Task: Look for space in Yamaguchi, Japan from 1st July, 2023 to 8th July, 2023 for 2 adults, 1 child in price range Rs.15000 to Rs.20000. Place can be entire place with 1  bedroom having 1 bed and 1 bathroom. Property type can be house, flat, guest house, hotel. Booking option can be shelf check-in. Required host language is English.
Action: Mouse moved to (566, 103)
Screenshot: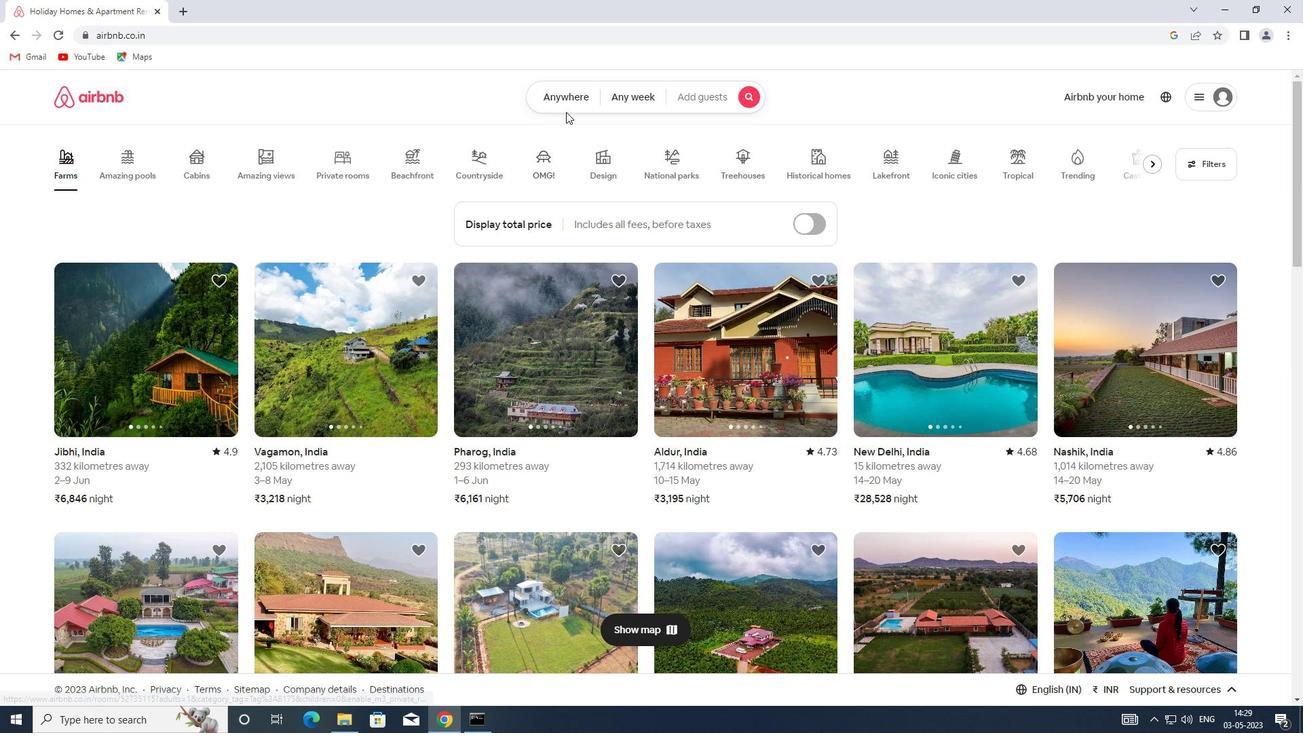 
Action: Mouse pressed left at (566, 103)
Screenshot: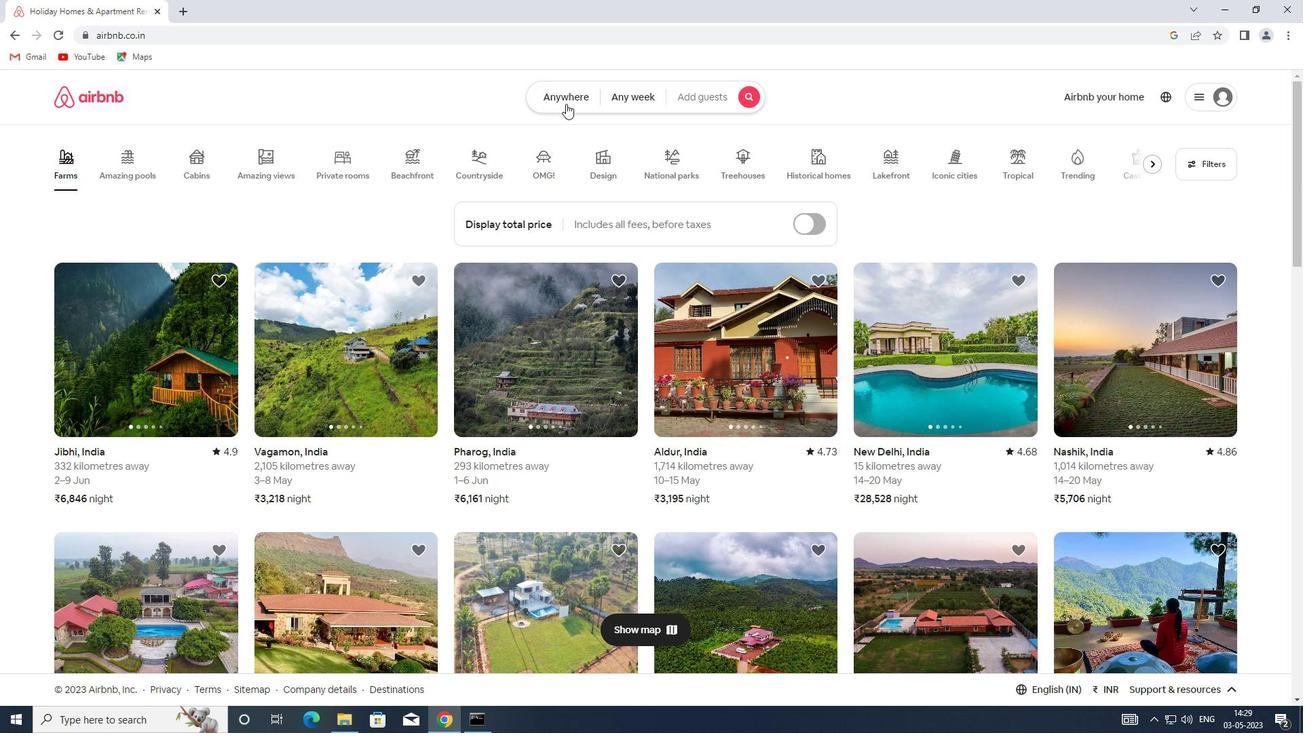 
Action: Mouse moved to (424, 150)
Screenshot: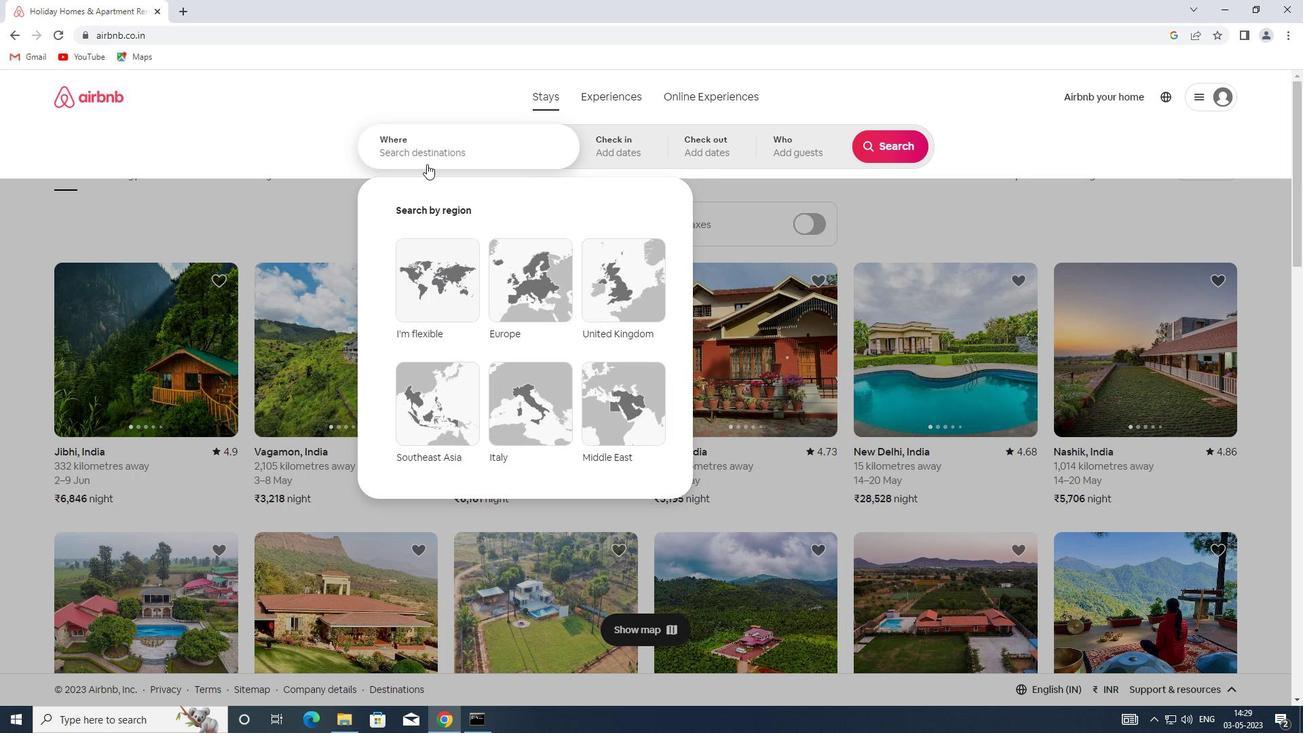 
Action: Mouse pressed left at (424, 150)
Screenshot: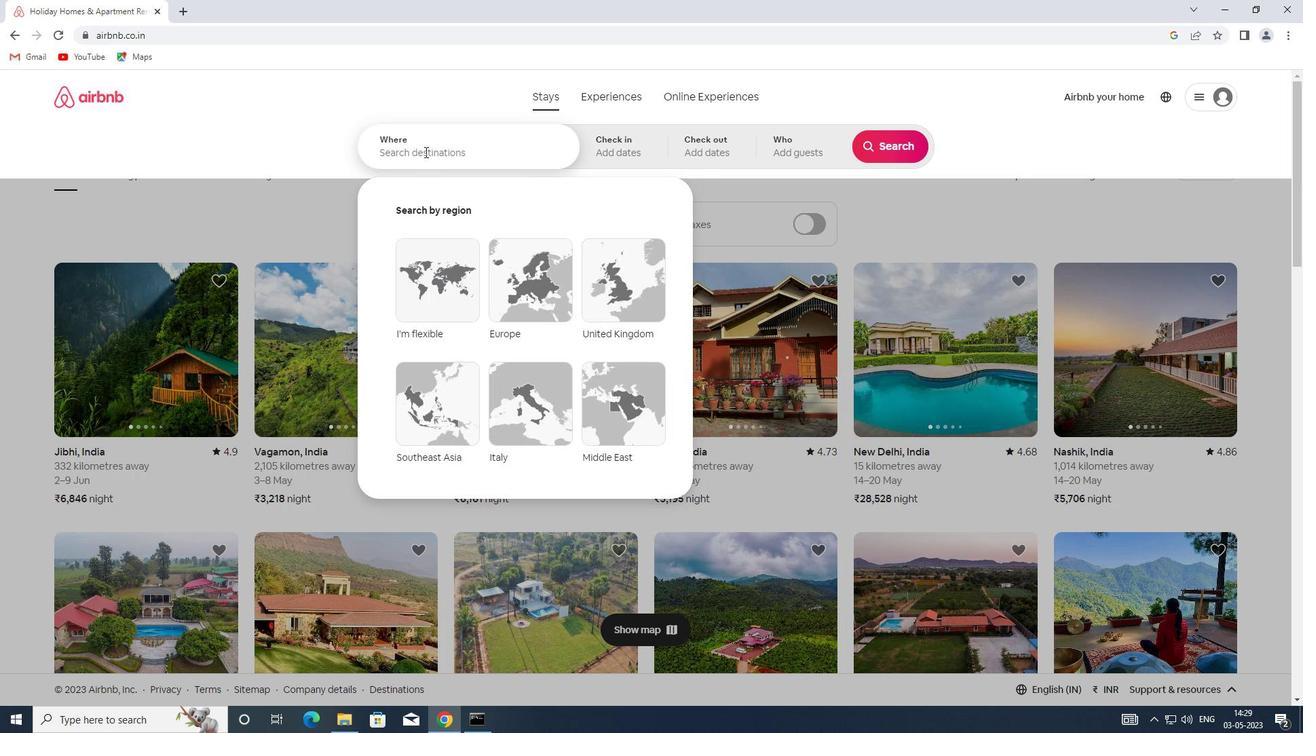 
Action: Key pressed <Key.shift>YAMAGUCHI,<Key.shift><Key.shift><Key.shift><Key.shift><Key.shift><Key.shift><Key.shift><Key.shift><Key.shift><Key.shift><Key.shift><Key.shift><Key.shift>JAPAN
Screenshot: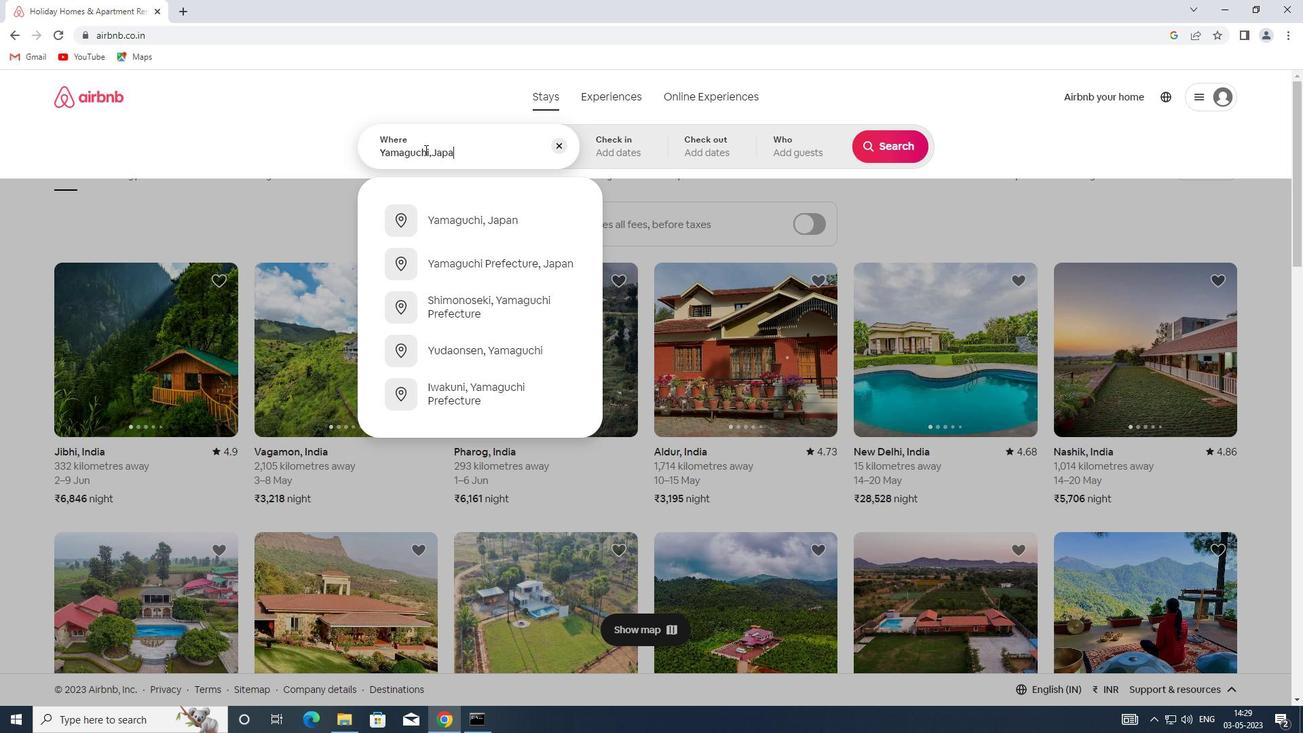 
Action: Mouse moved to (448, 221)
Screenshot: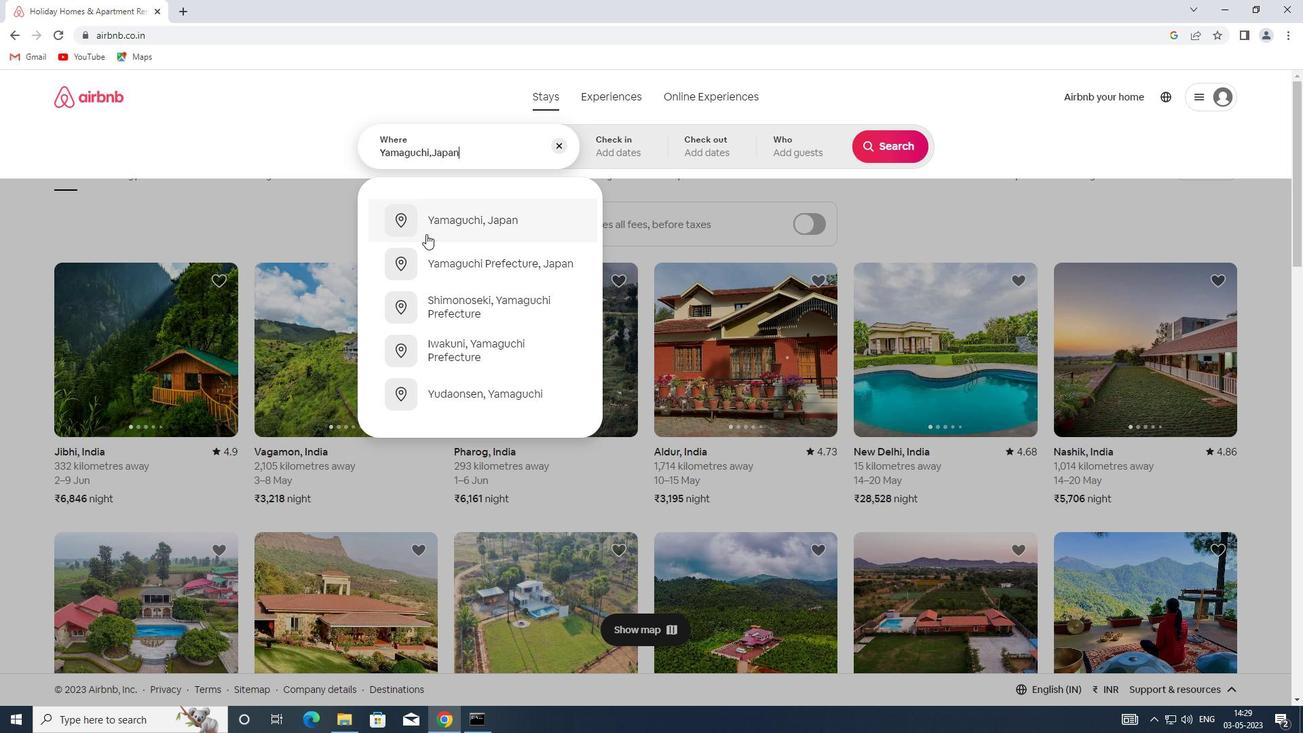 
Action: Mouse pressed left at (448, 221)
Screenshot: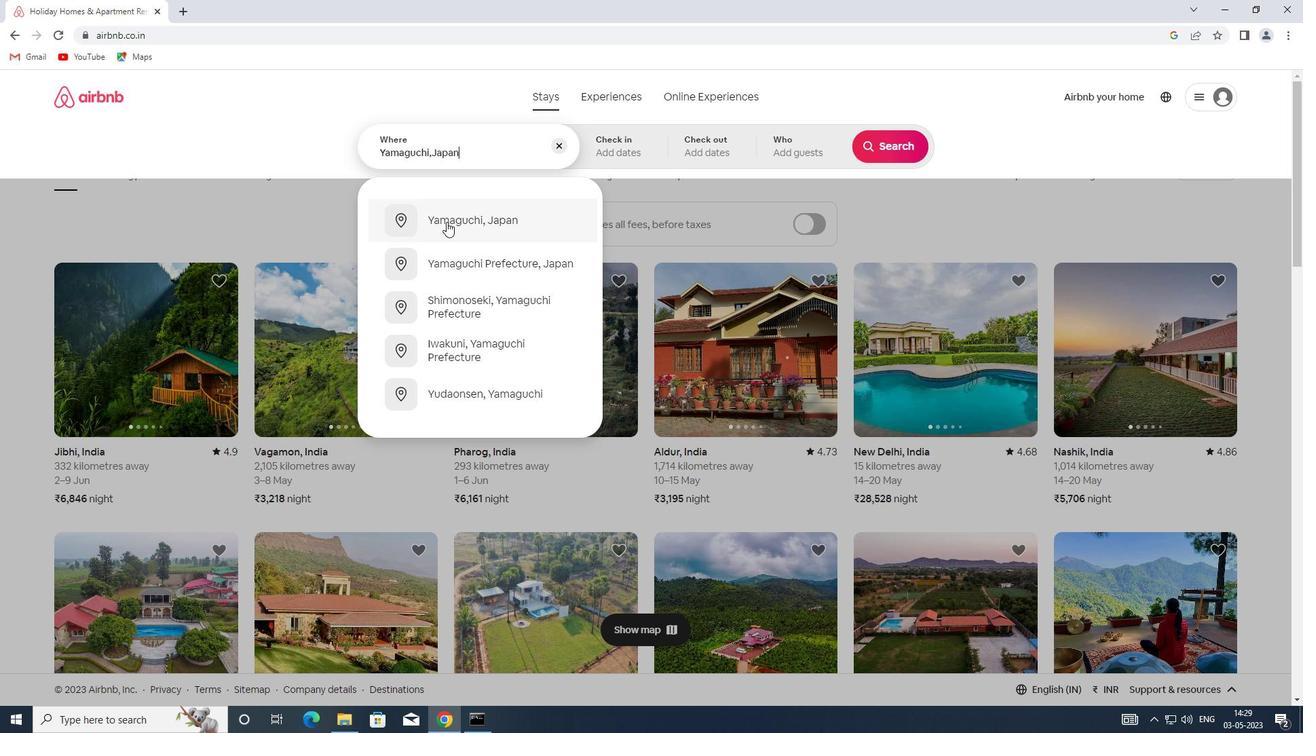 
Action: Mouse moved to (879, 257)
Screenshot: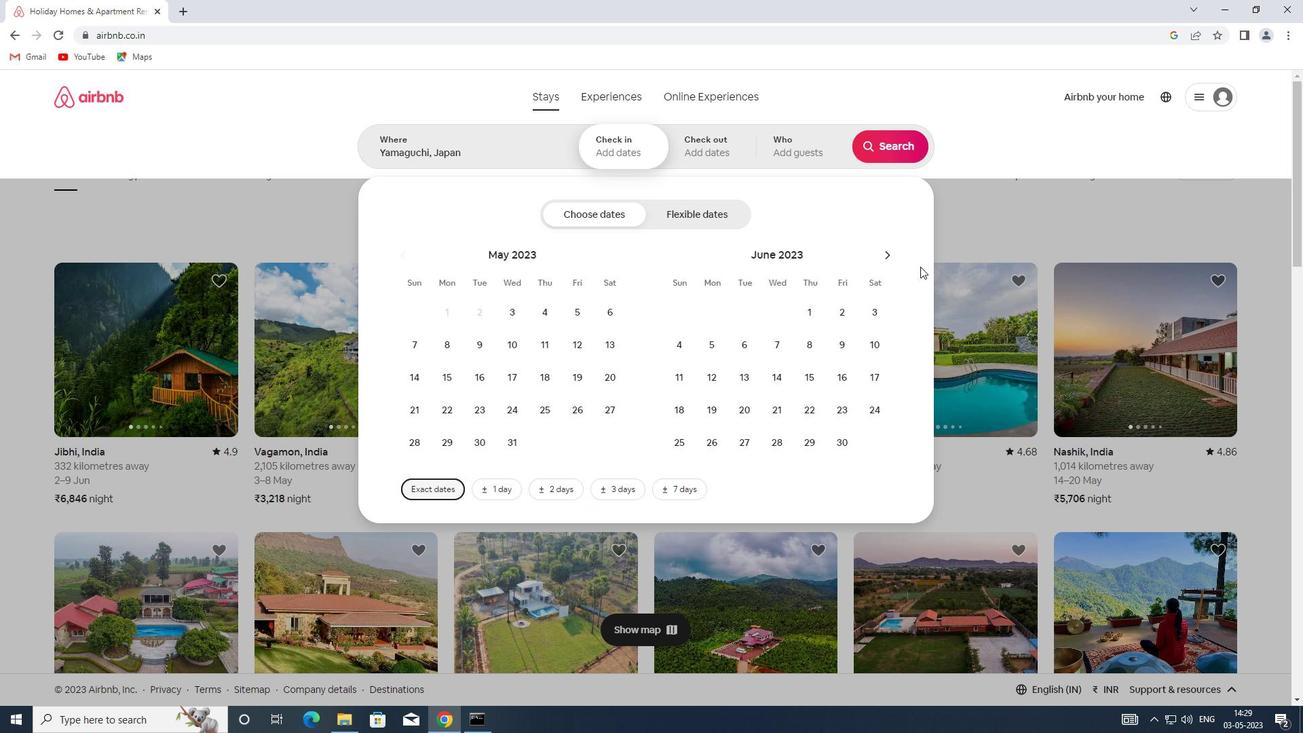 
Action: Mouse pressed left at (879, 257)
Screenshot: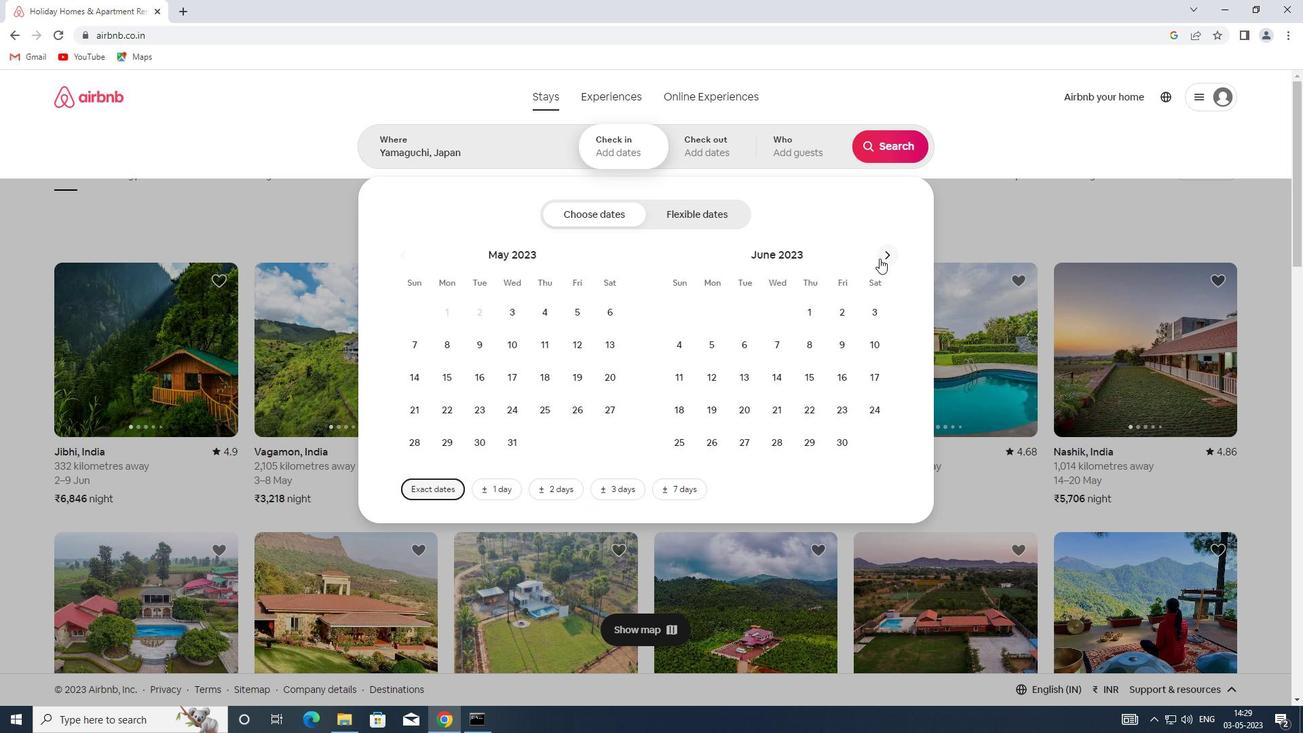 
Action: Mouse moved to (878, 310)
Screenshot: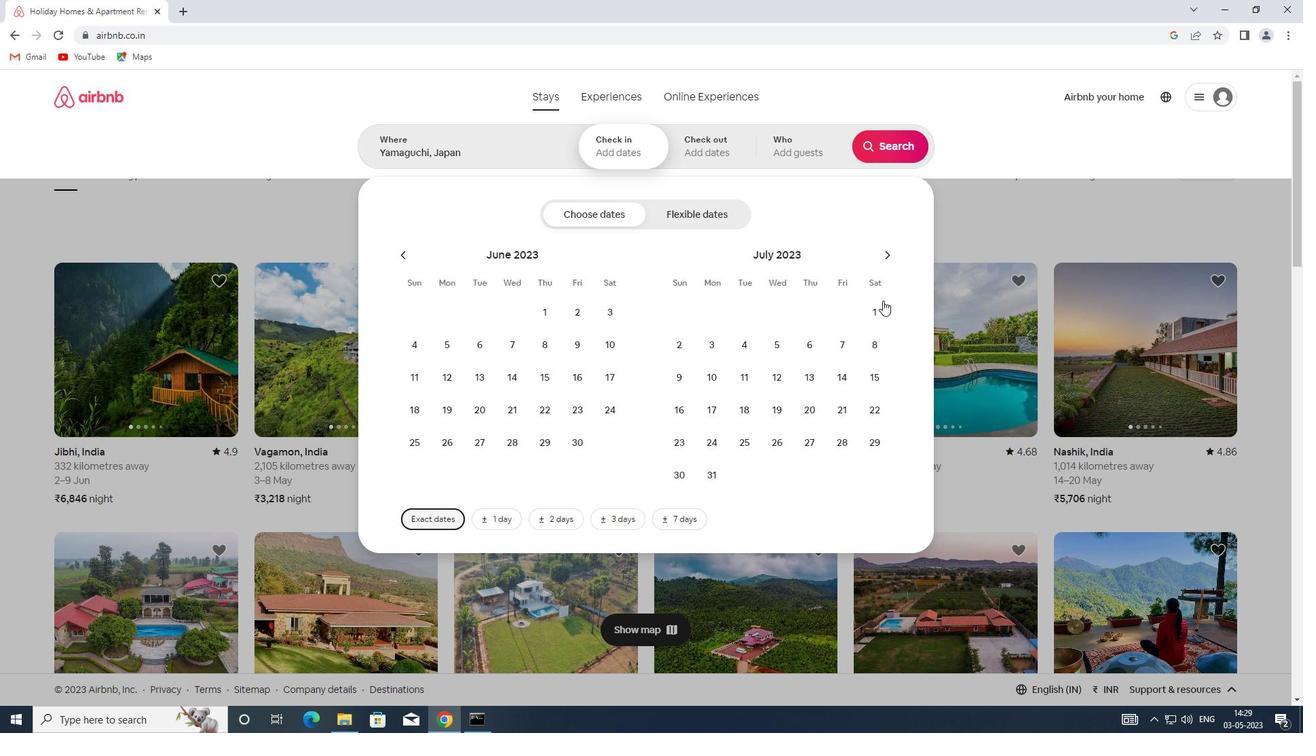 
Action: Mouse pressed left at (878, 310)
Screenshot: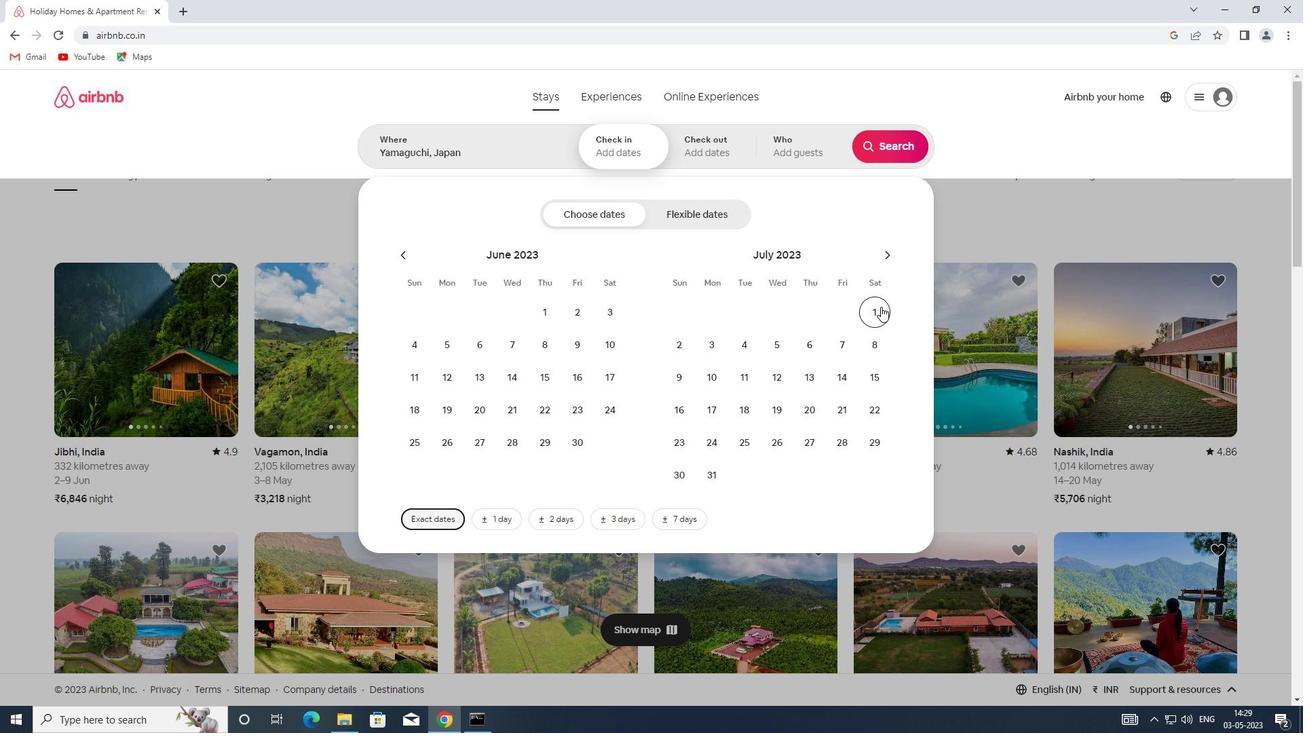 
Action: Mouse moved to (875, 344)
Screenshot: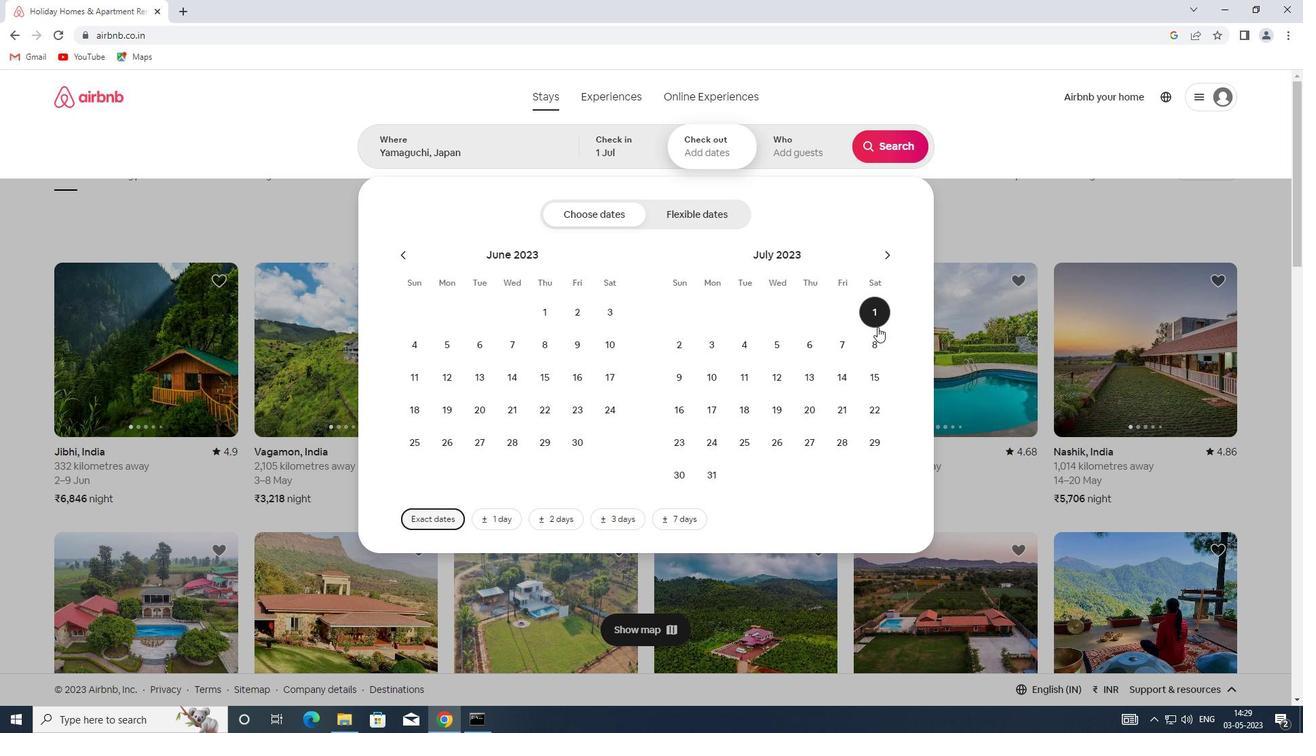 
Action: Mouse pressed left at (875, 344)
Screenshot: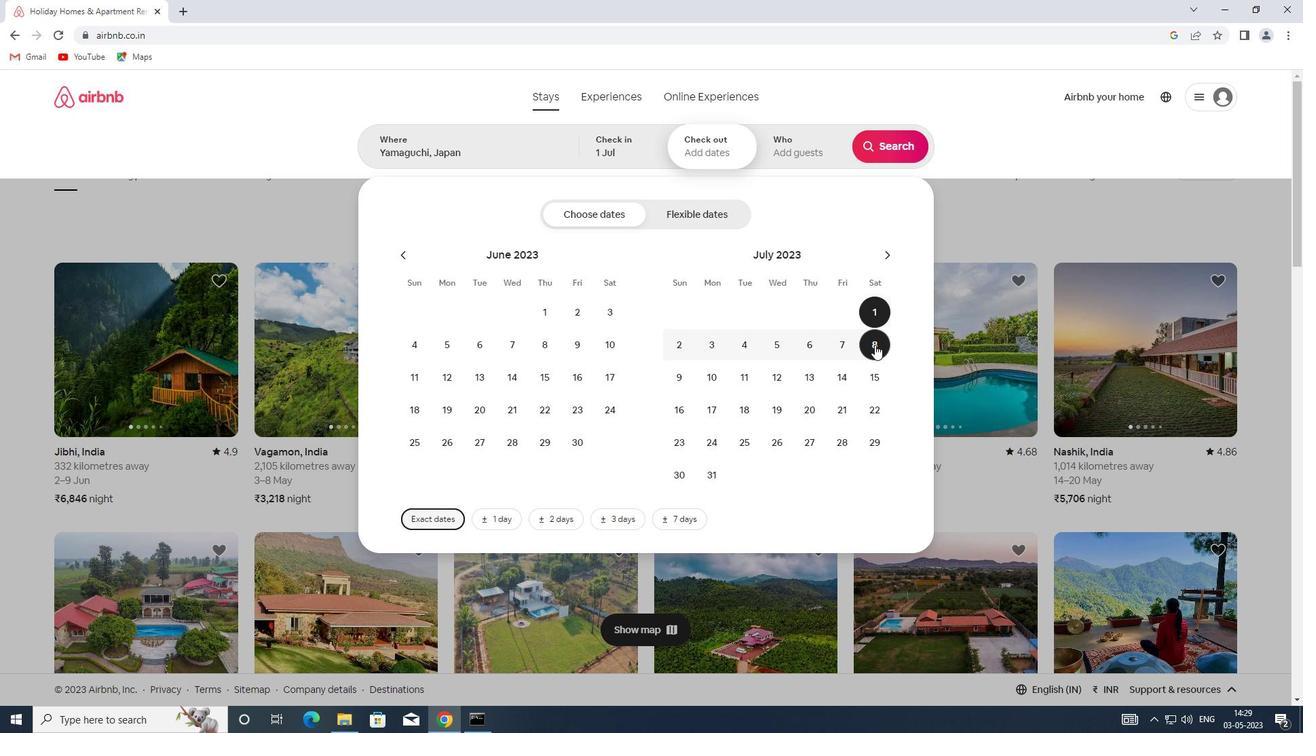 
Action: Mouse moved to (796, 147)
Screenshot: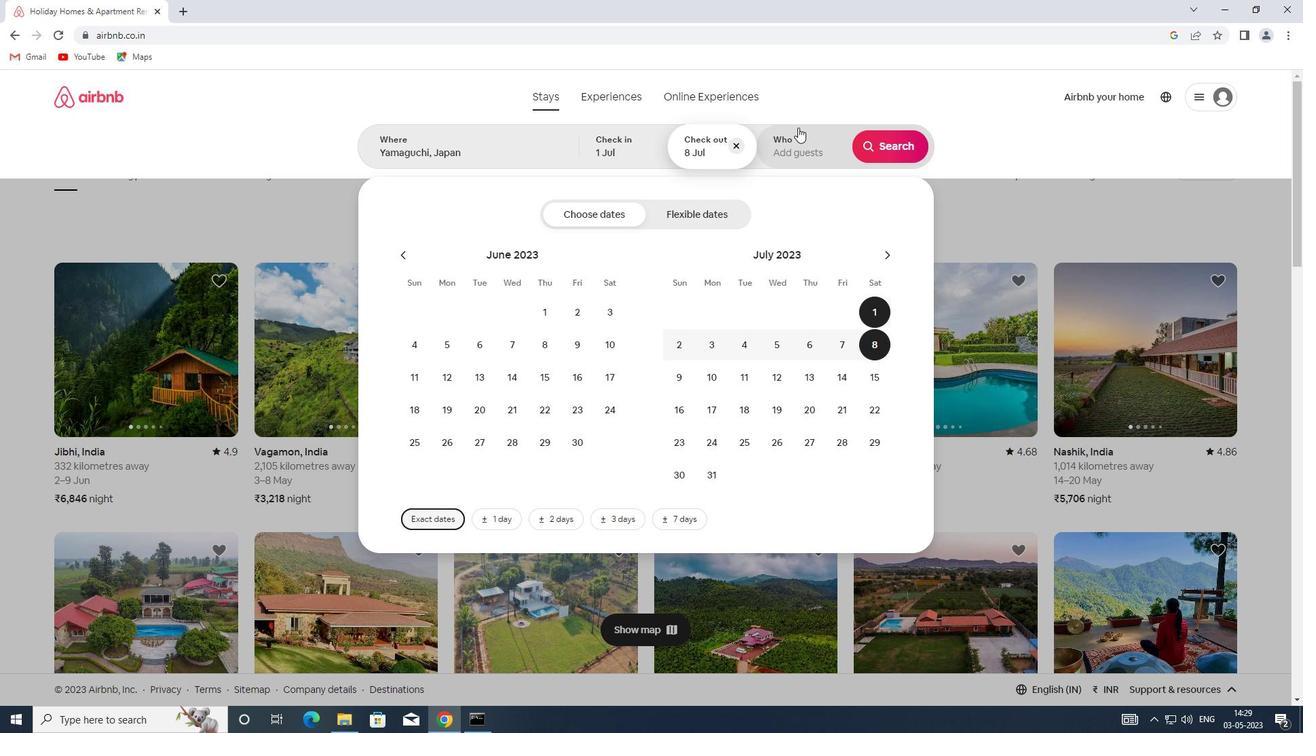 
Action: Mouse pressed left at (796, 147)
Screenshot: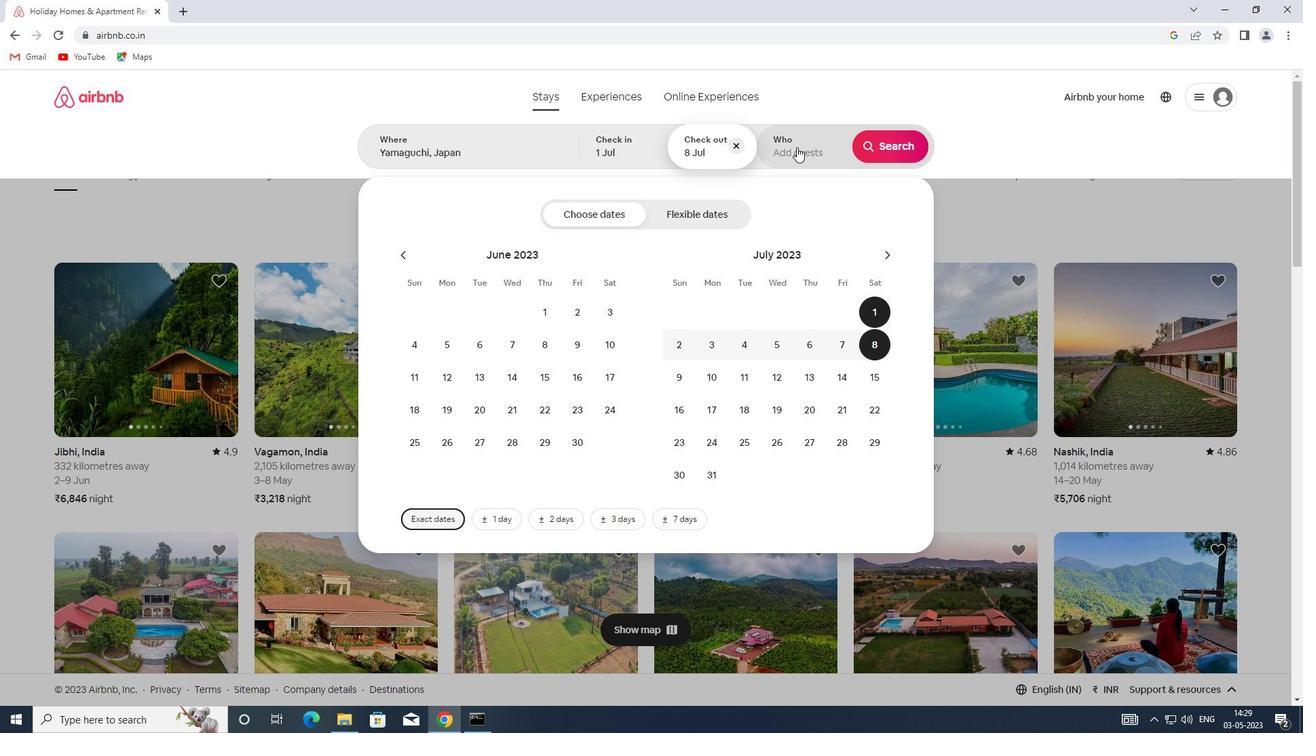 
Action: Mouse moved to (893, 217)
Screenshot: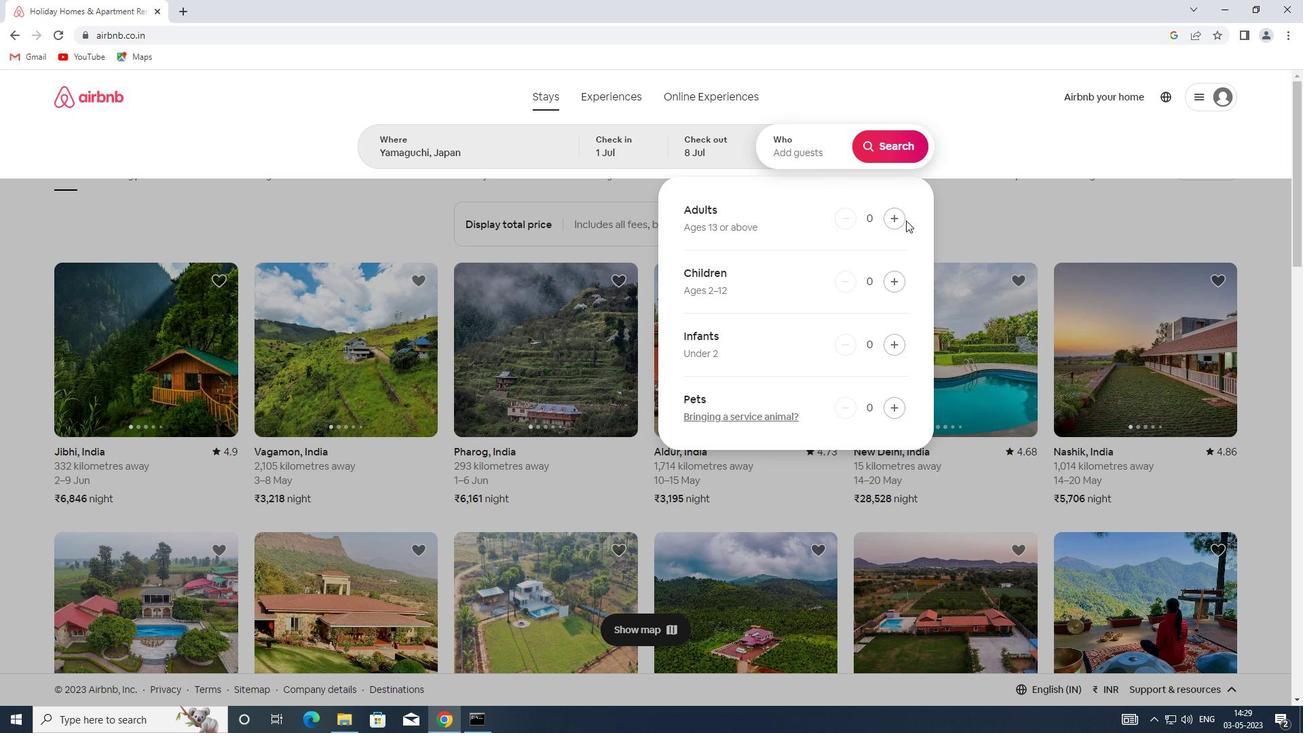
Action: Mouse pressed left at (893, 217)
Screenshot: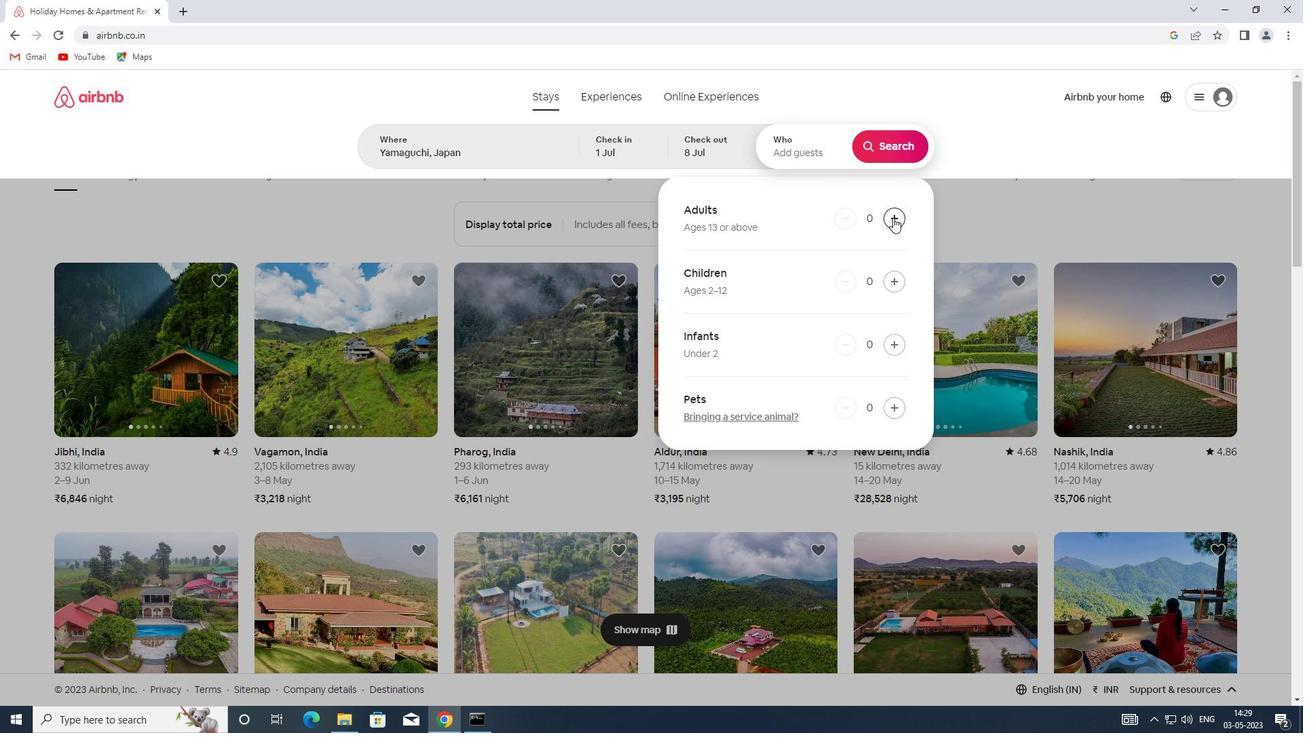 
Action: Mouse pressed left at (893, 217)
Screenshot: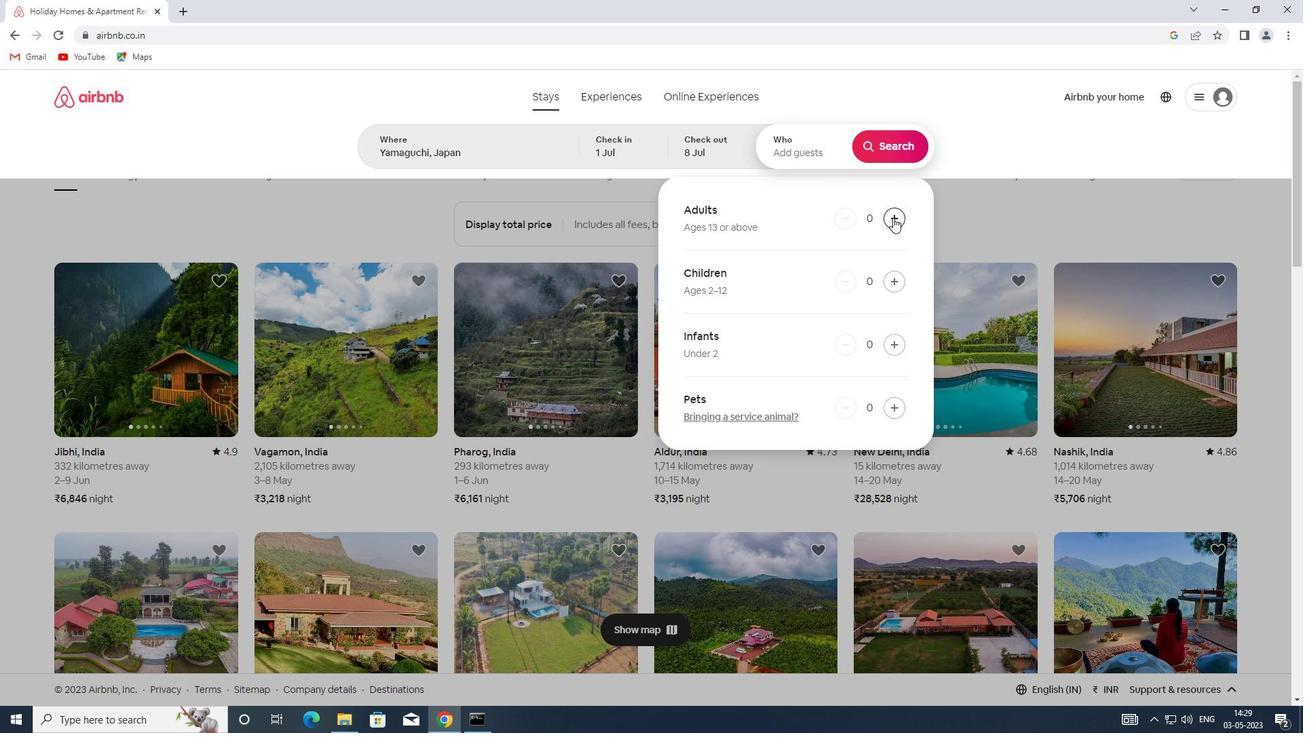
Action: Mouse moved to (887, 279)
Screenshot: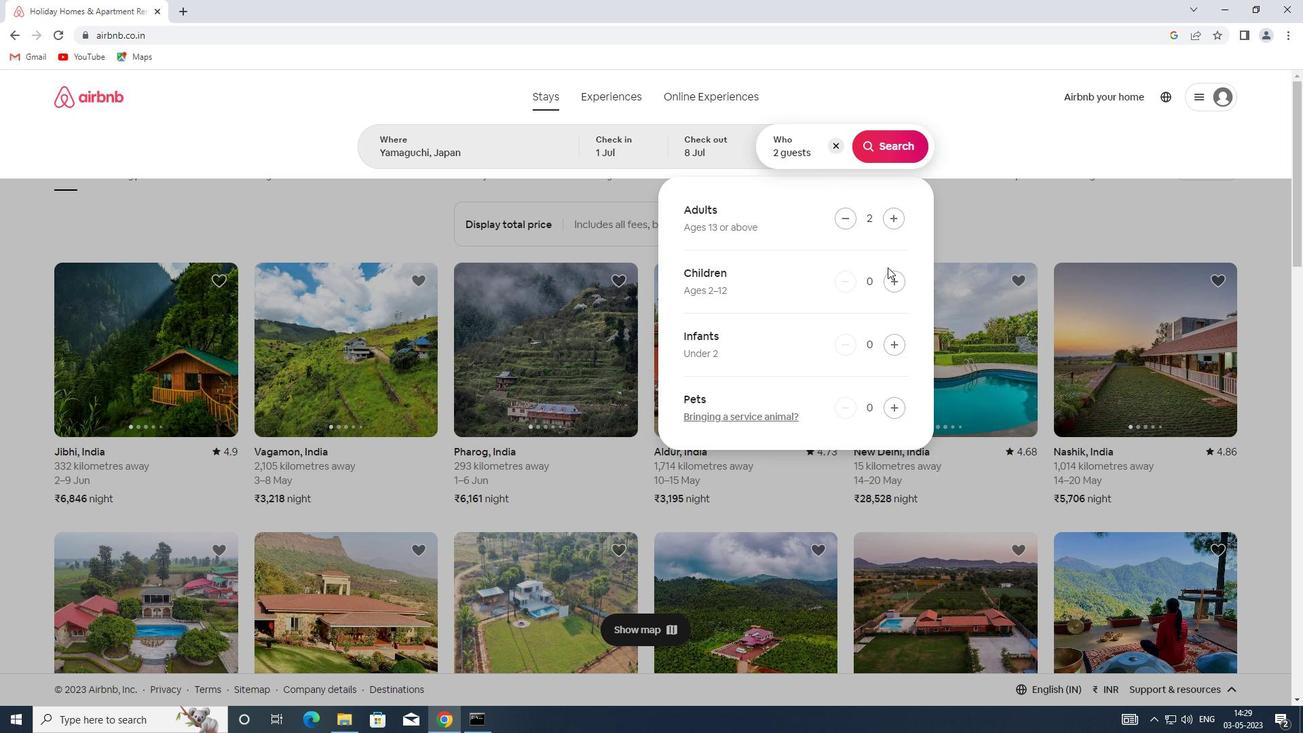 
Action: Mouse pressed left at (887, 279)
Screenshot: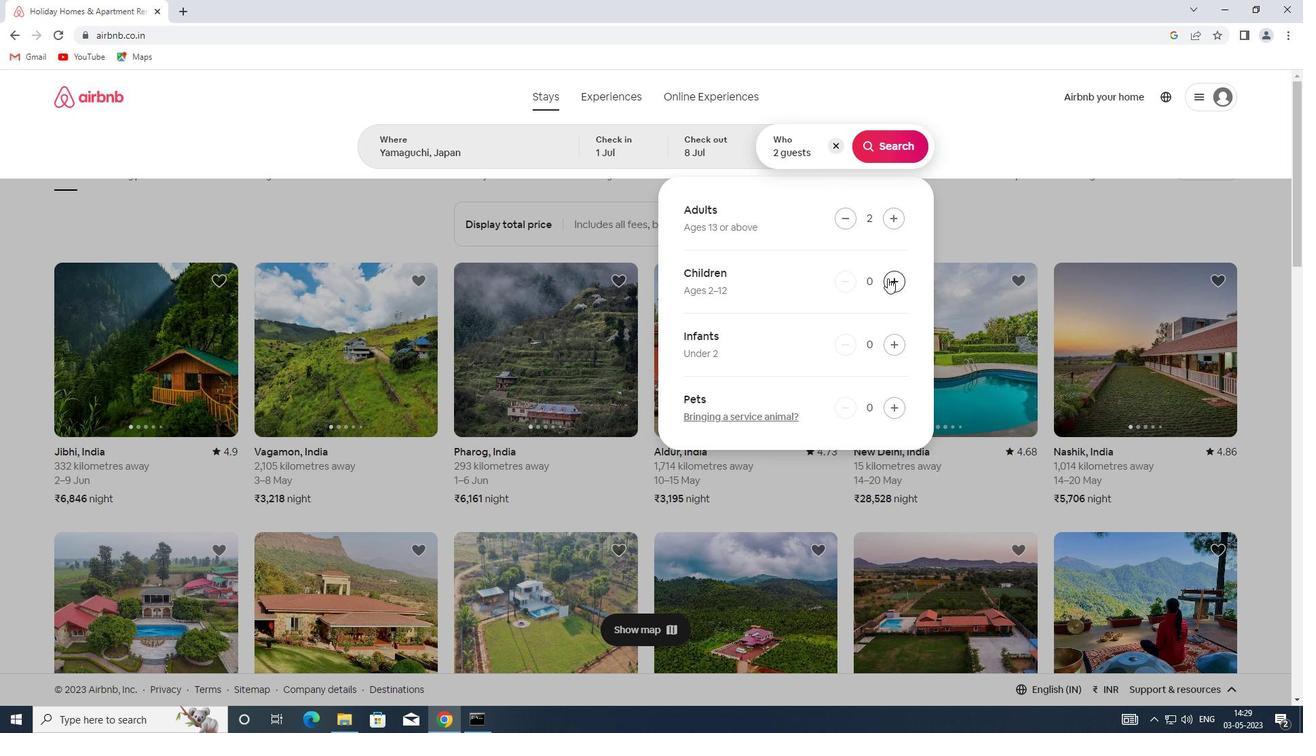 
Action: Mouse moved to (894, 139)
Screenshot: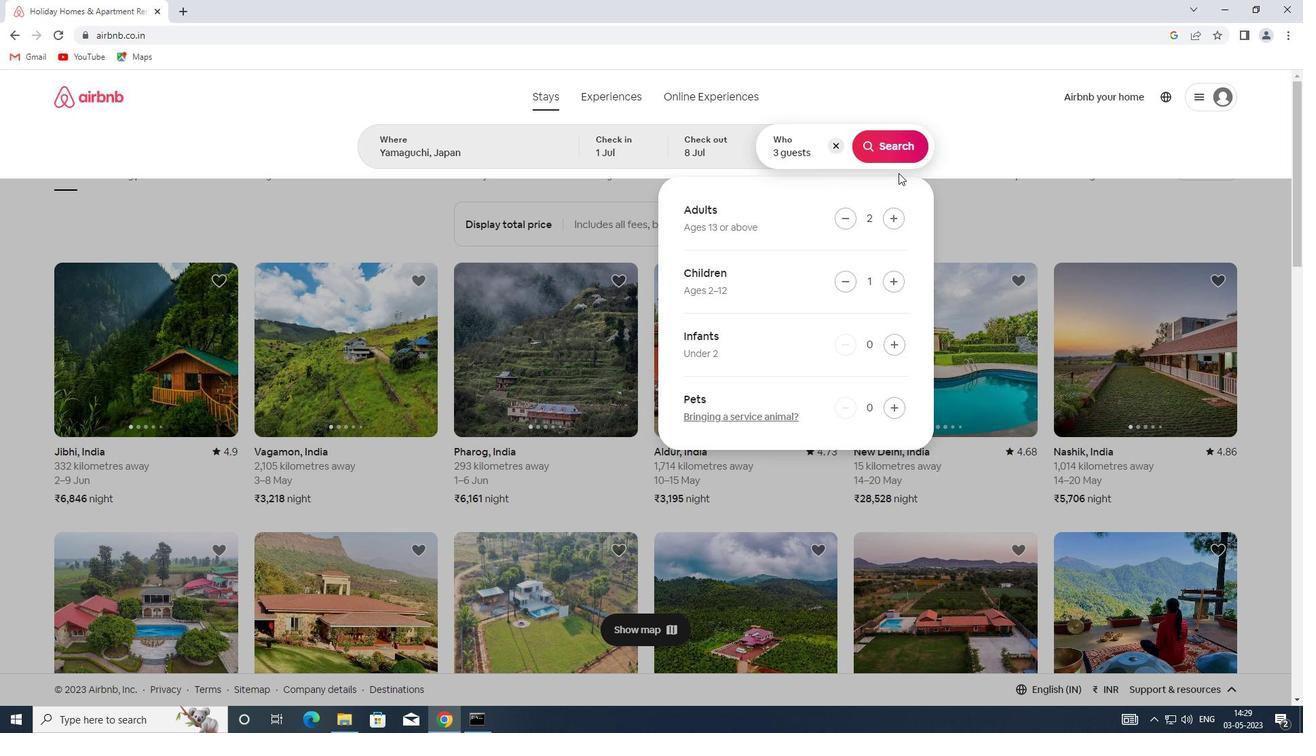 
Action: Mouse pressed left at (894, 139)
Screenshot: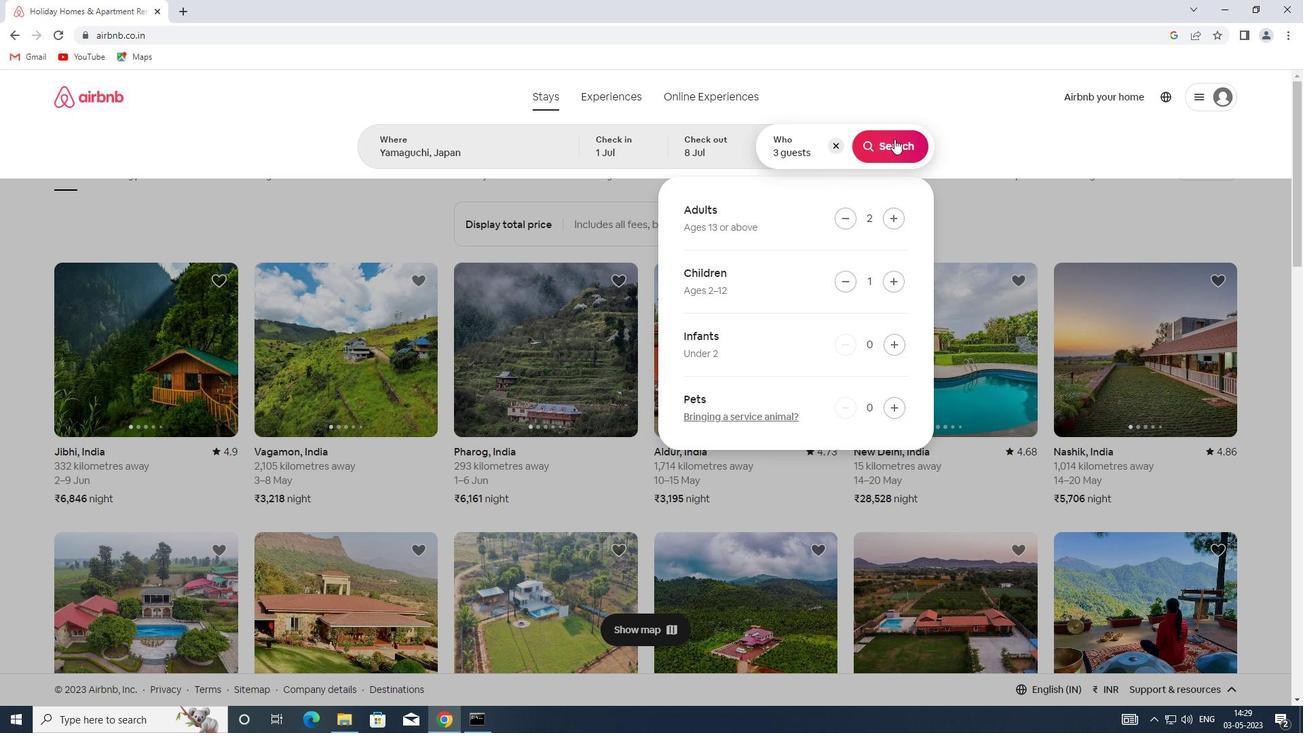 
Action: Mouse moved to (1223, 152)
Screenshot: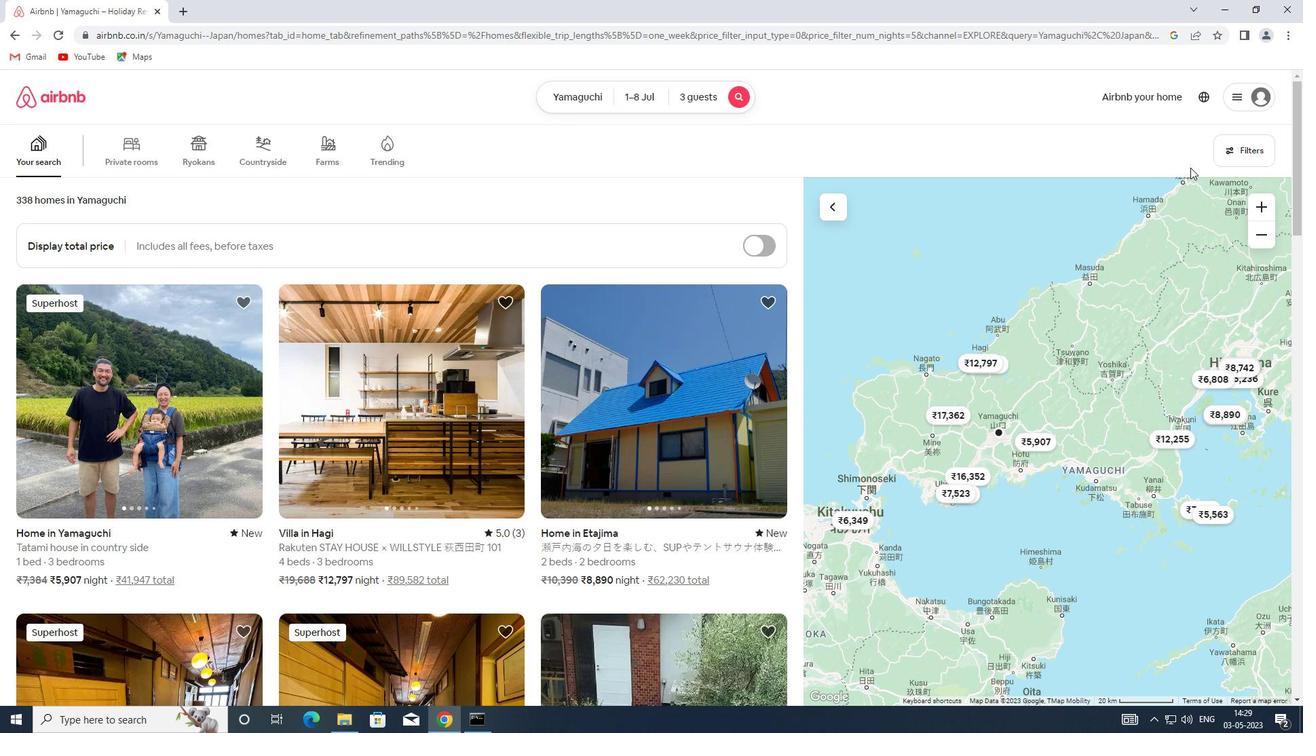 
Action: Mouse pressed left at (1223, 152)
Screenshot: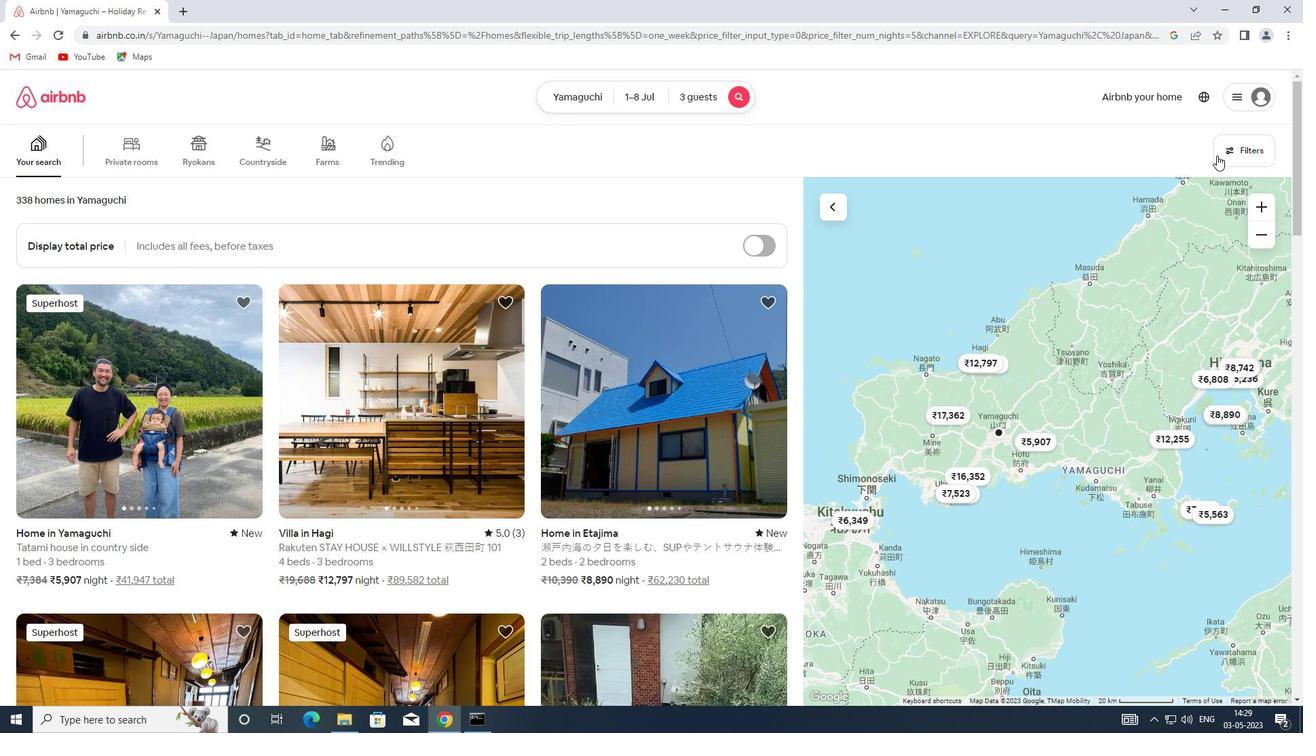 
Action: Mouse moved to (493, 331)
Screenshot: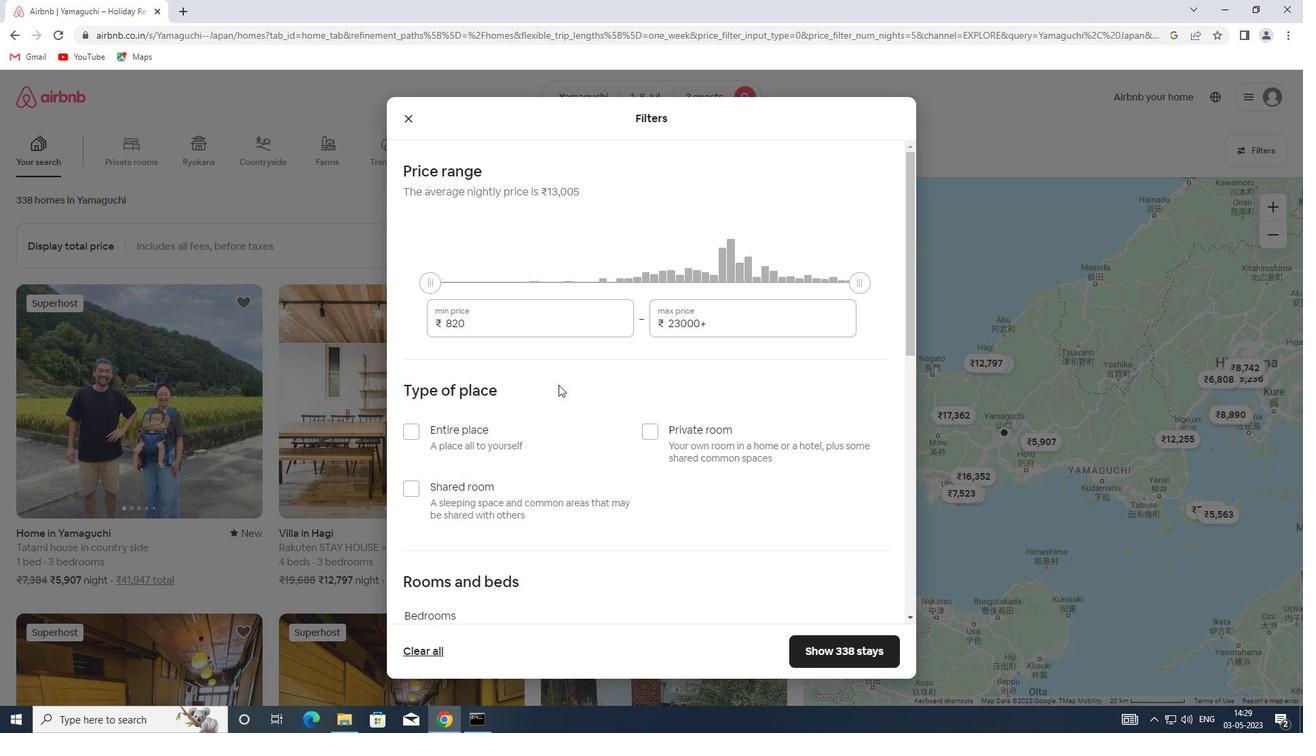 
Action: Mouse pressed left at (493, 331)
Screenshot: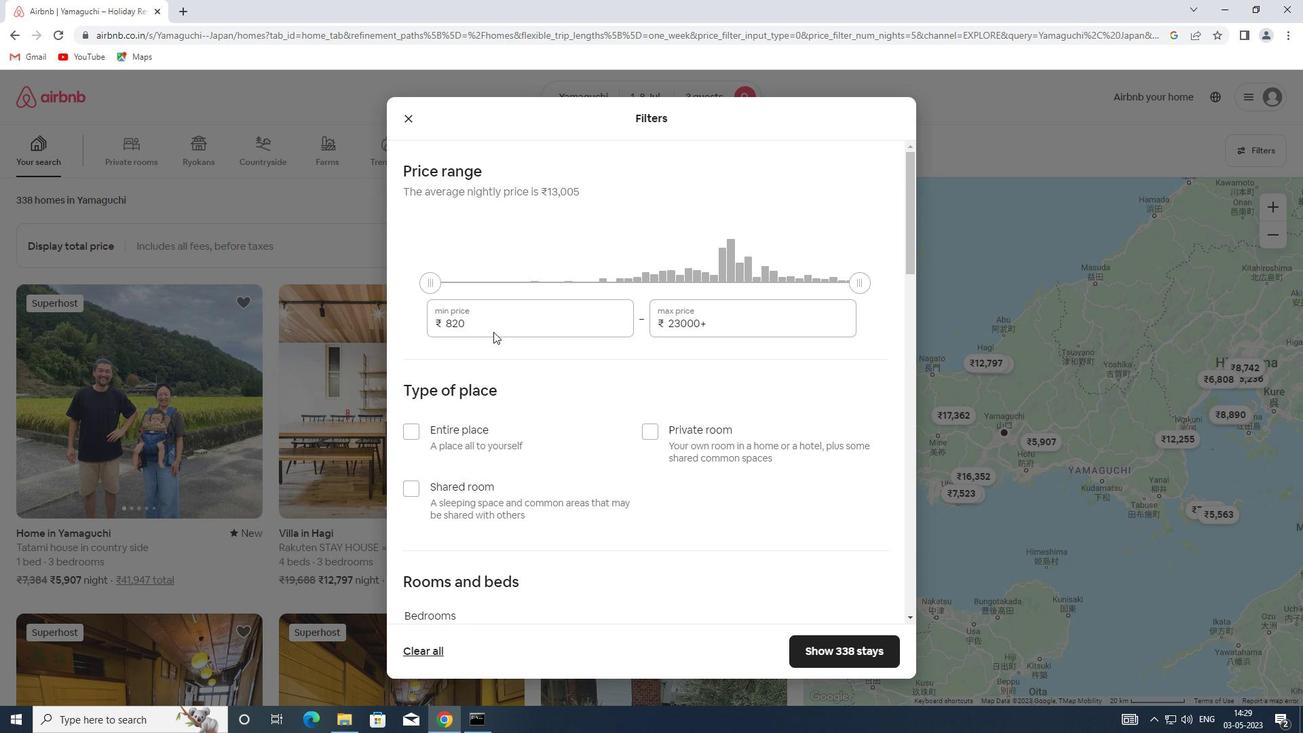 
Action: Mouse moved to (481, 327)
Screenshot: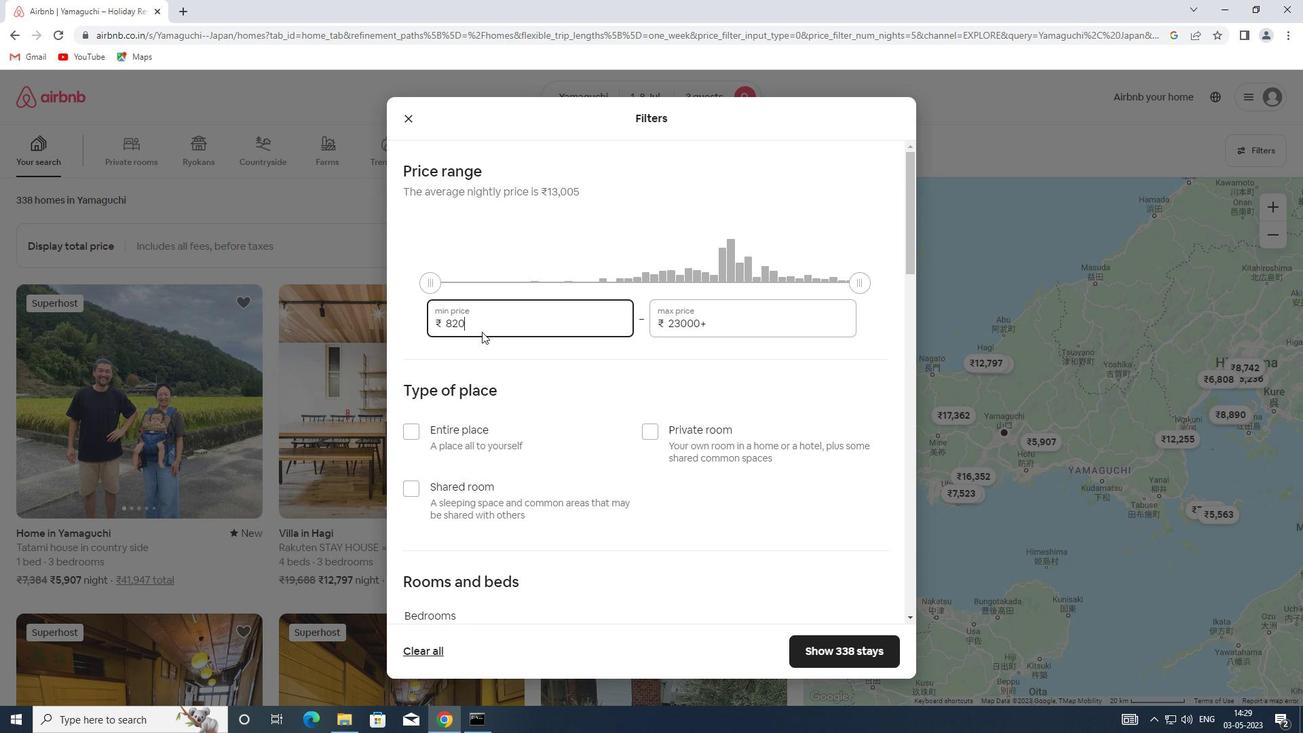 
Action: Mouse pressed left at (481, 327)
Screenshot: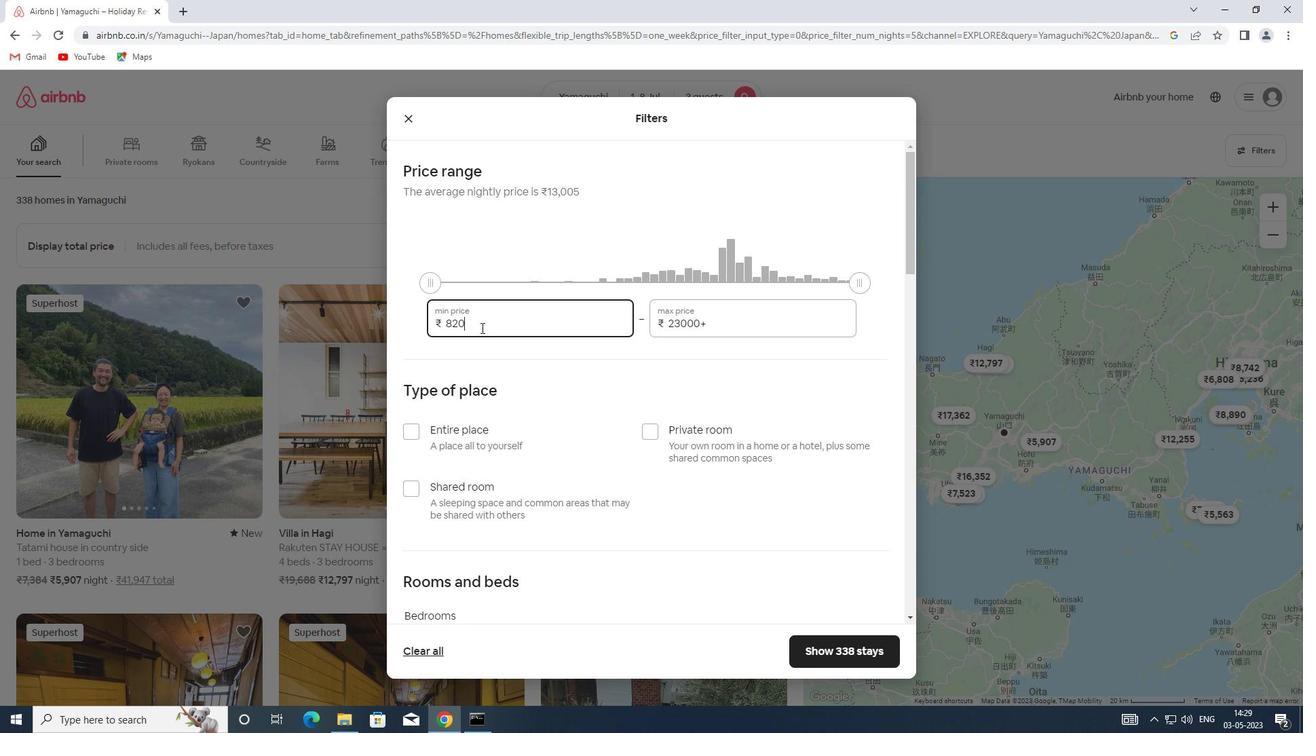 
Action: Mouse moved to (415, 325)
Screenshot: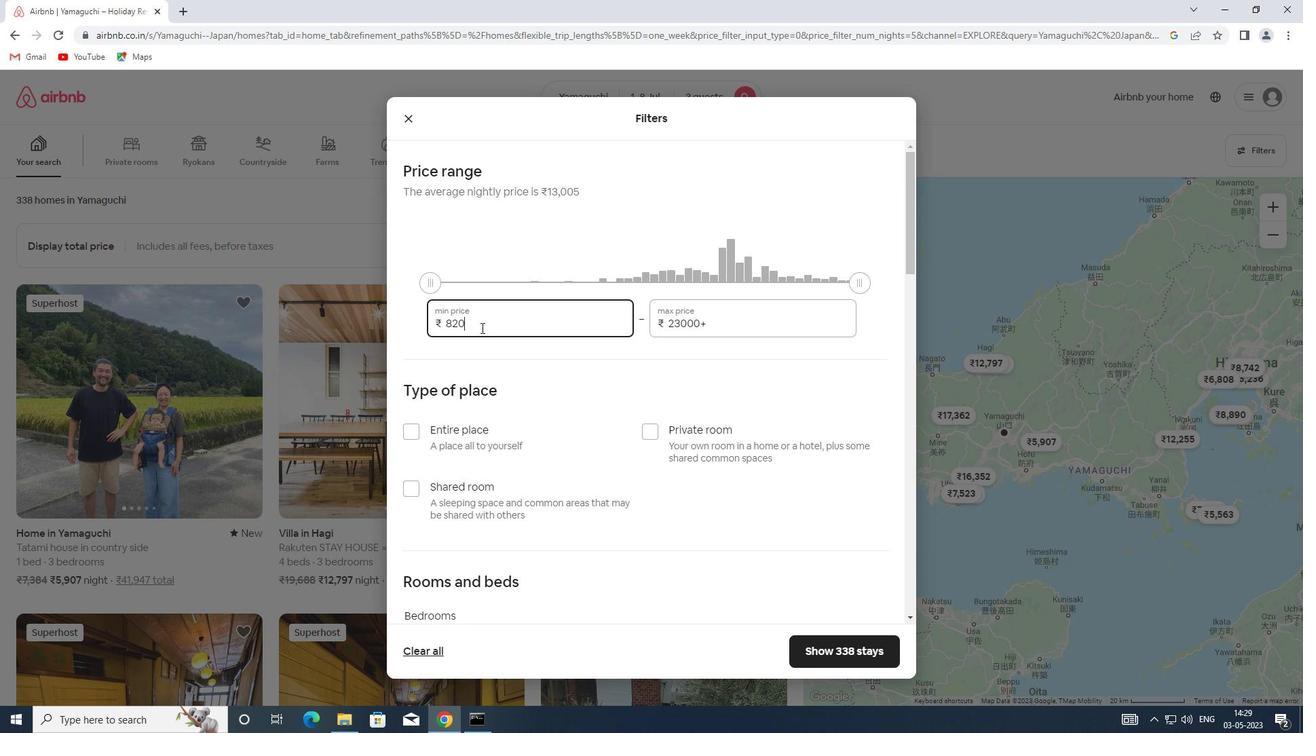 
Action: Key pressed 15000
Screenshot: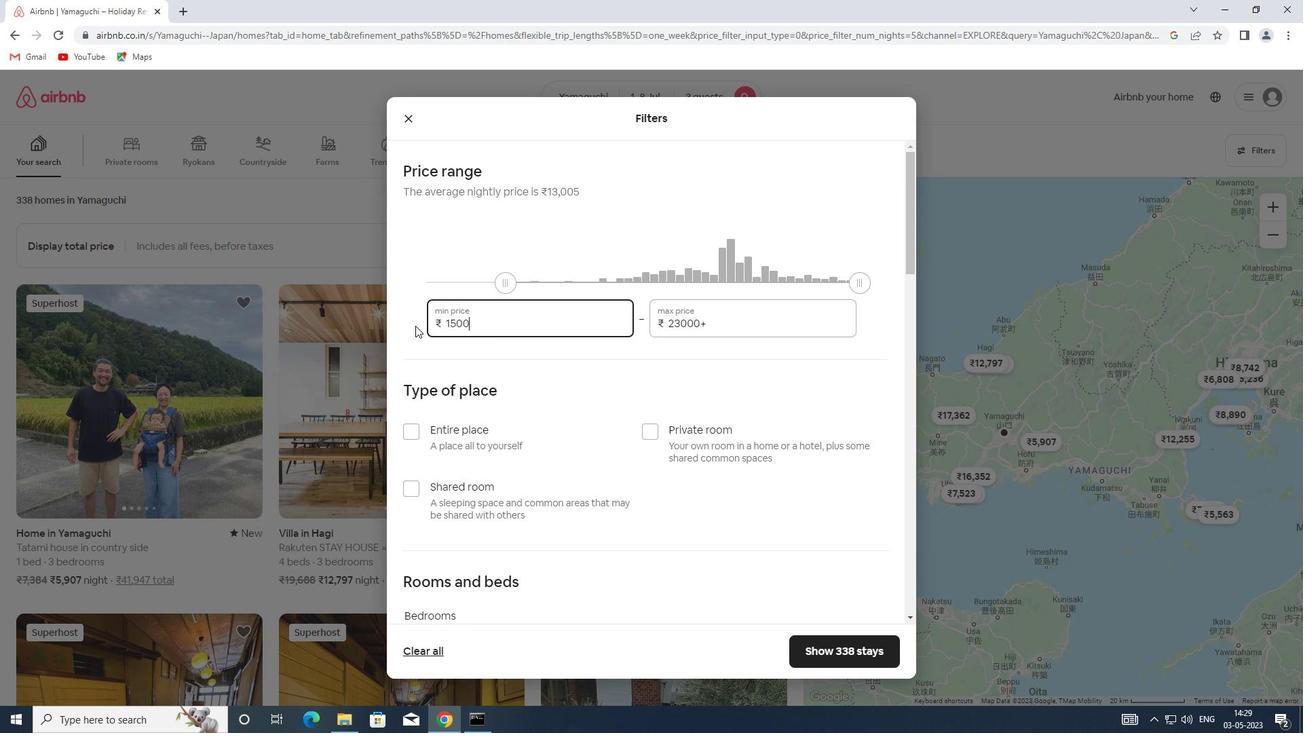 
Action: Mouse moved to (708, 321)
Screenshot: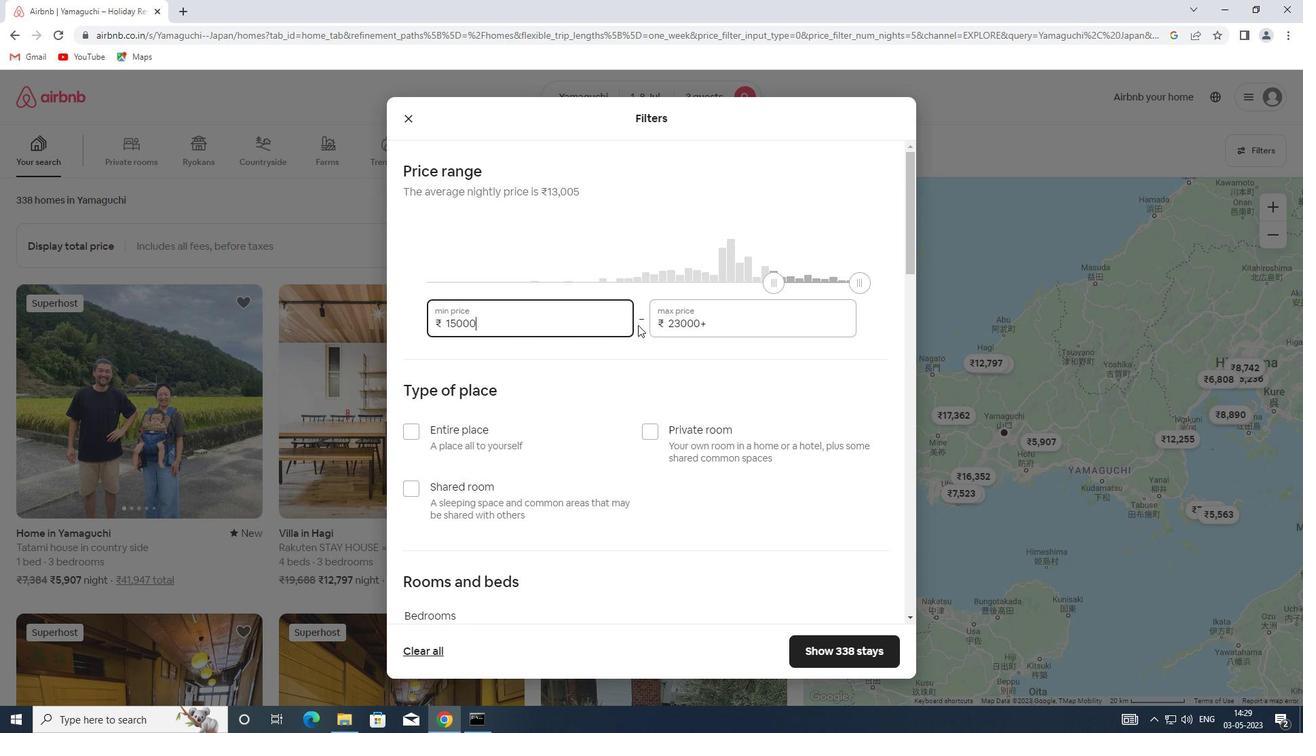 
Action: Mouse pressed left at (708, 321)
Screenshot: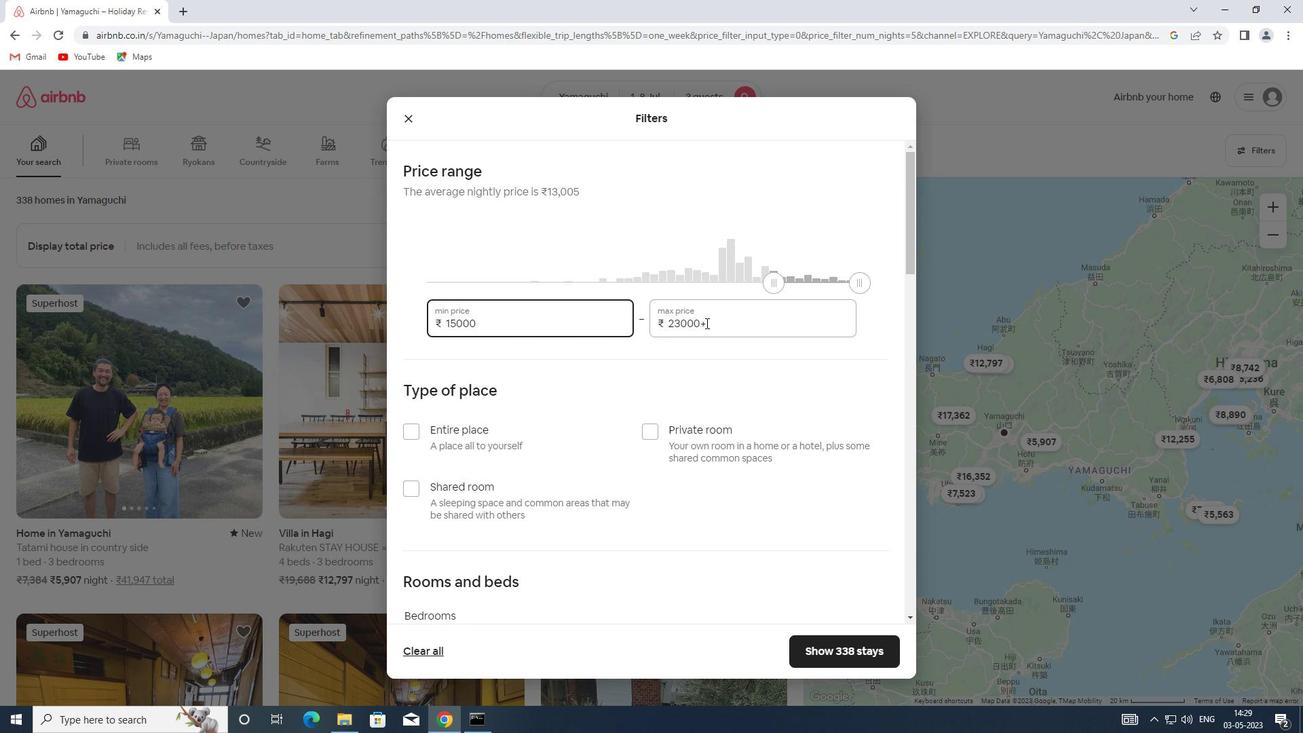 
Action: Mouse moved to (664, 321)
Screenshot: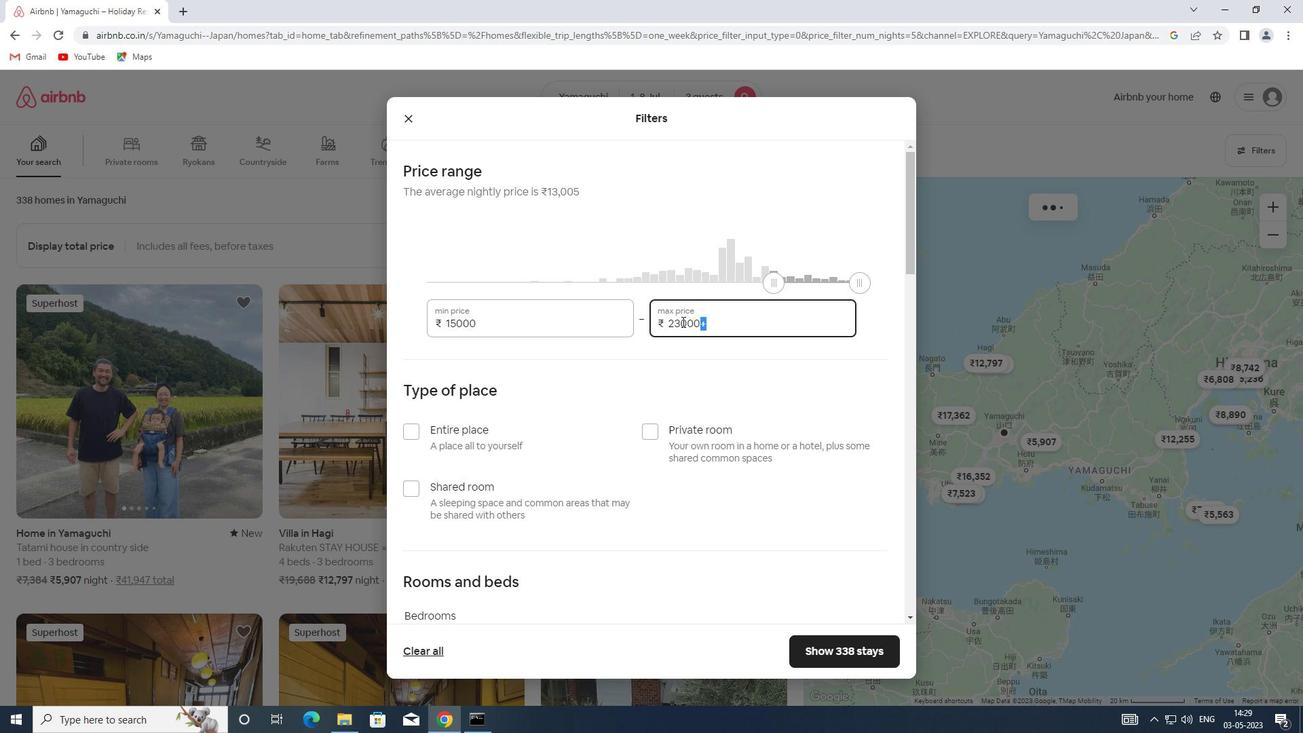 
Action: Key pressed 20000
Screenshot: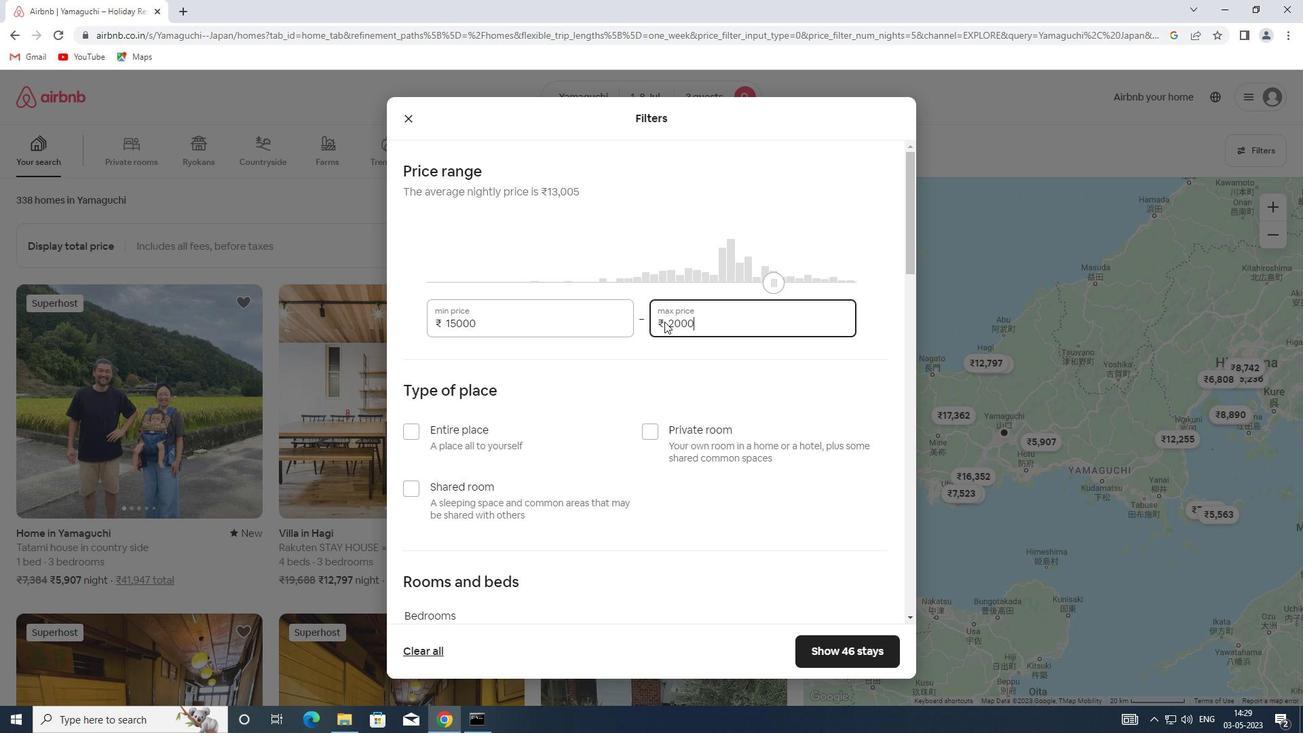 
Action: Mouse moved to (477, 438)
Screenshot: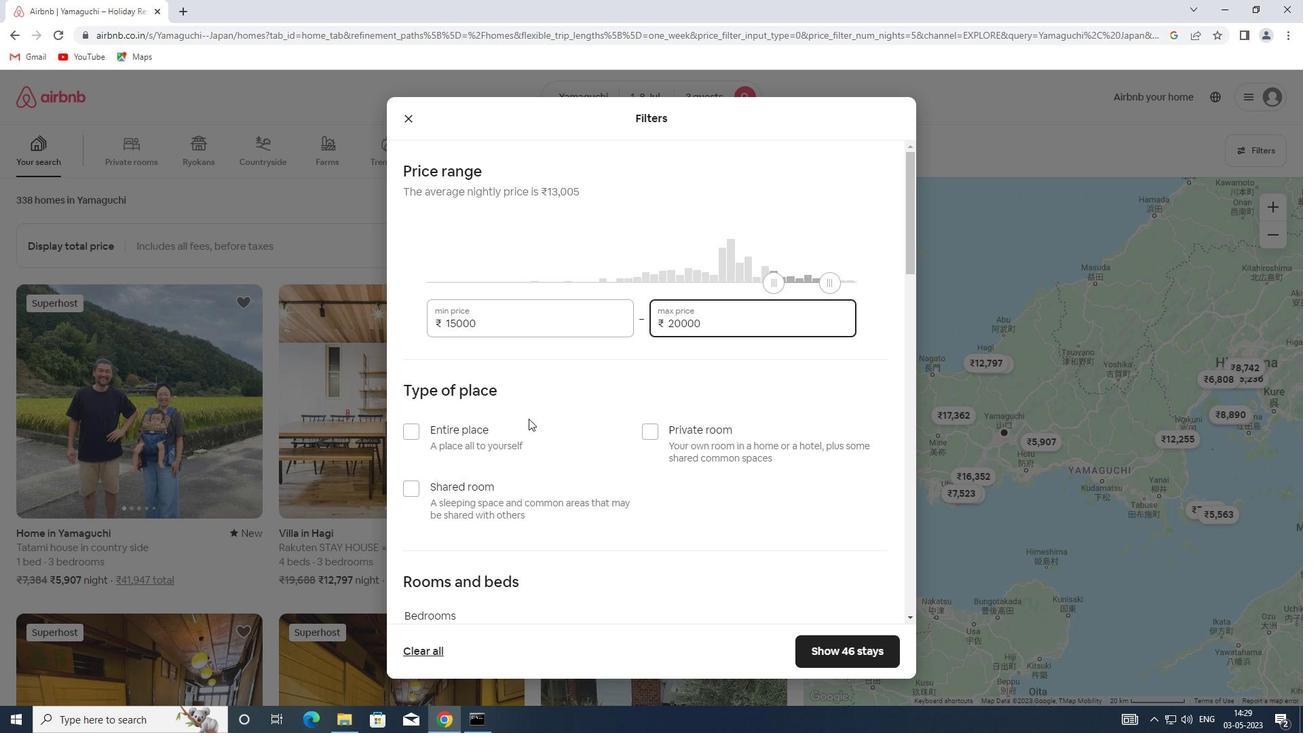 
Action: Mouse pressed left at (477, 438)
Screenshot: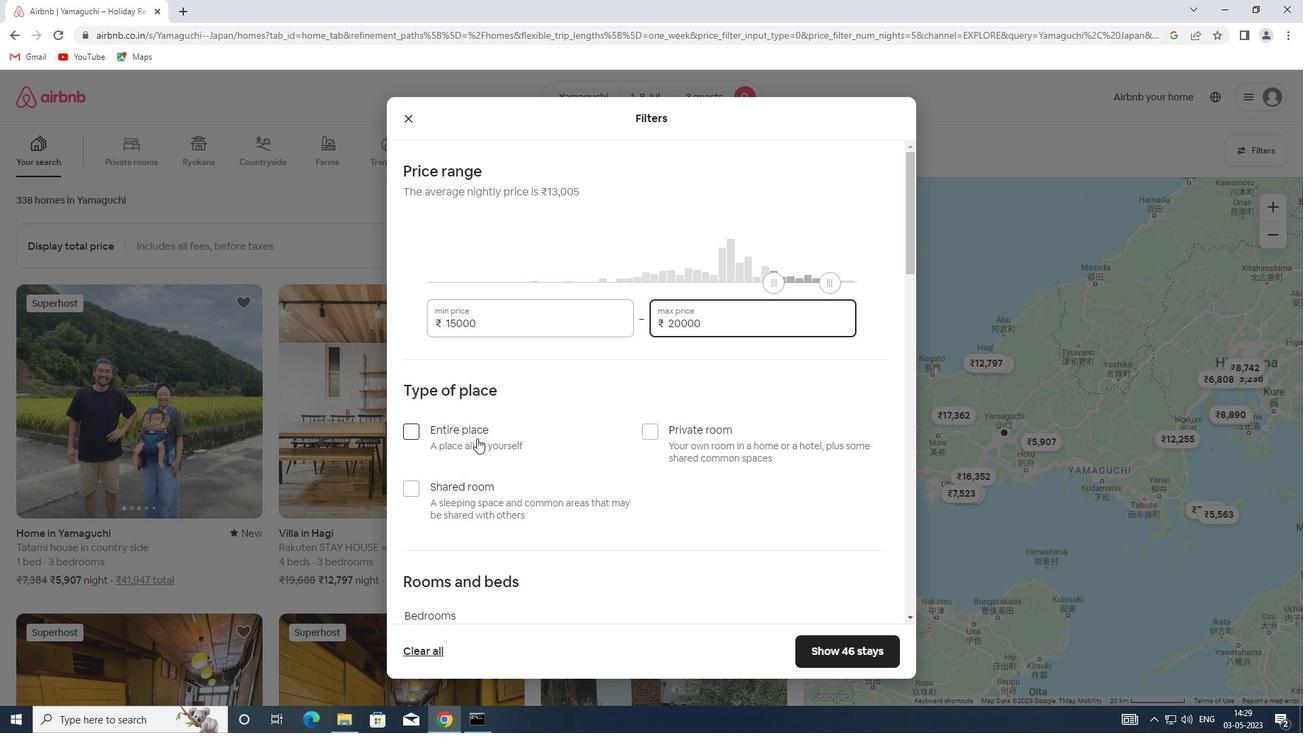 
Action: Mouse scrolled (477, 437) with delta (0, 0)
Screenshot: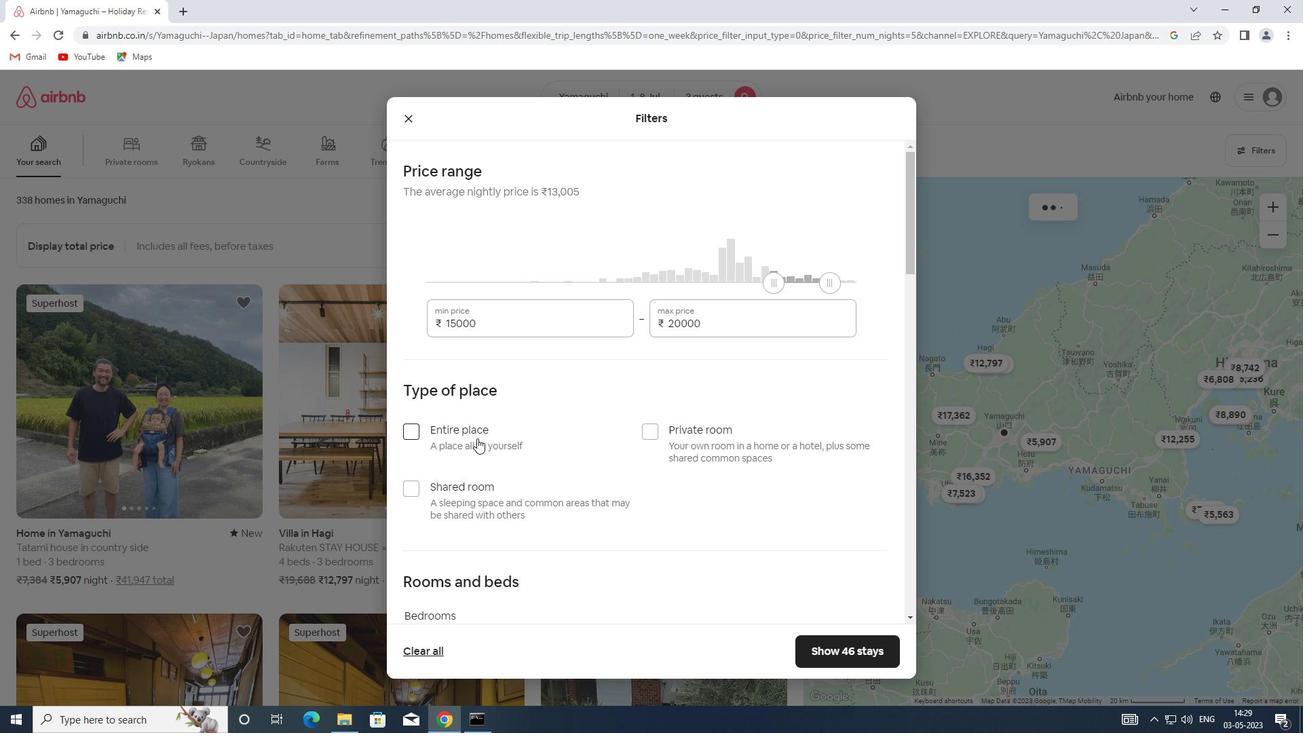 
Action: Mouse scrolled (477, 437) with delta (0, 0)
Screenshot: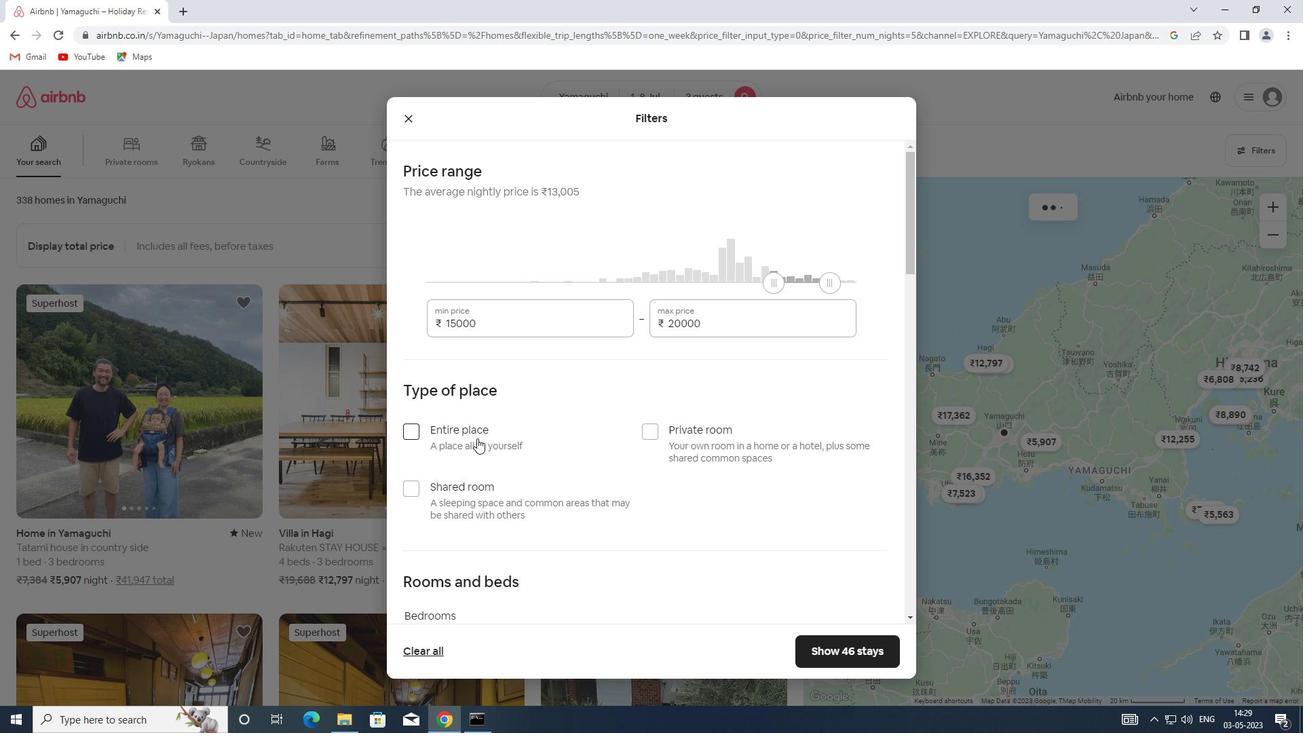 
Action: Mouse scrolled (477, 437) with delta (0, 0)
Screenshot: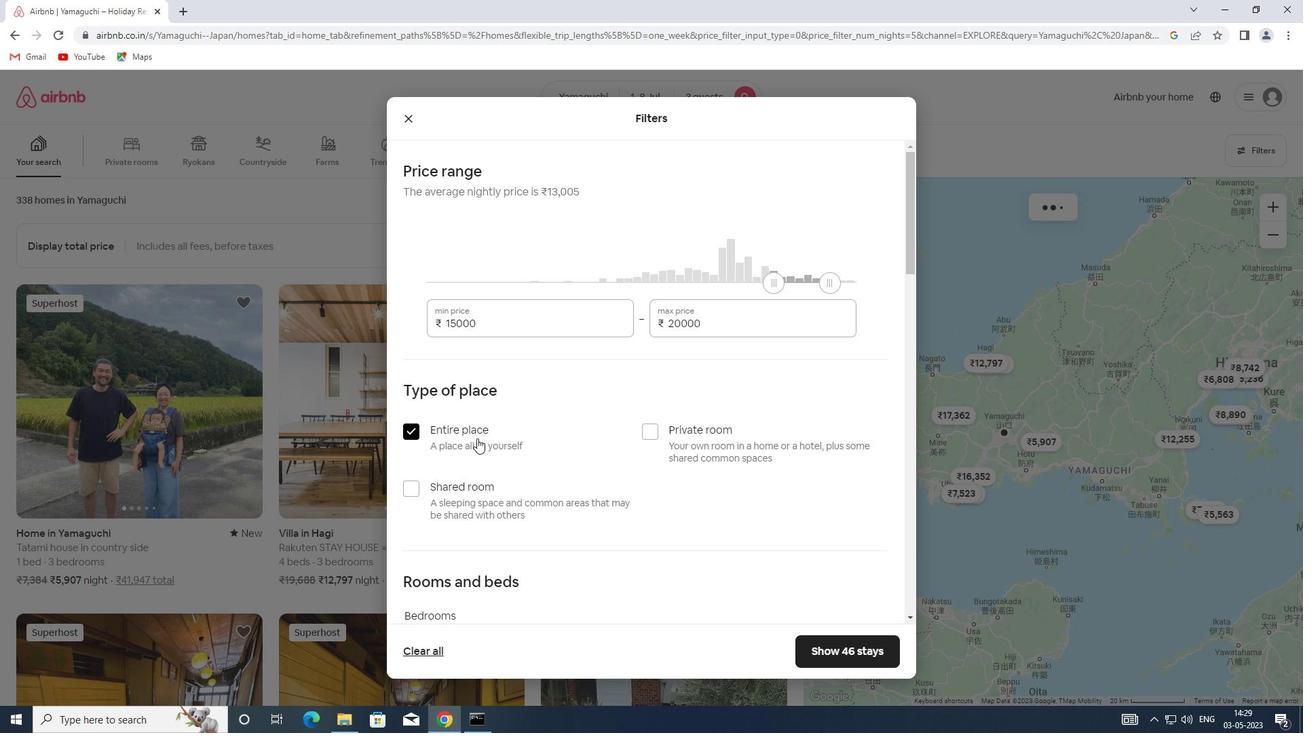 
Action: Mouse scrolled (477, 437) with delta (0, 0)
Screenshot: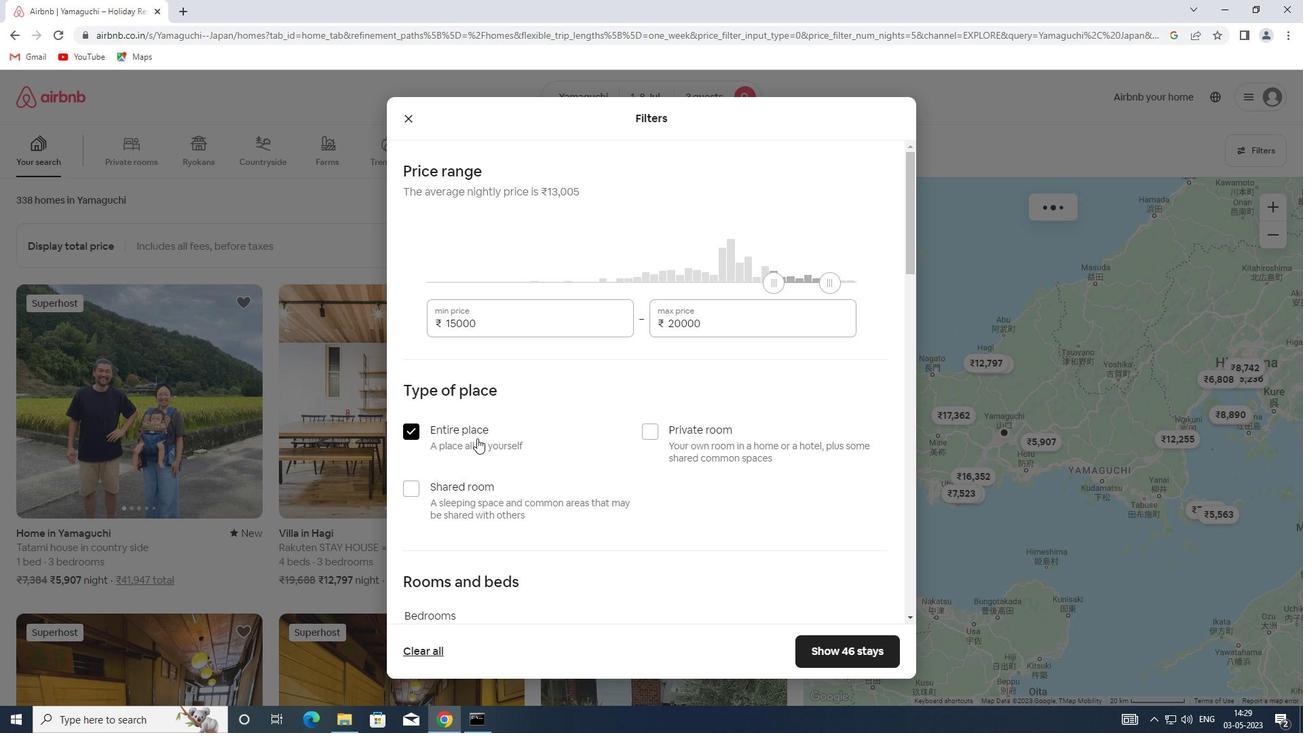 
Action: Mouse moved to (488, 384)
Screenshot: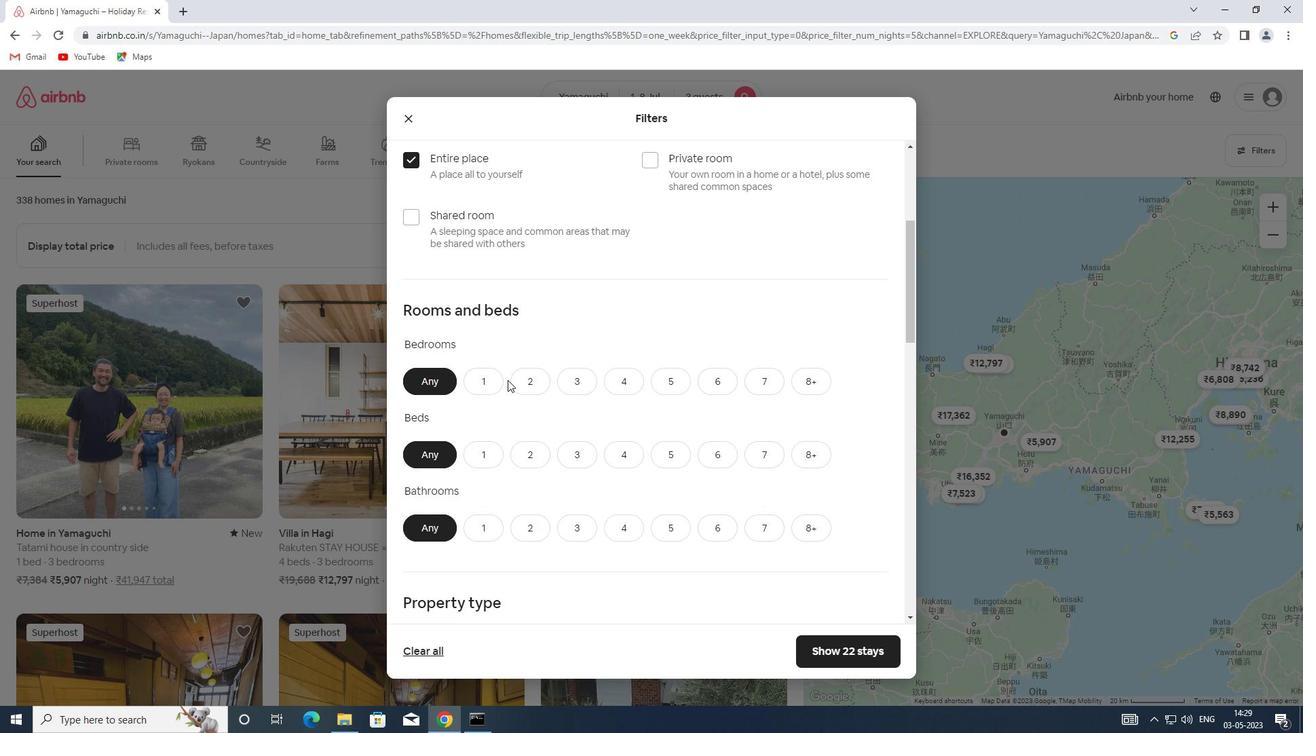 
Action: Mouse pressed left at (488, 384)
Screenshot: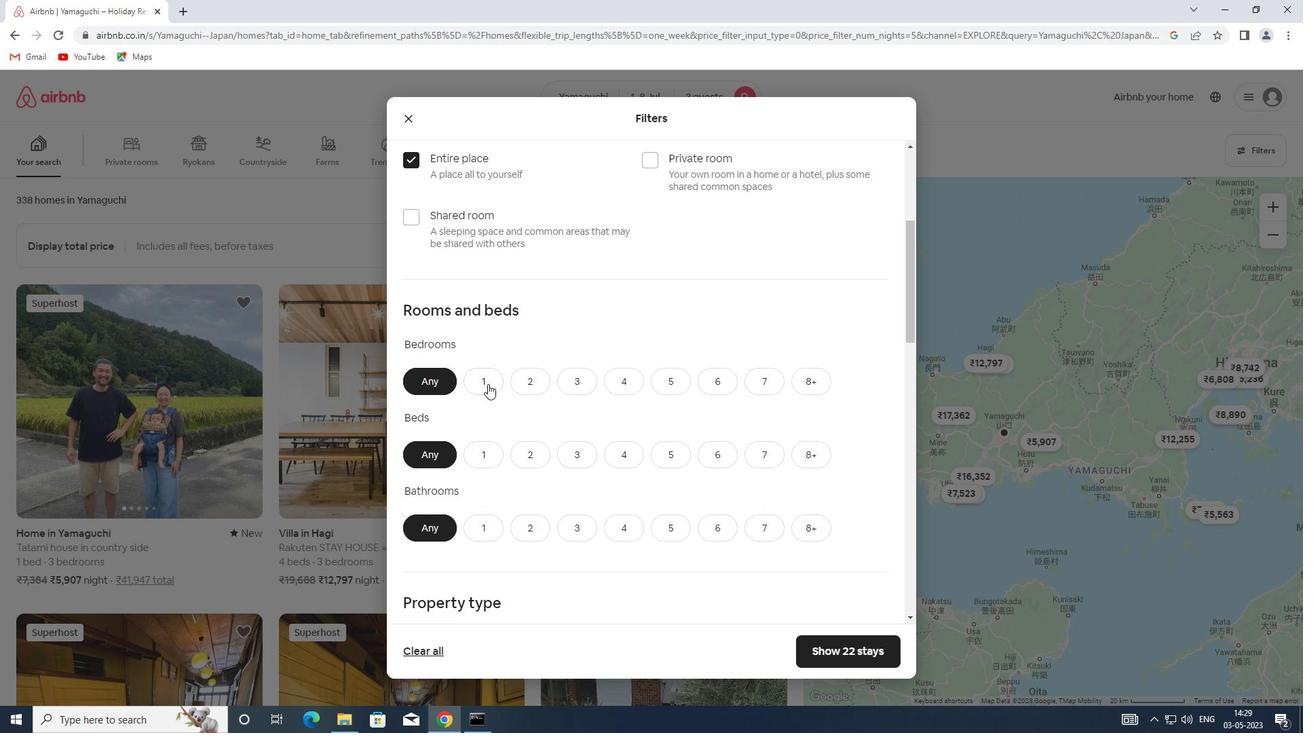 
Action: Mouse moved to (489, 454)
Screenshot: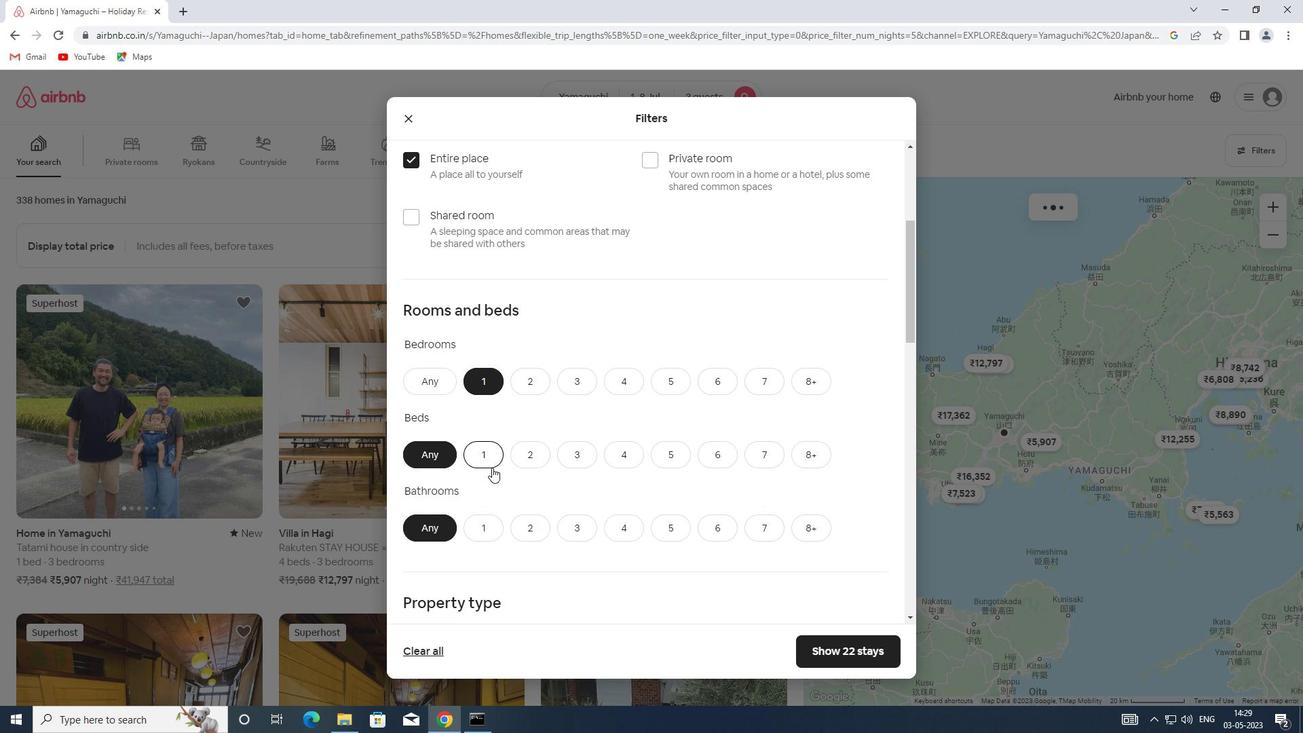 
Action: Mouse pressed left at (489, 454)
Screenshot: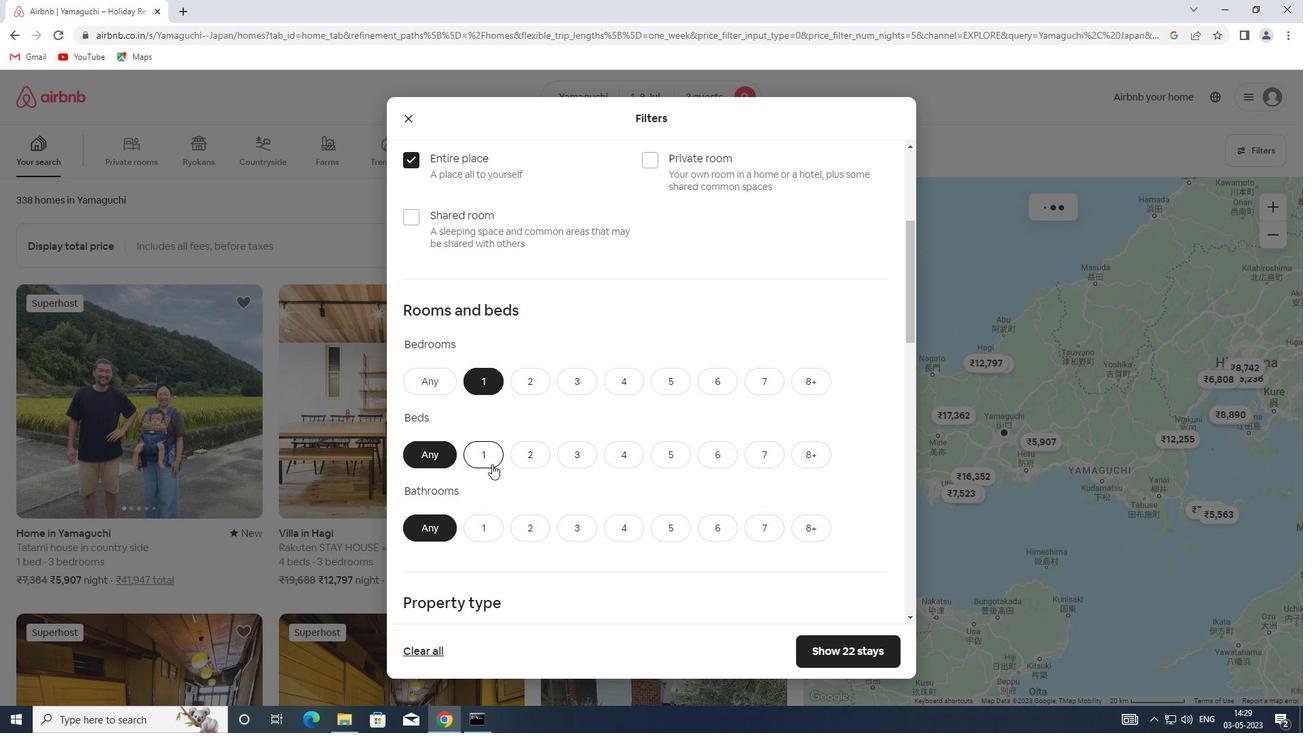 
Action: Mouse scrolled (489, 453) with delta (0, 0)
Screenshot: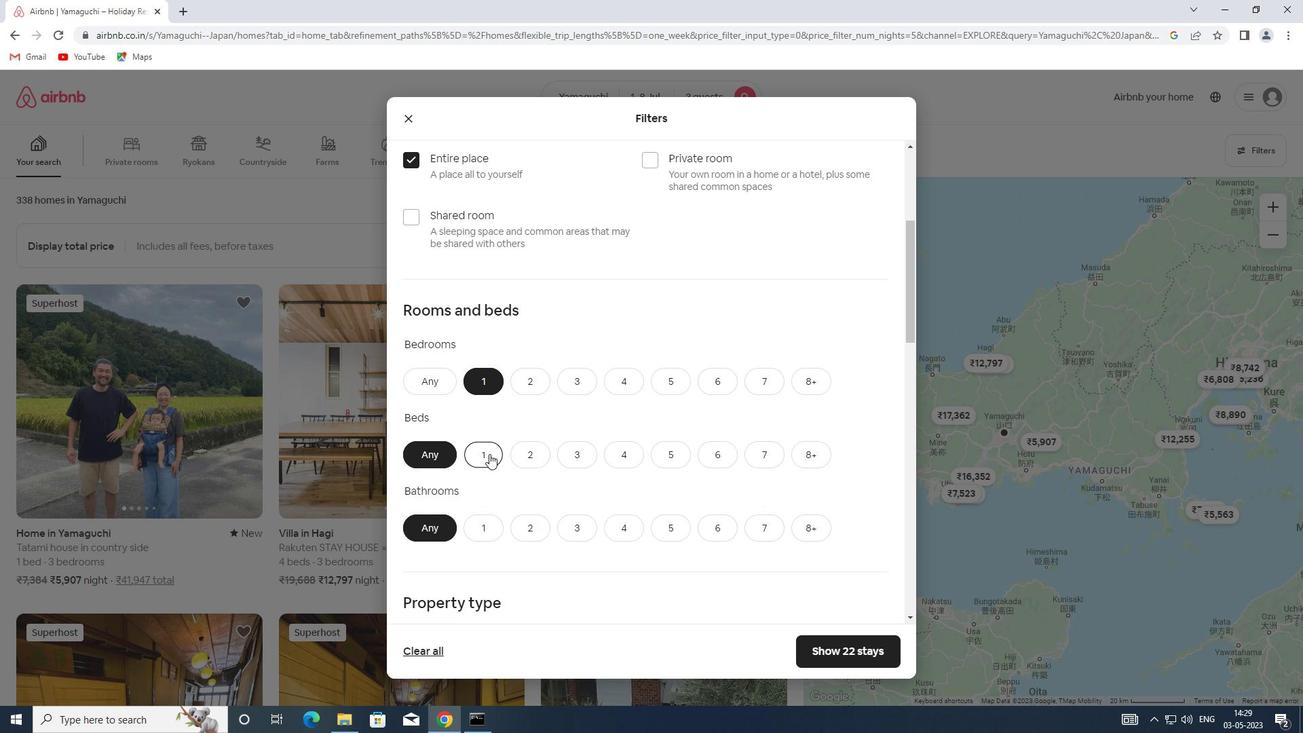 
Action: Mouse scrolled (489, 453) with delta (0, 0)
Screenshot: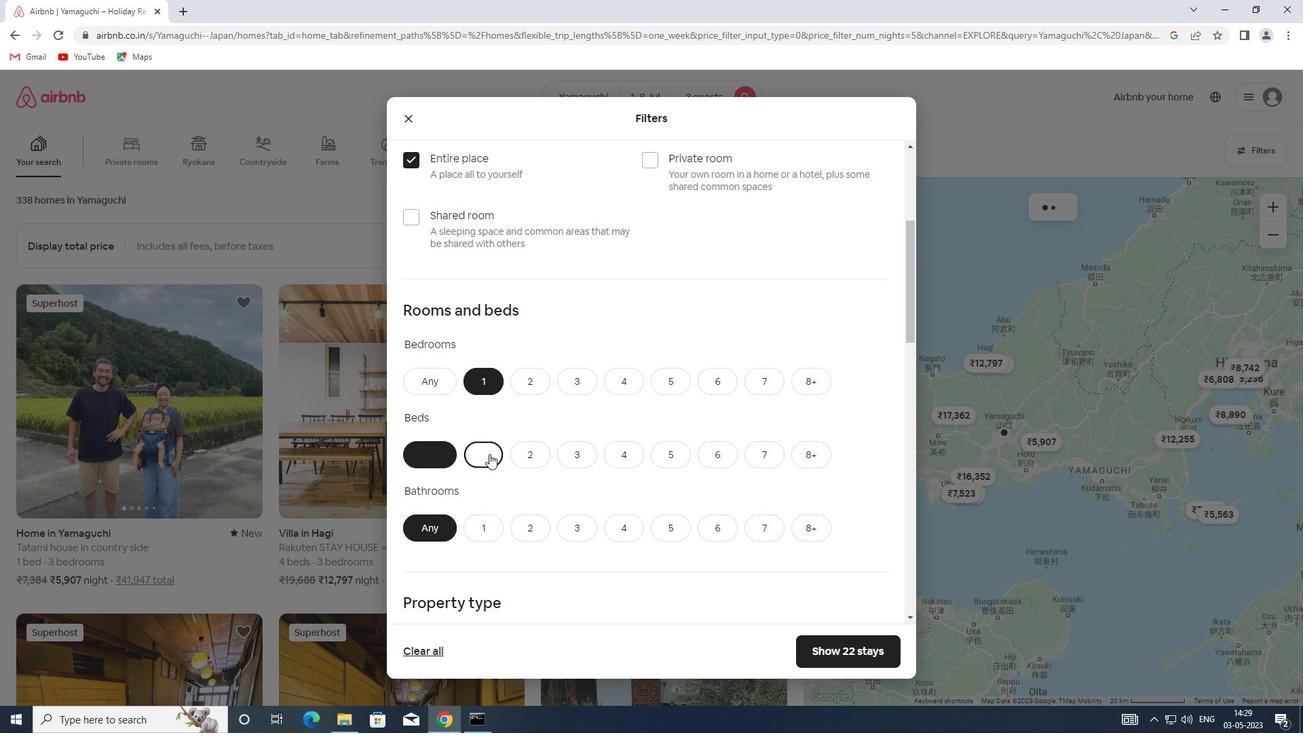 
Action: Mouse moved to (486, 391)
Screenshot: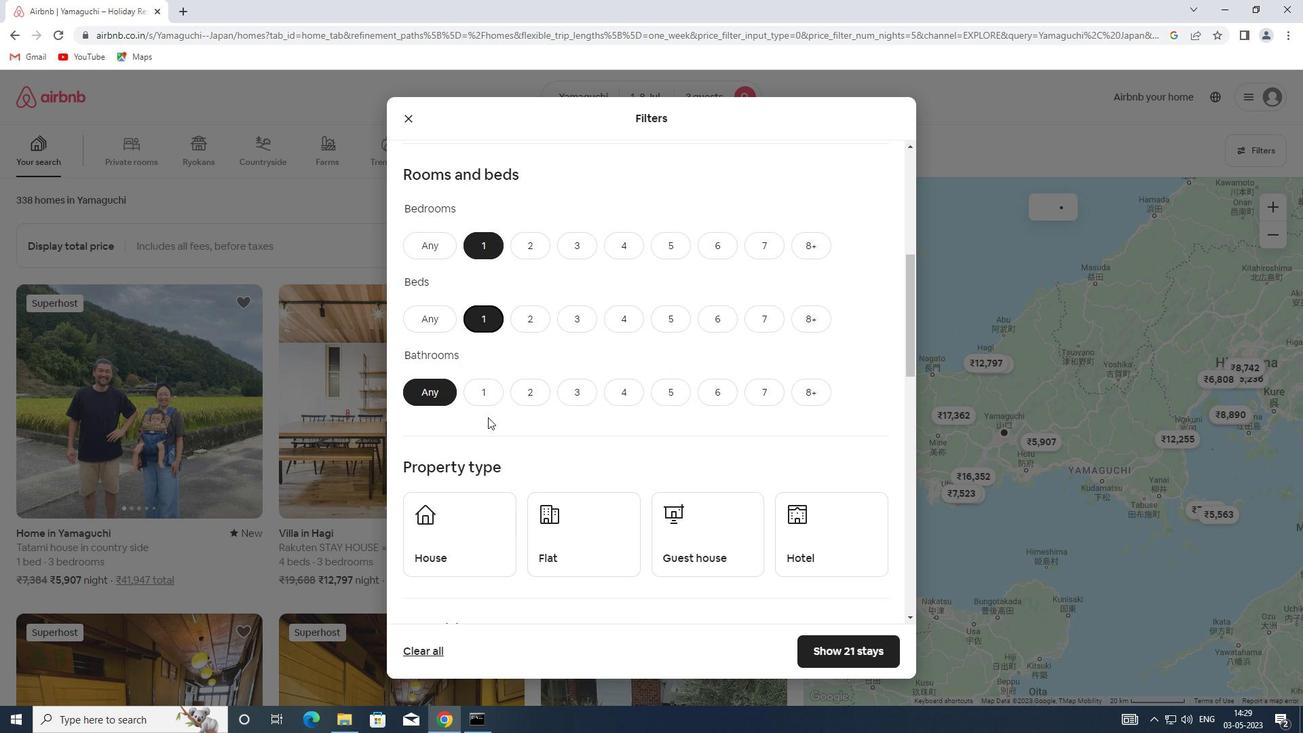 
Action: Mouse pressed left at (486, 391)
Screenshot: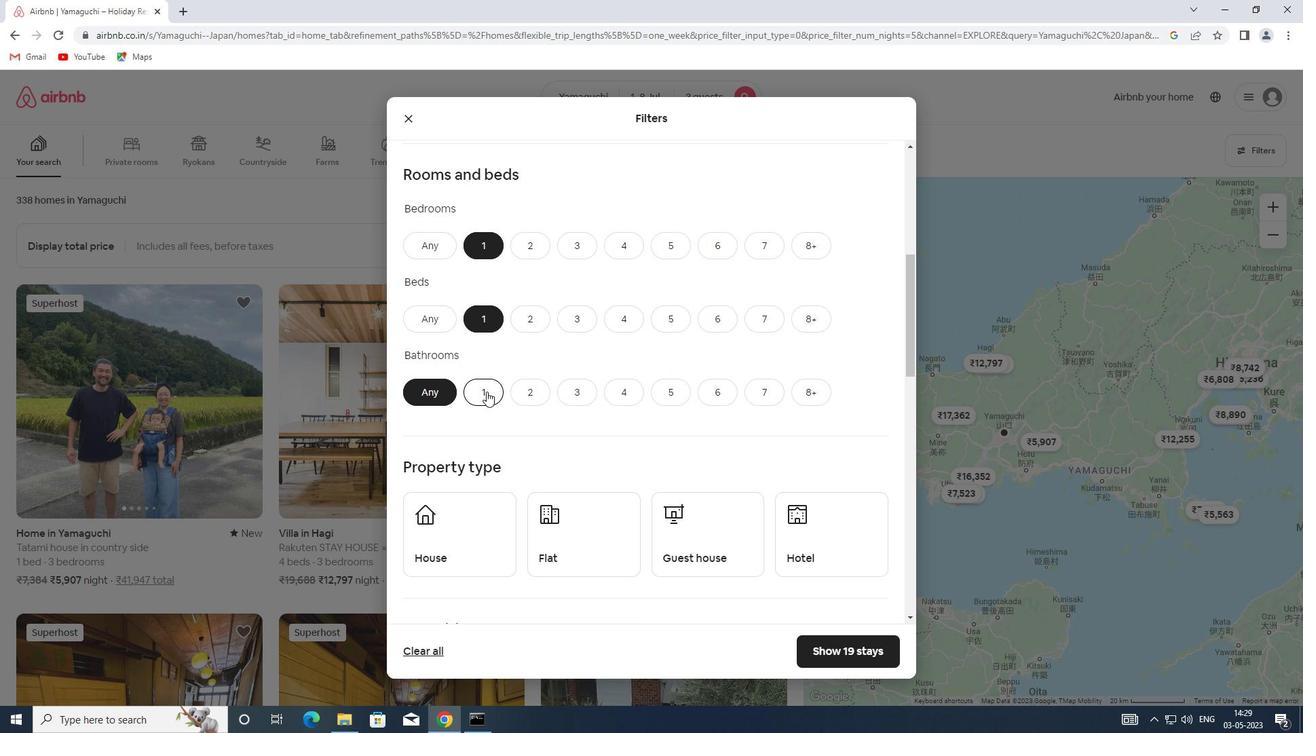
Action: Mouse scrolled (486, 391) with delta (0, 0)
Screenshot: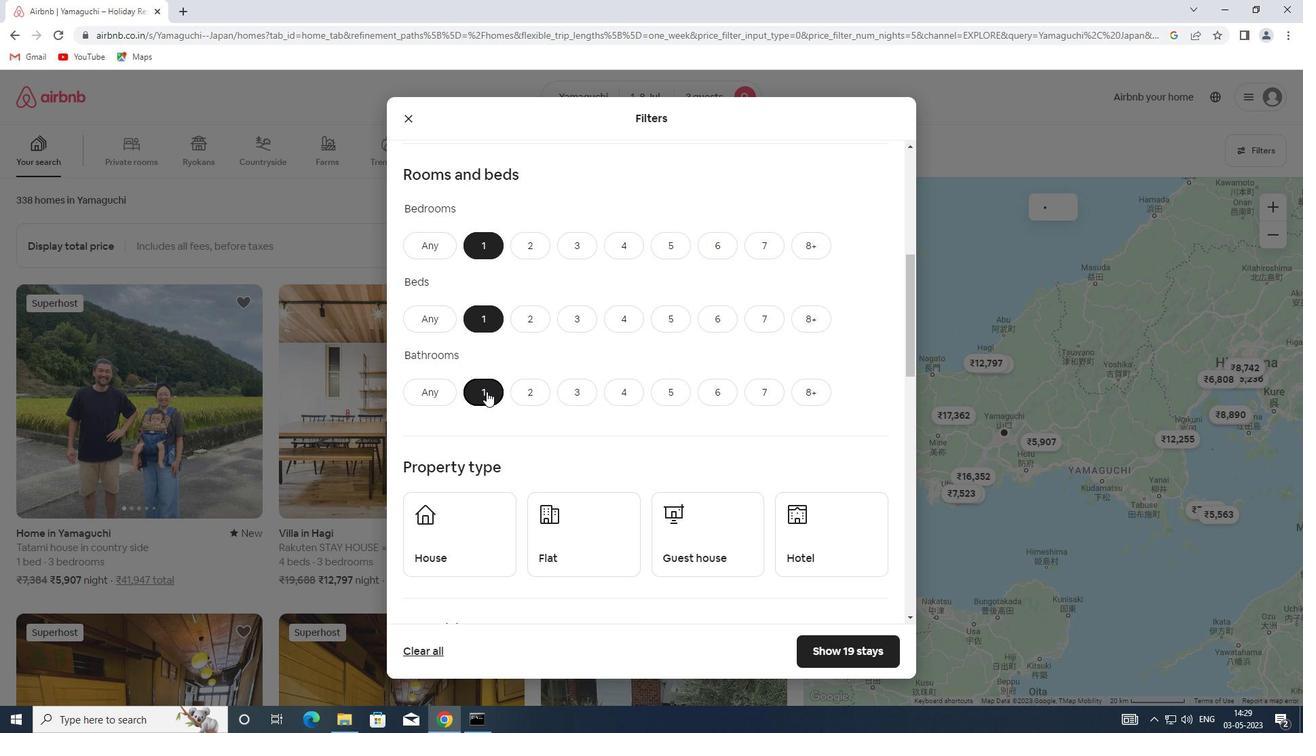 
Action: Mouse scrolled (486, 391) with delta (0, 0)
Screenshot: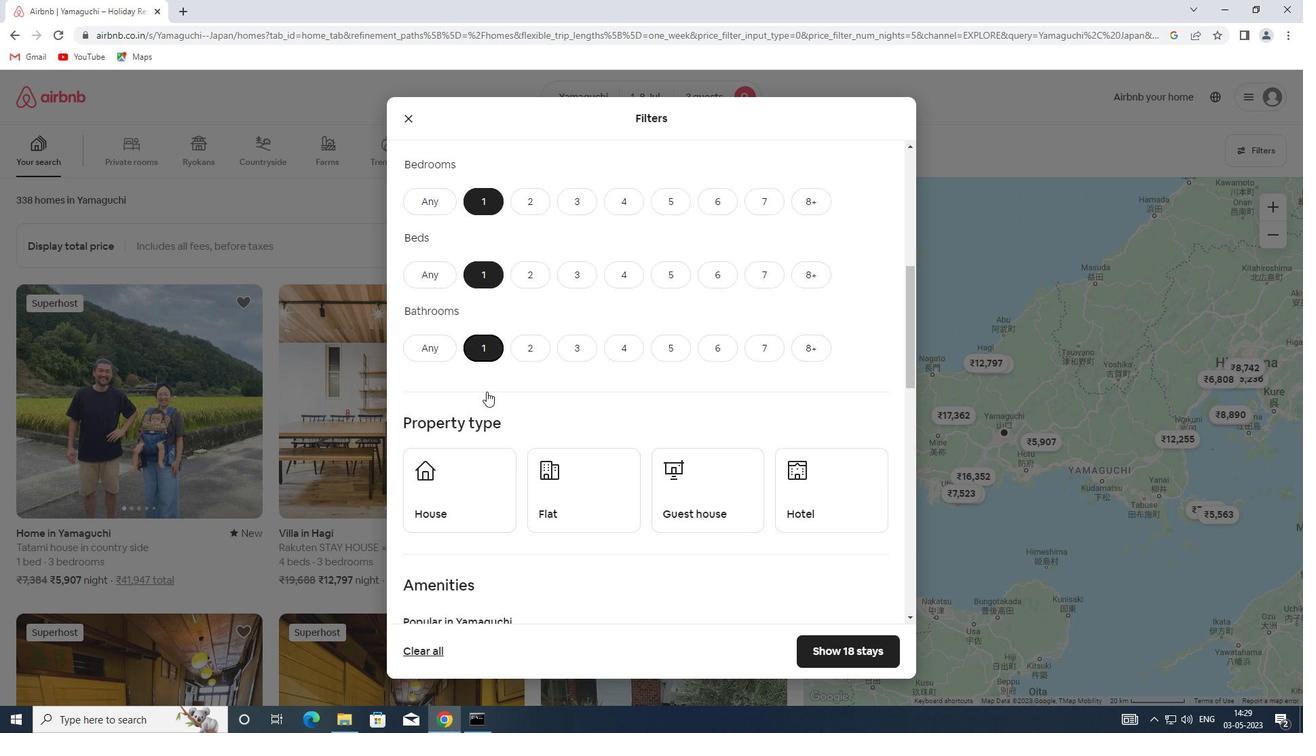 
Action: Mouse scrolled (486, 391) with delta (0, 0)
Screenshot: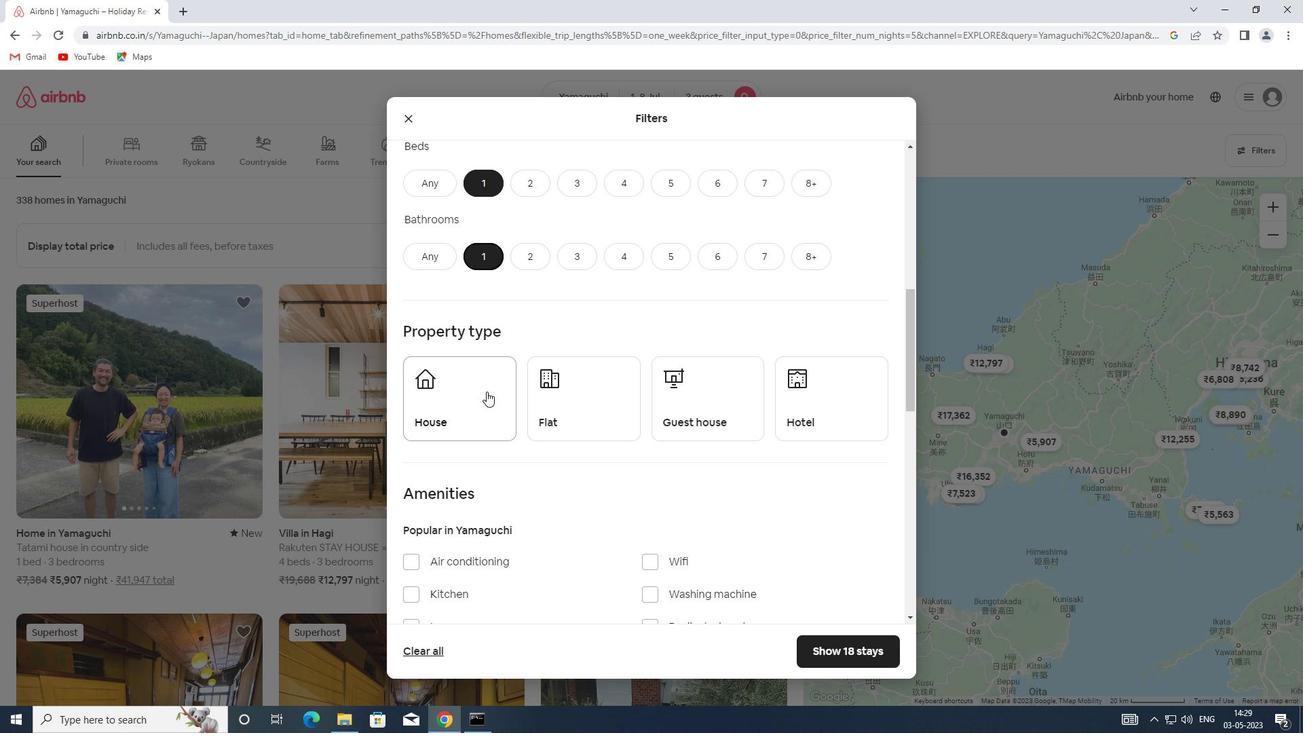 
Action: Mouse scrolled (486, 391) with delta (0, 0)
Screenshot: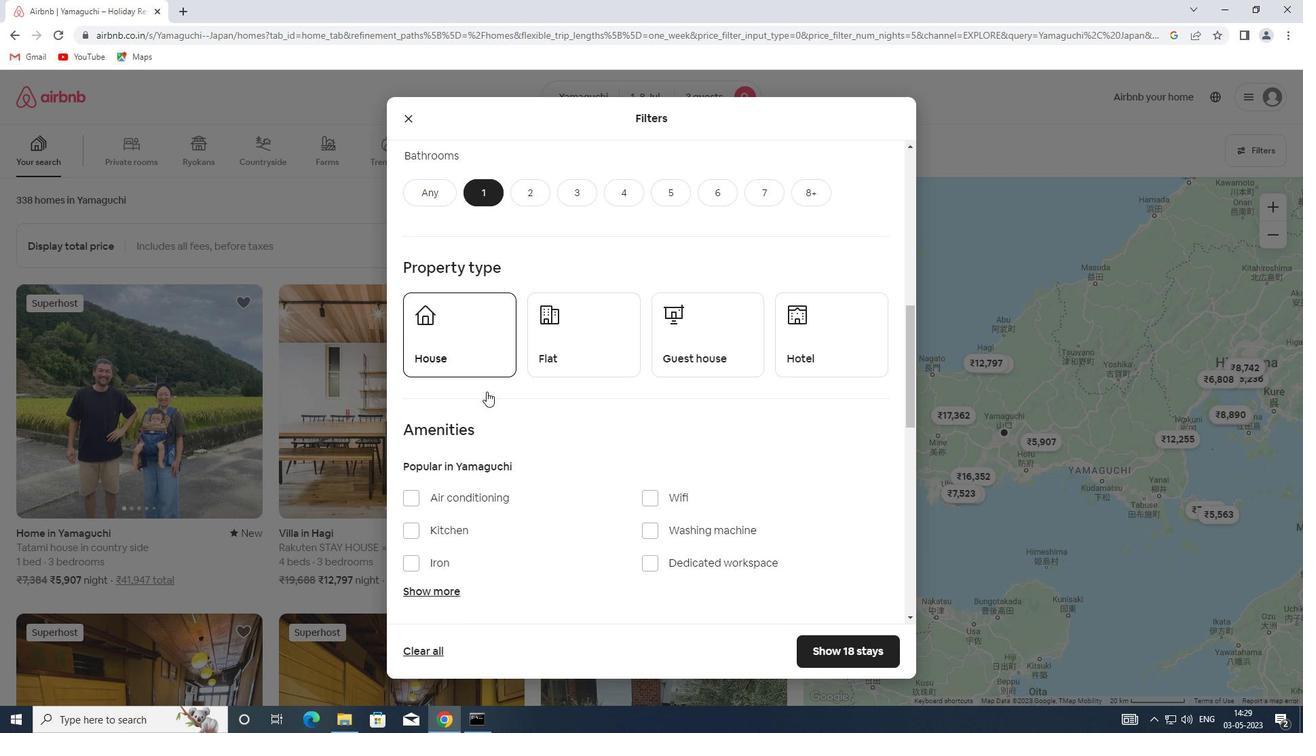
Action: Mouse moved to (441, 278)
Screenshot: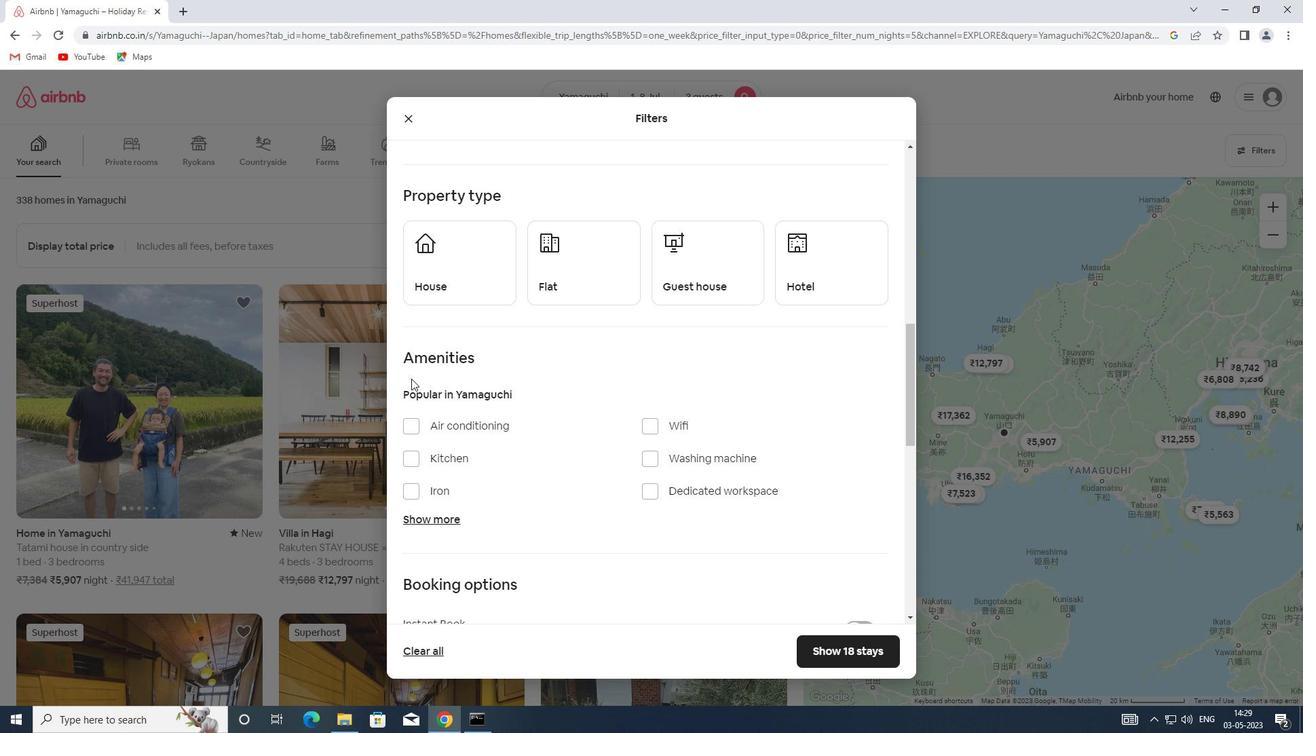 
Action: Mouse pressed left at (441, 278)
Screenshot: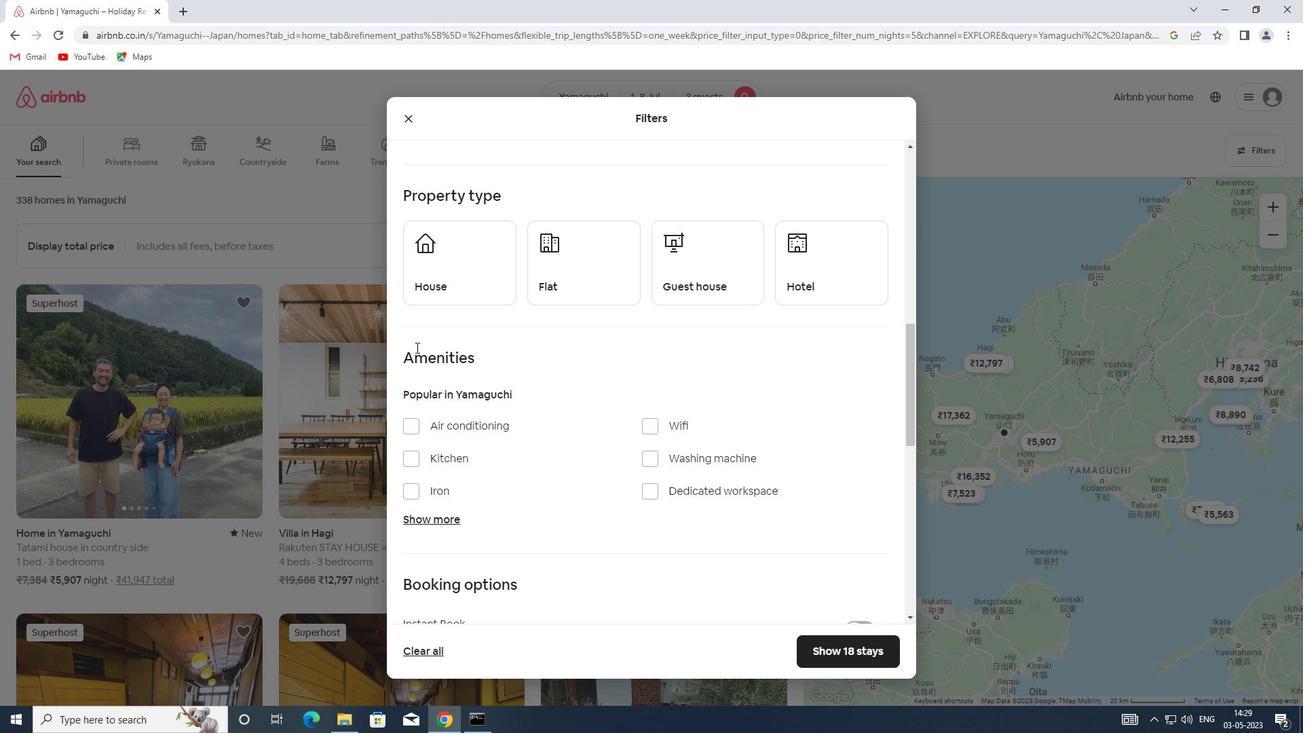 
Action: Mouse moved to (543, 277)
Screenshot: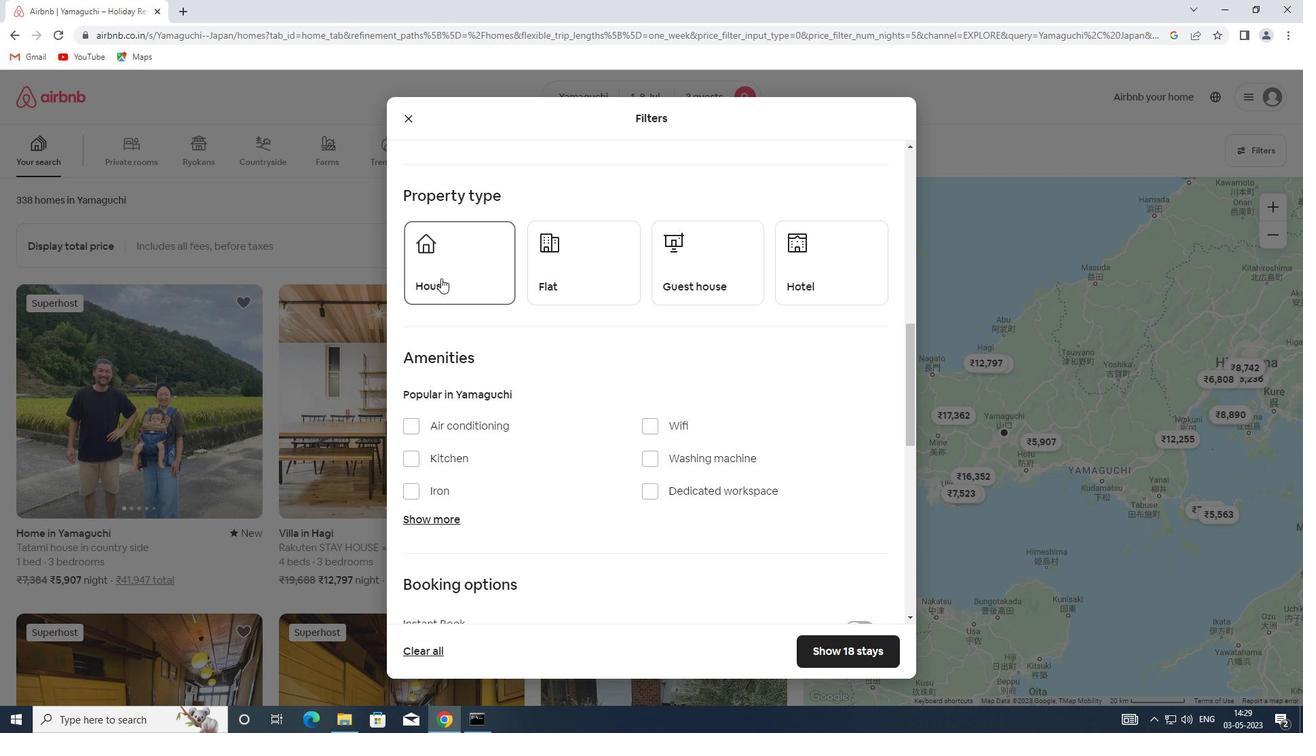
Action: Mouse pressed left at (543, 277)
Screenshot: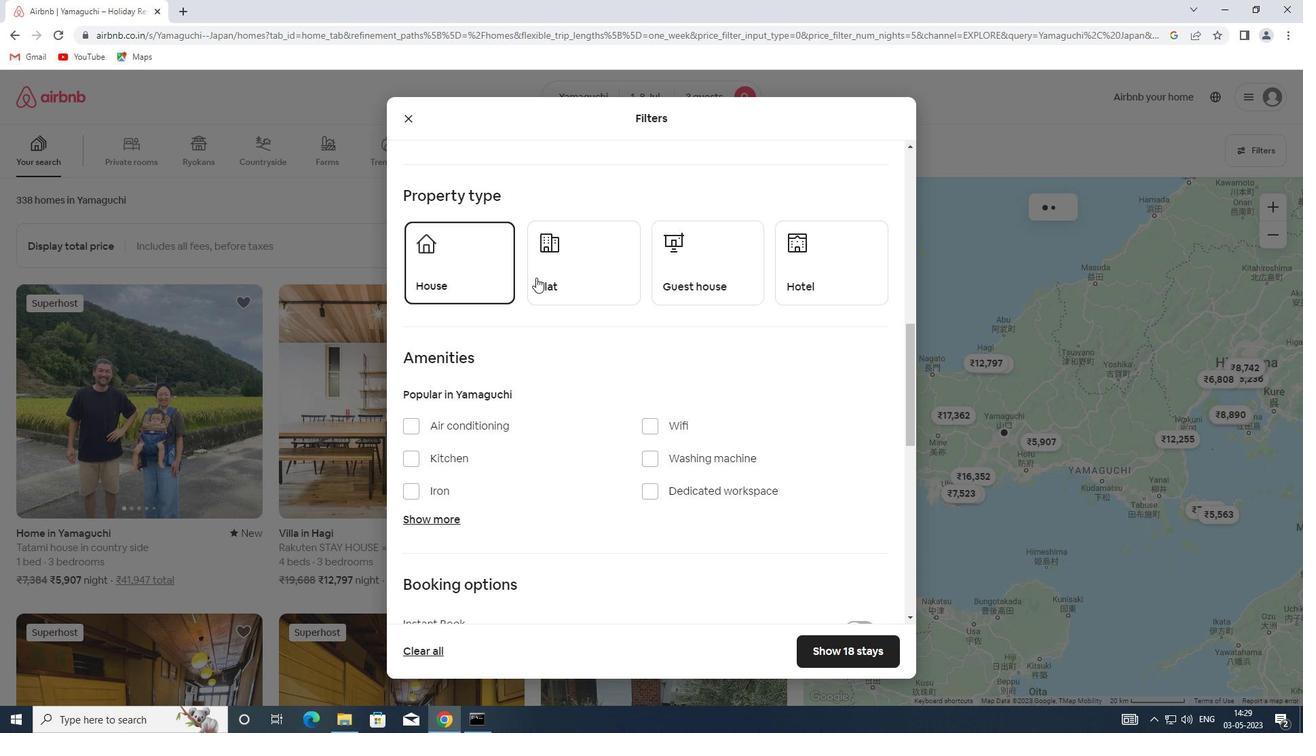 
Action: Mouse moved to (699, 277)
Screenshot: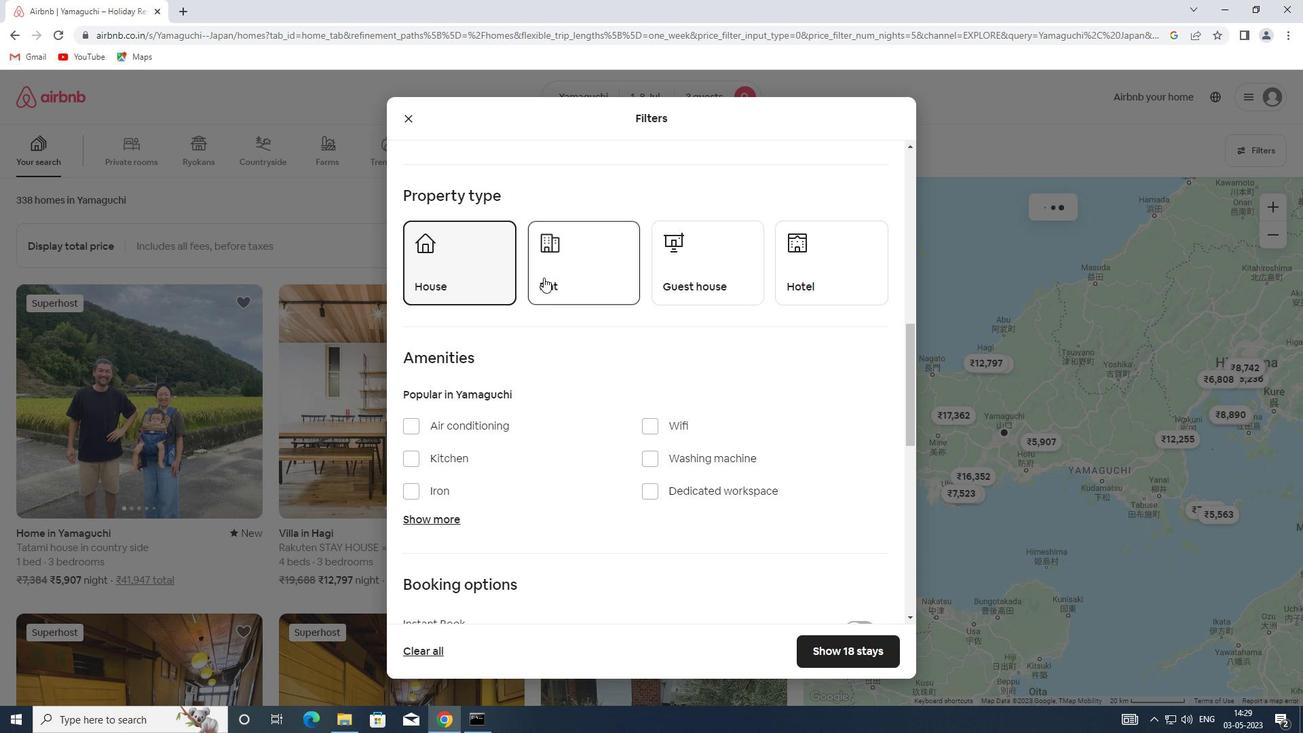 
Action: Mouse pressed left at (699, 277)
Screenshot: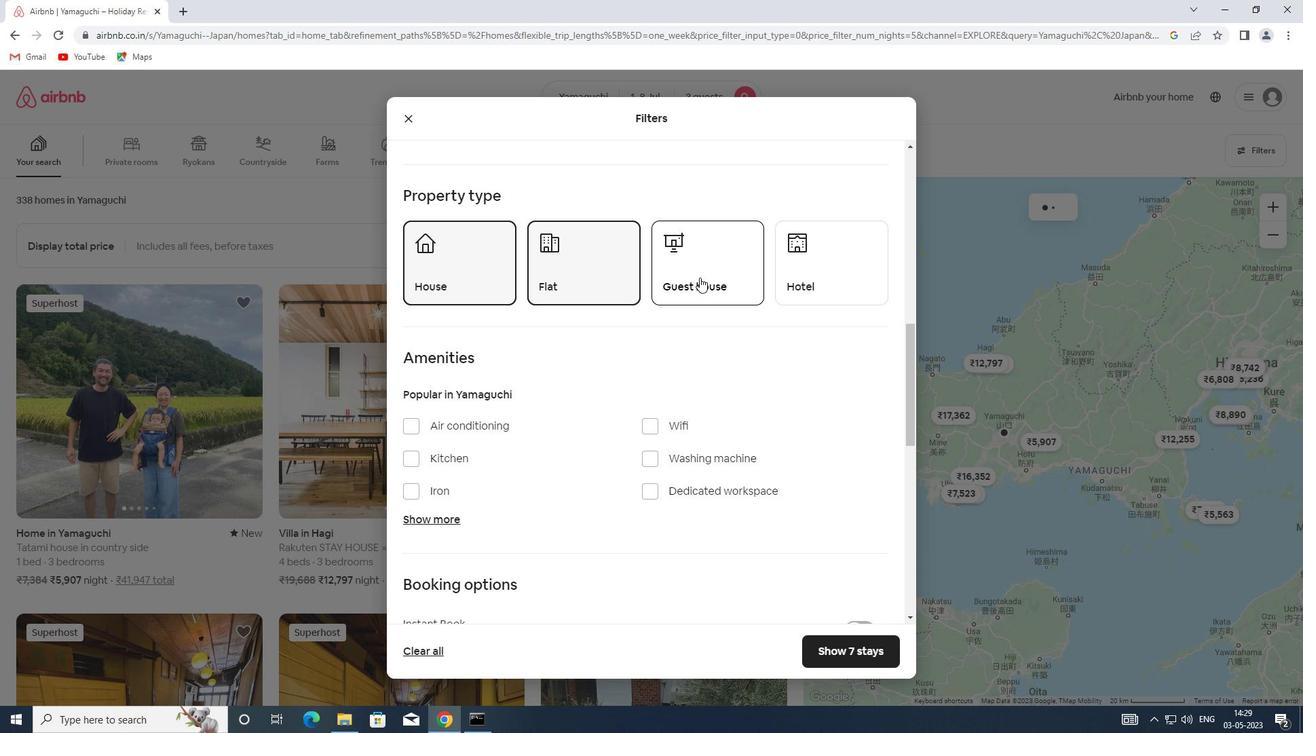 
Action: Mouse moved to (804, 279)
Screenshot: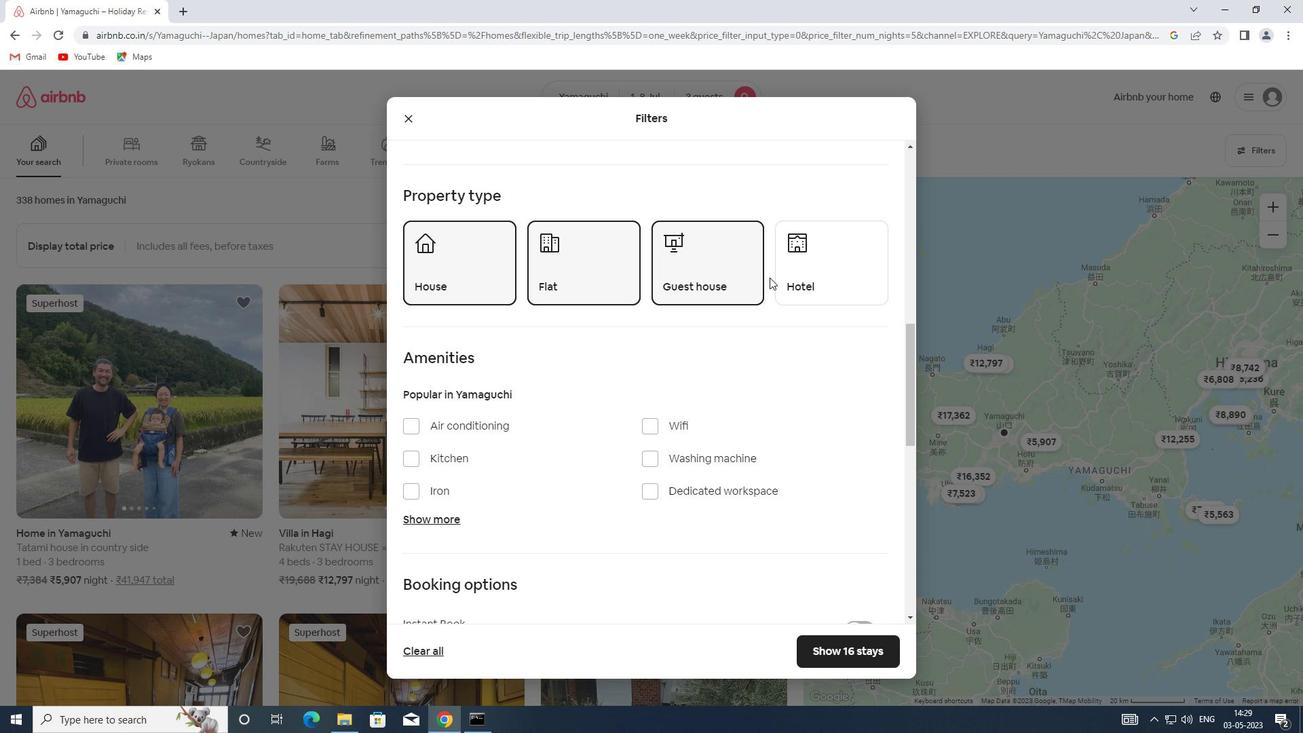 
Action: Mouse pressed left at (804, 279)
Screenshot: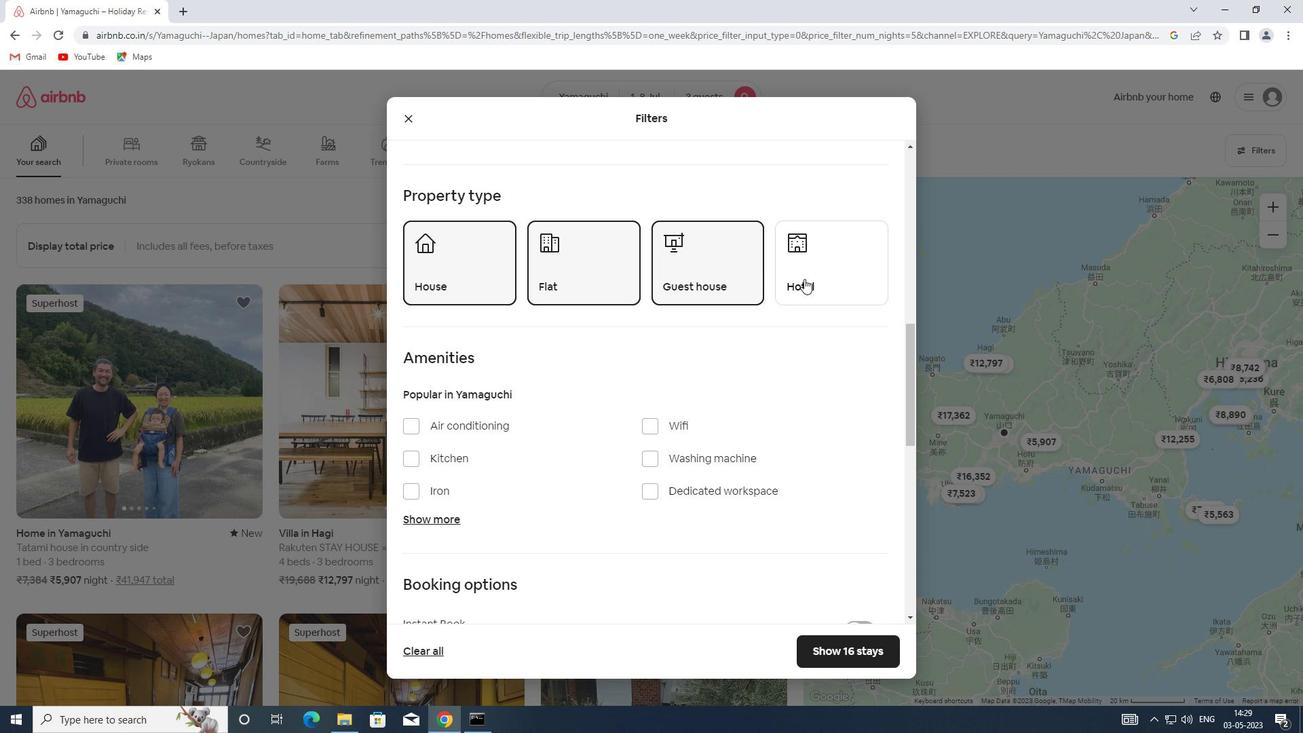 
Action: Mouse moved to (637, 296)
Screenshot: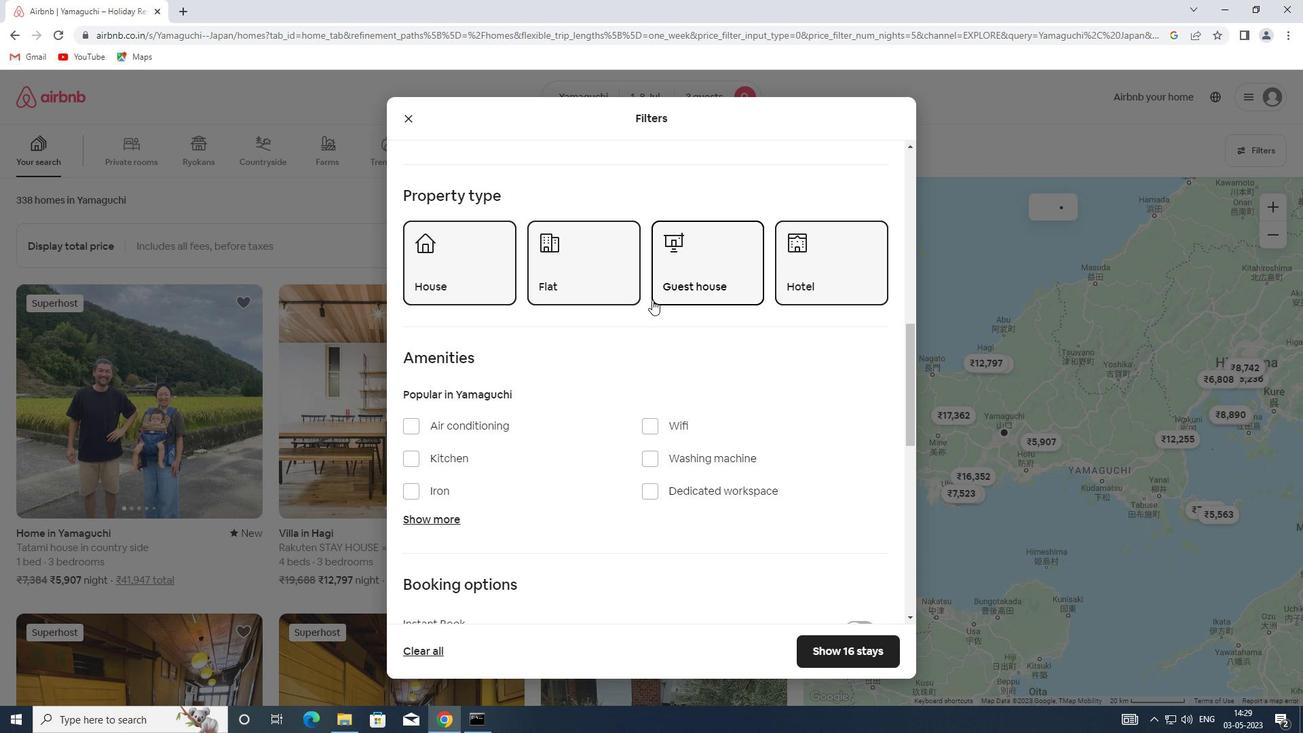 
Action: Mouse scrolled (637, 295) with delta (0, 0)
Screenshot: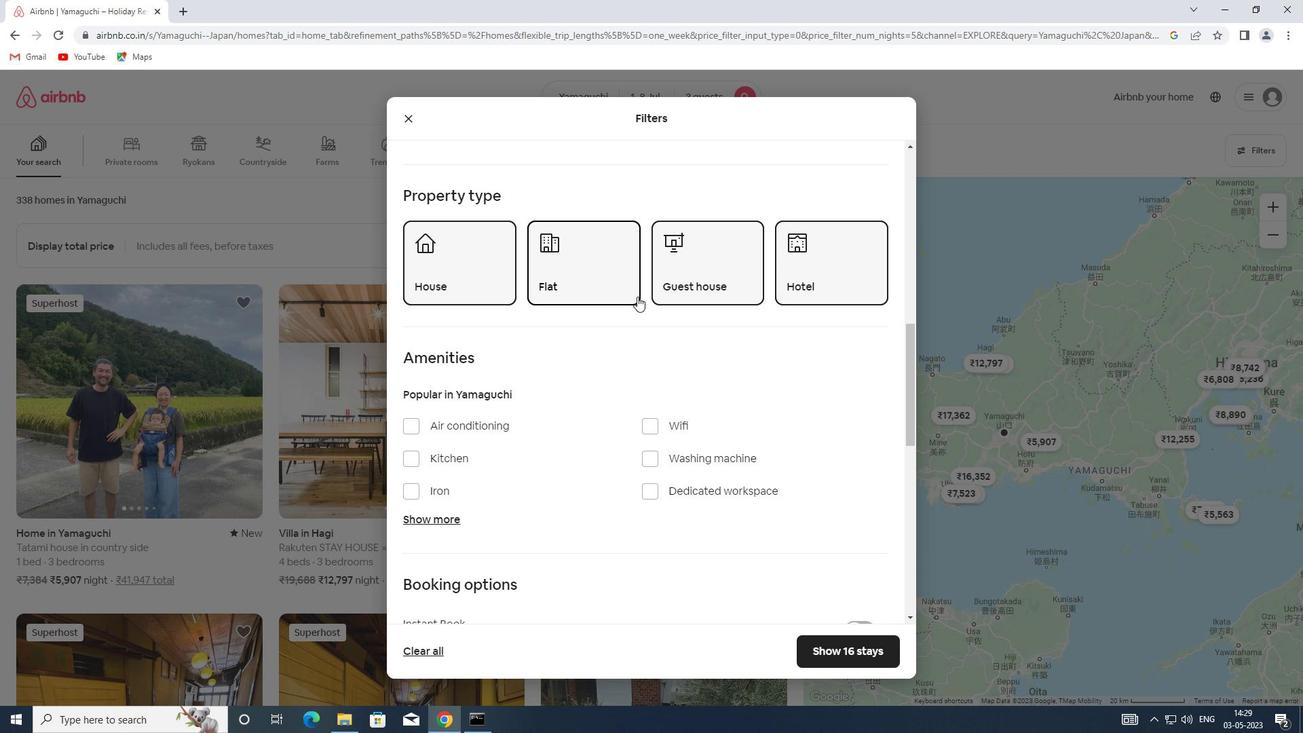 
Action: Mouse scrolled (637, 295) with delta (0, 0)
Screenshot: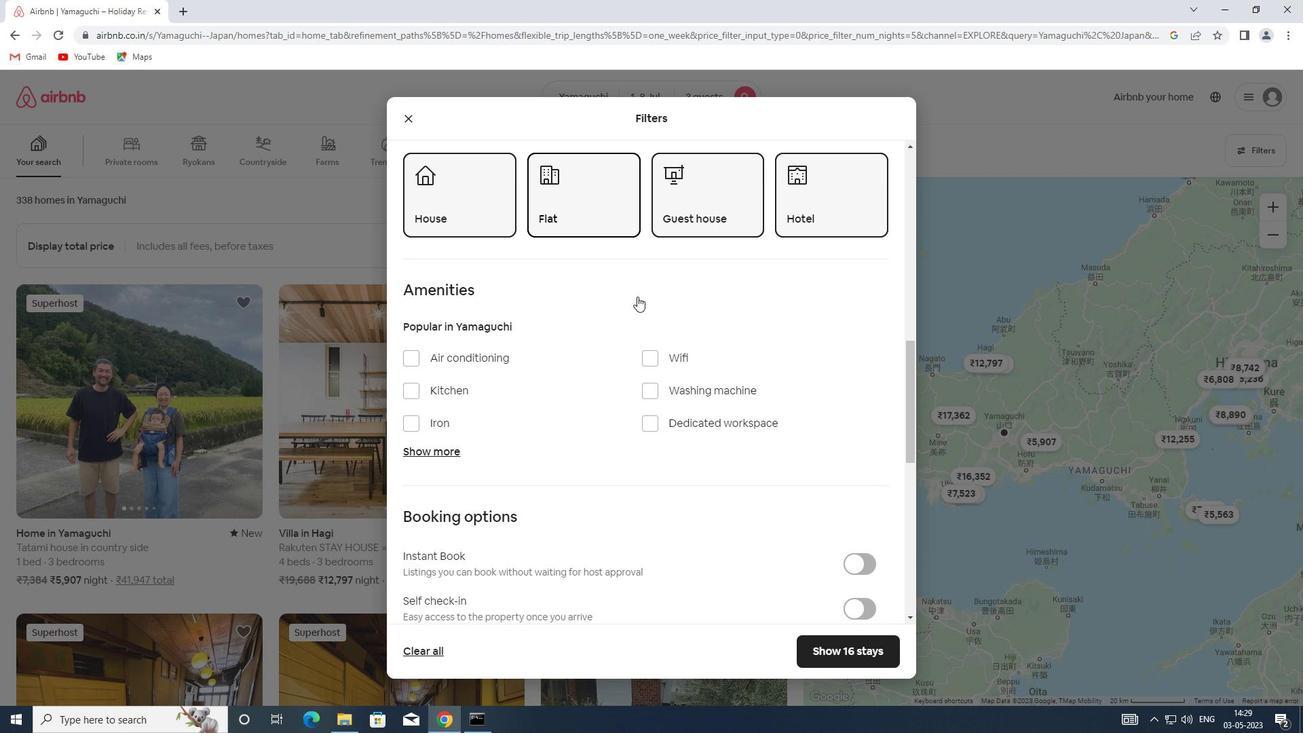 
Action: Mouse scrolled (637, 295) with delta (0, 0)
Screenshot: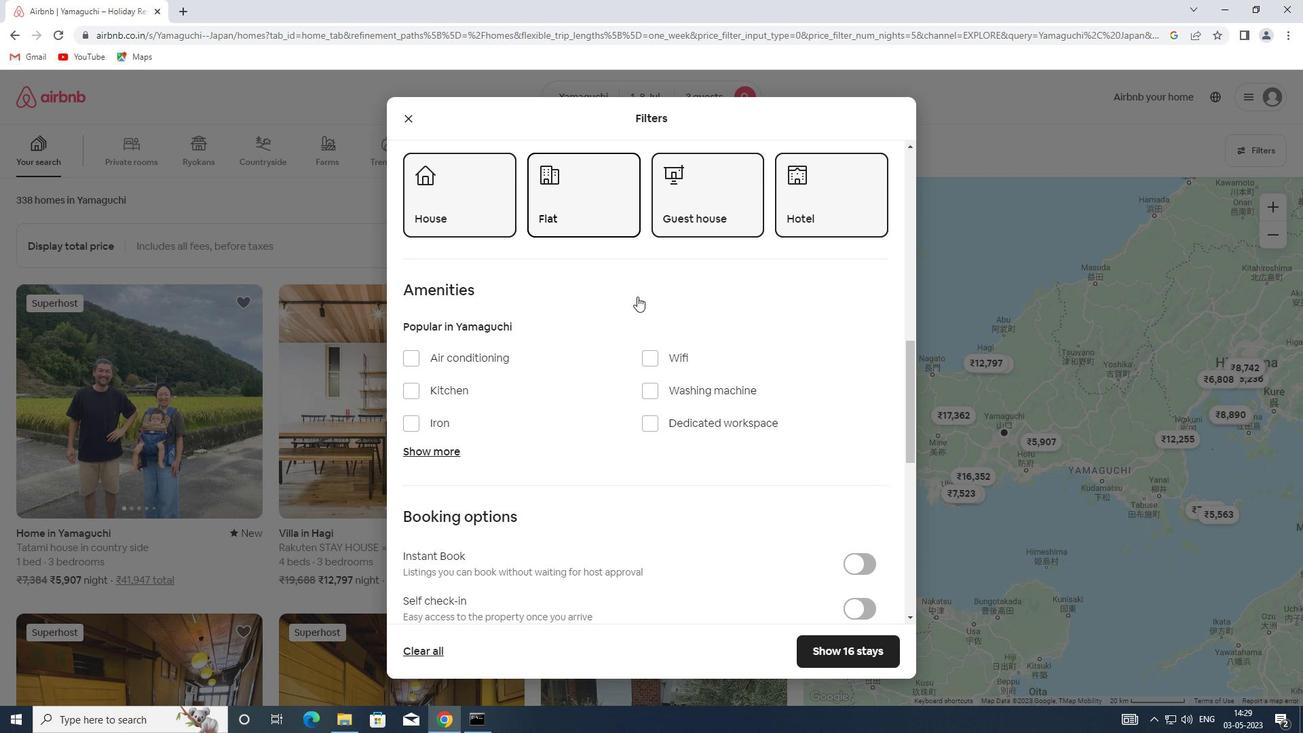 
Action: Mouse scrolled (637, 295) with delta (0, 0)
Screenshot: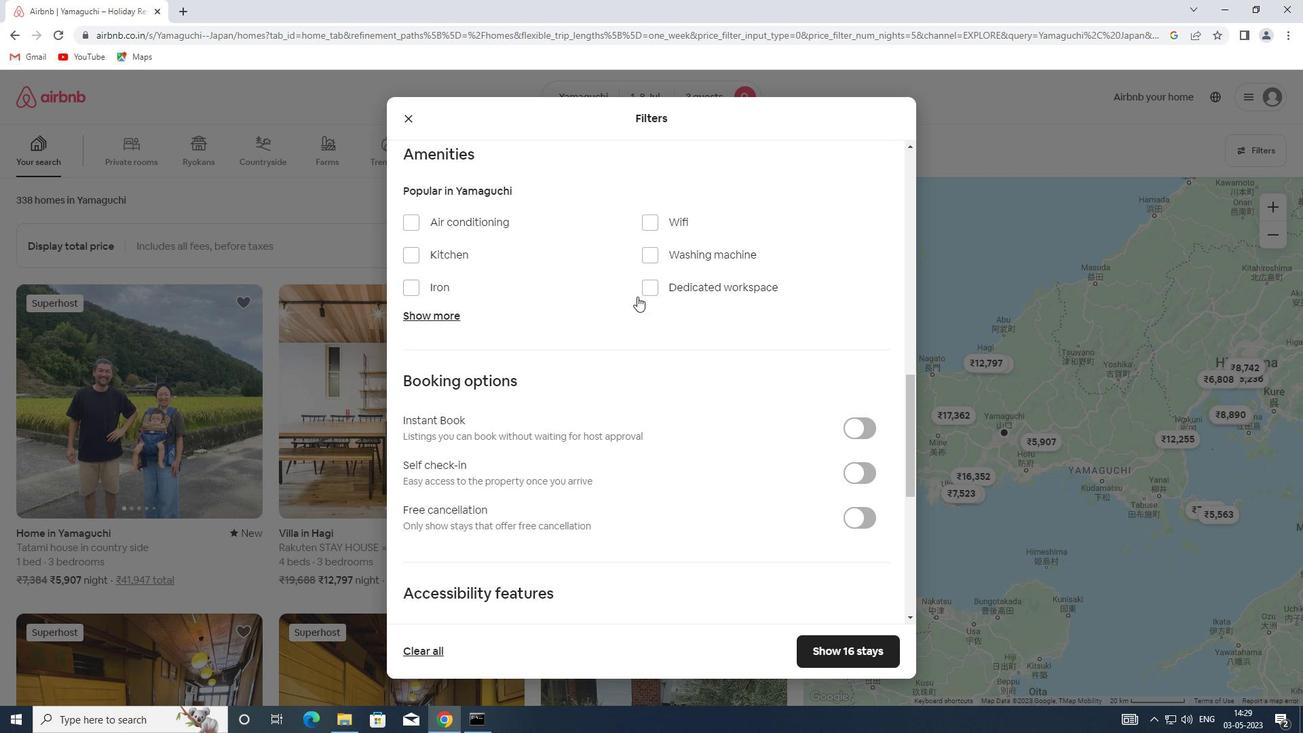 
Action: Mouse scrolled (637, 295) with delta (0, 0)
Screenshot: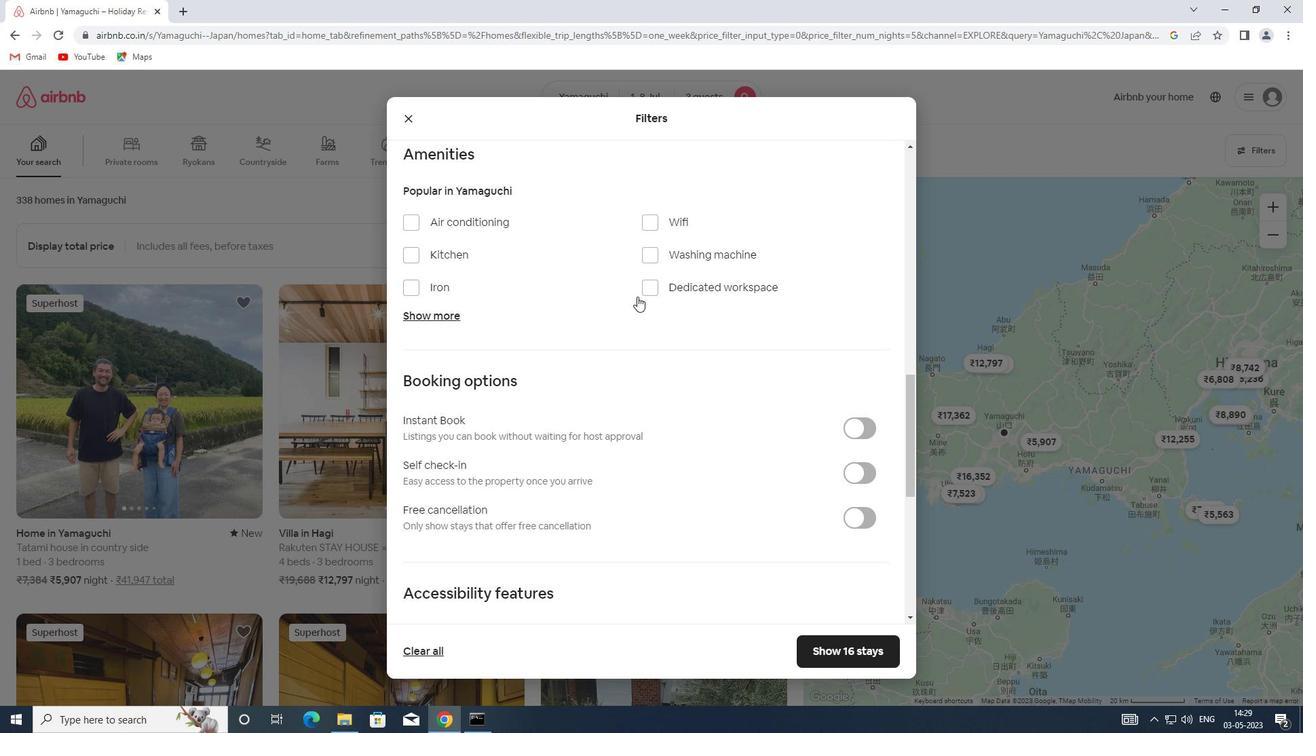 
Action: Mouse scrolled (637, 295) with delta (0, 0)
Screenshot: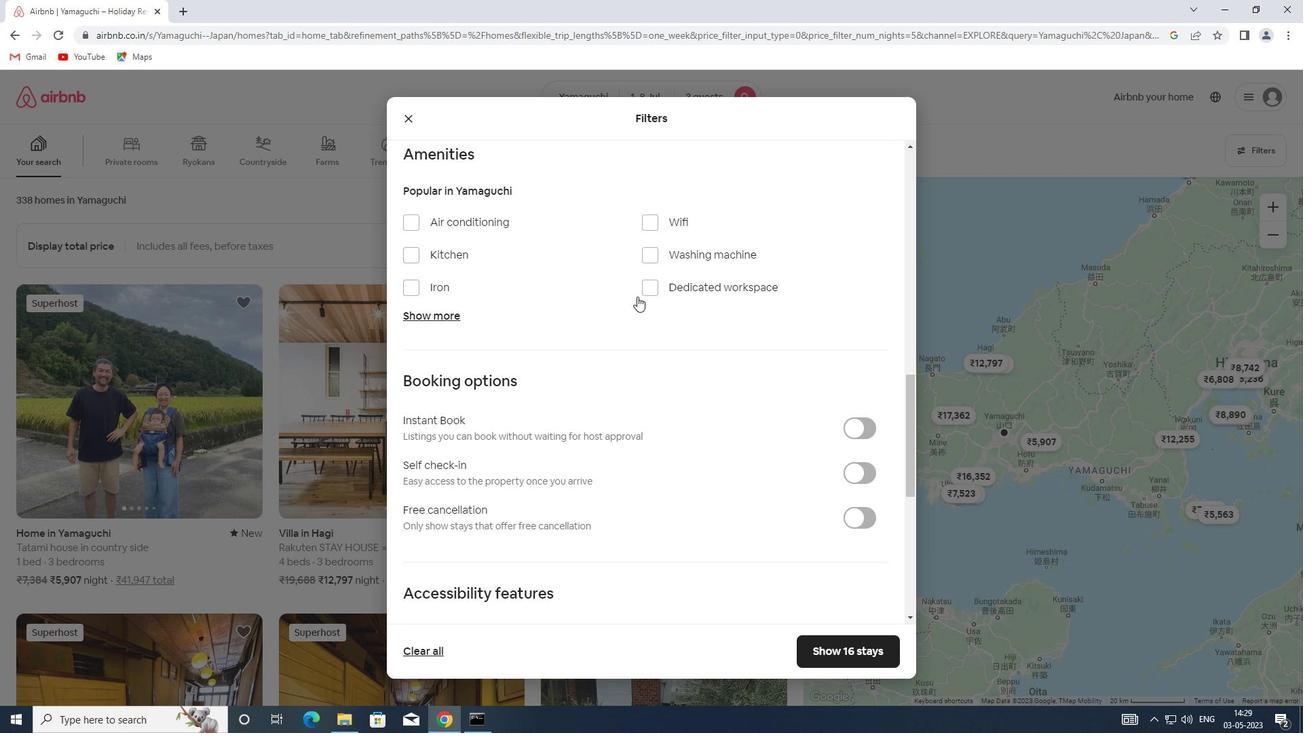 
Action: Mouse moved to (871, 266)
Screenshot: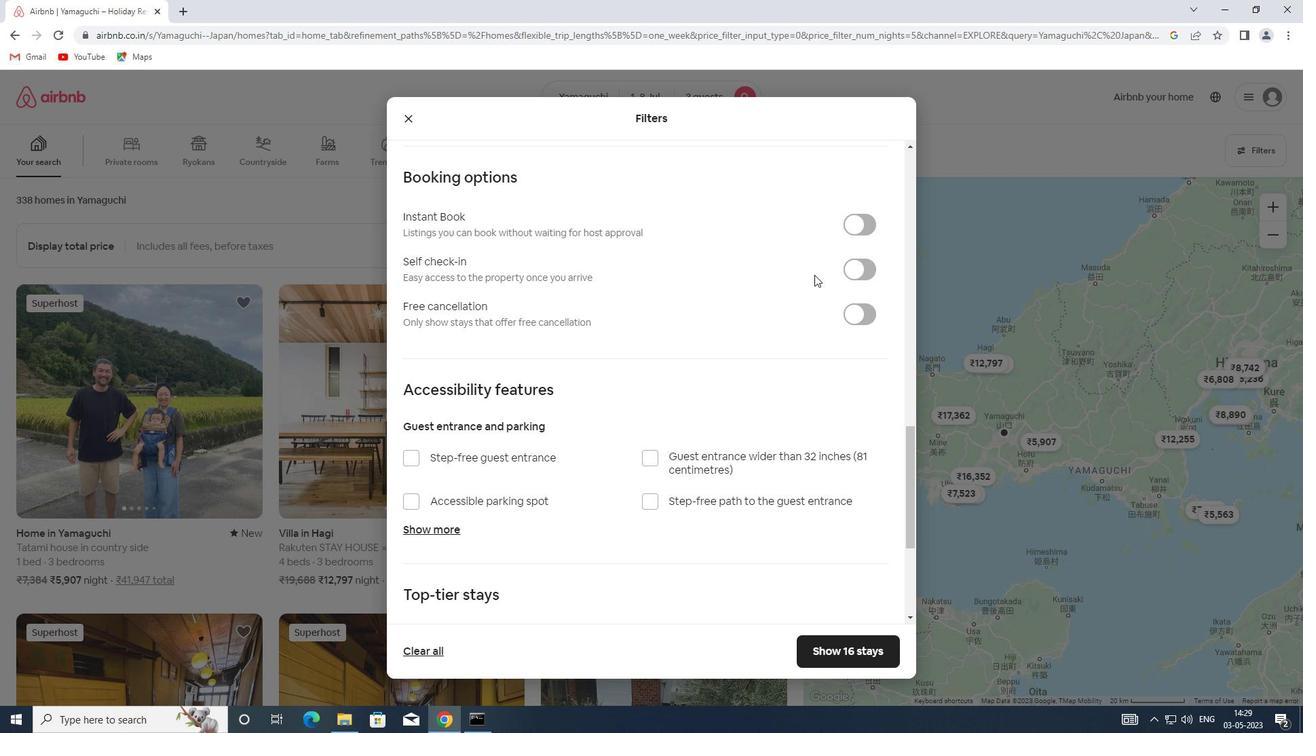 
Action: Mouse pressed left at (871, 266)
Screenshot: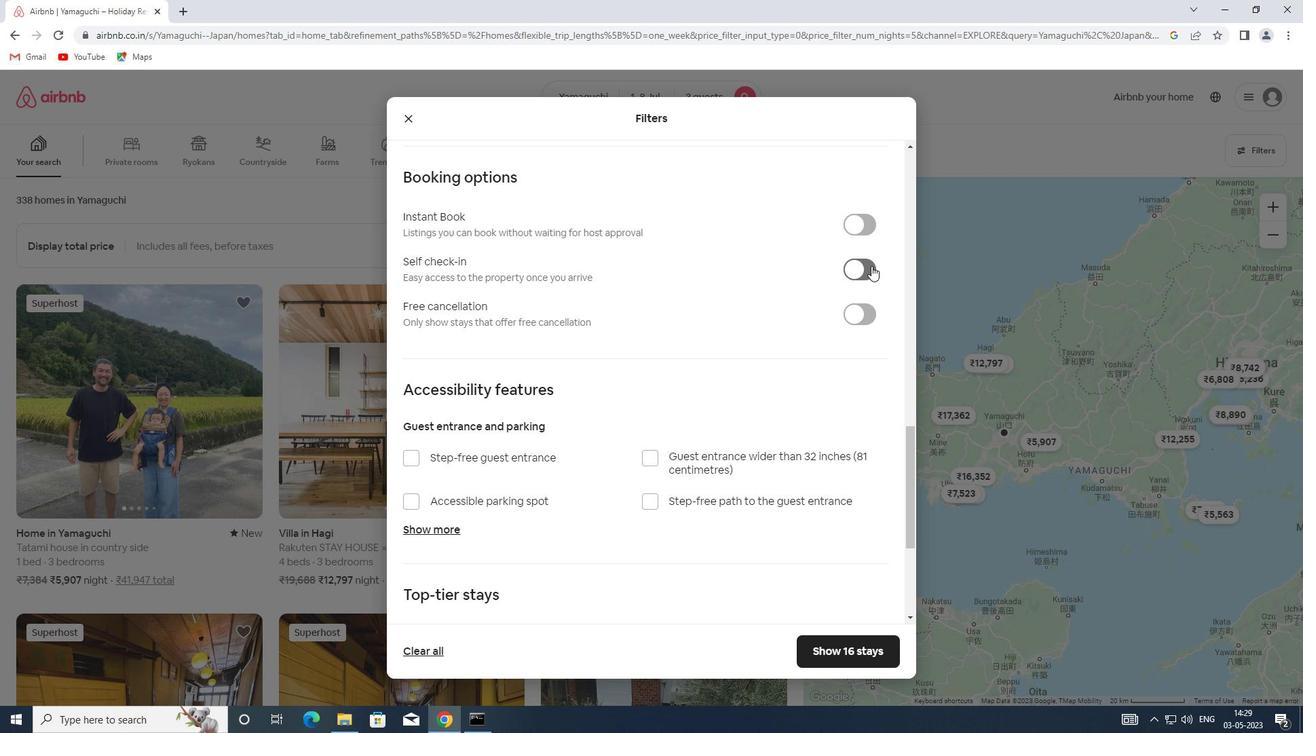 
Action: Mouse moved to (630, 361)
Screenshot: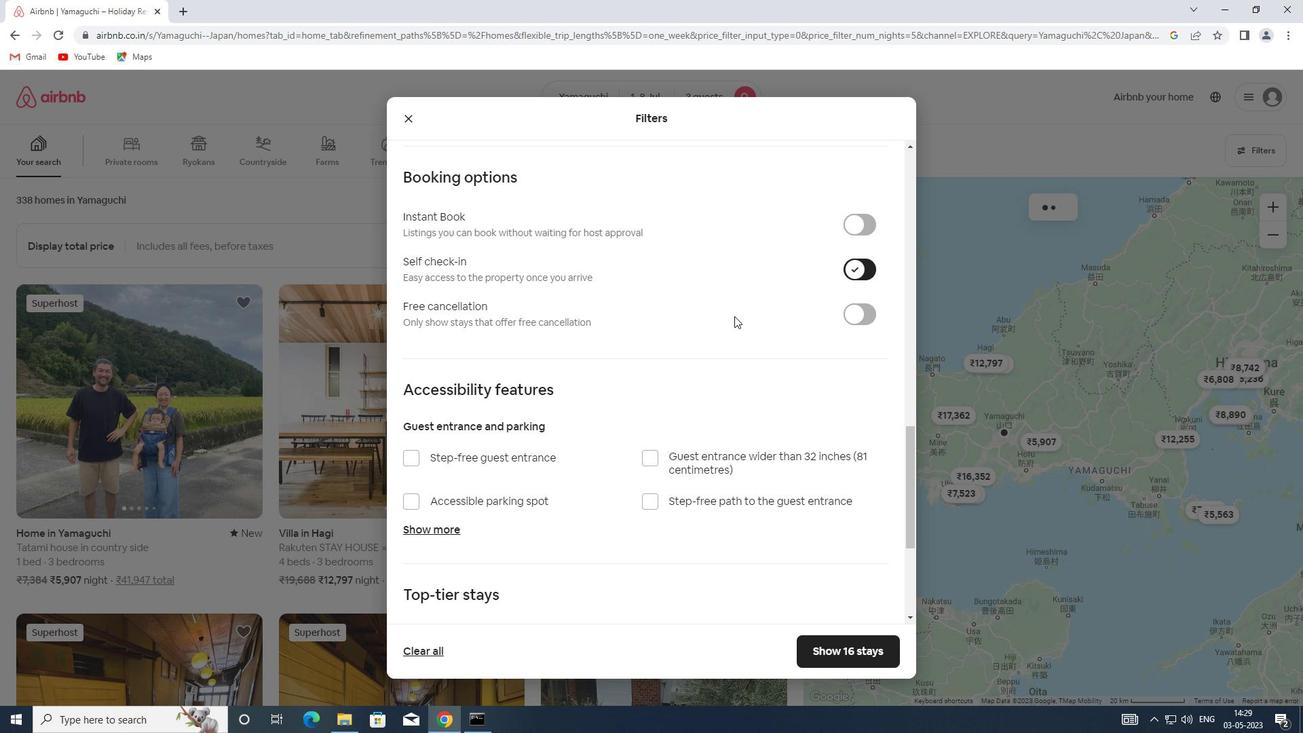 
Action: Mouse scrolled (630, 361) with delta (0, 0)
Screenshot: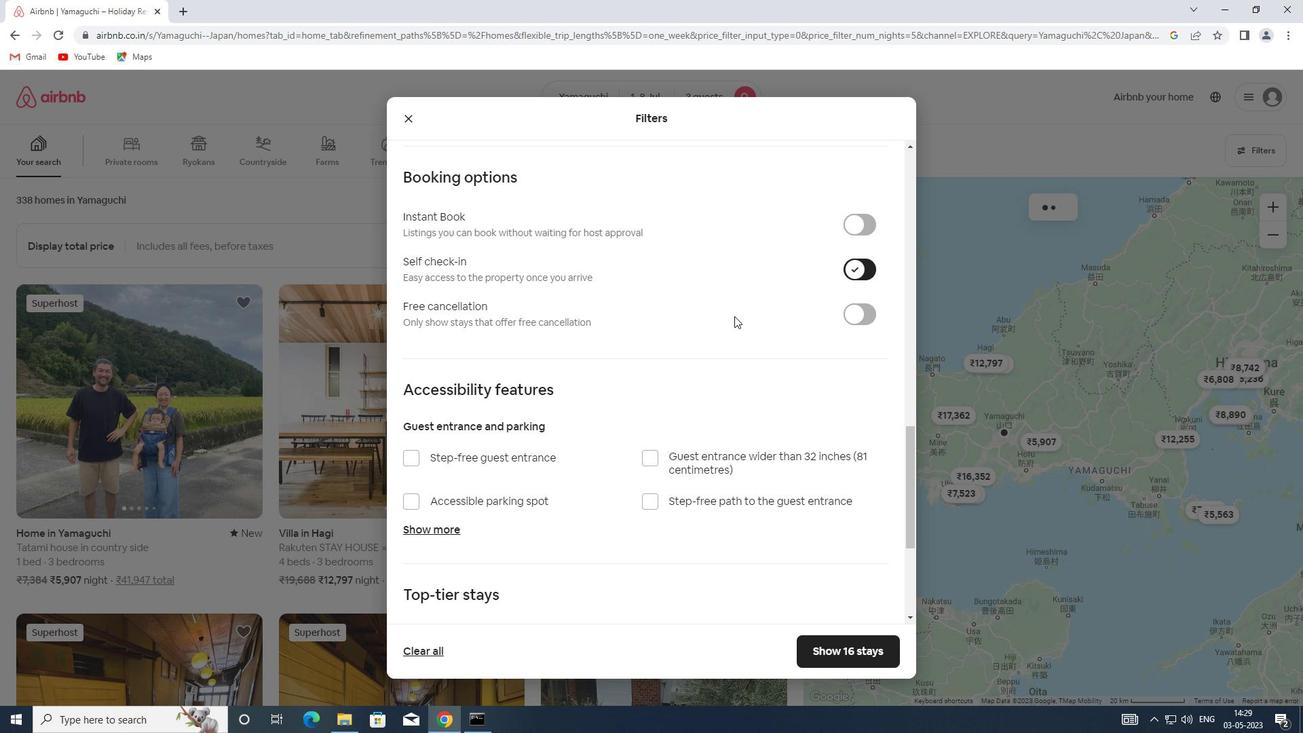 
Action: Mouse scrolled (630, 361) with delta (0, 0)
Screenshot: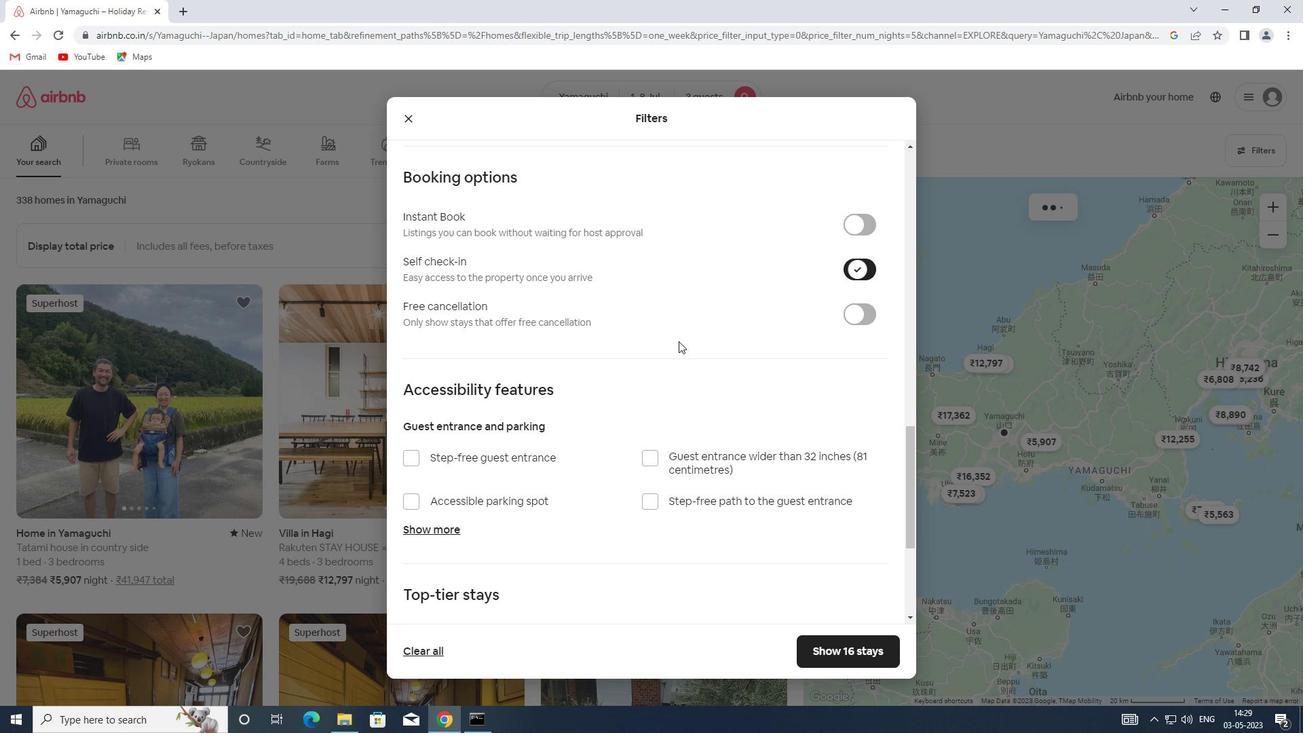
Action: Mouse scrolled (630, 361) with delta (0, 0)
Screenshot: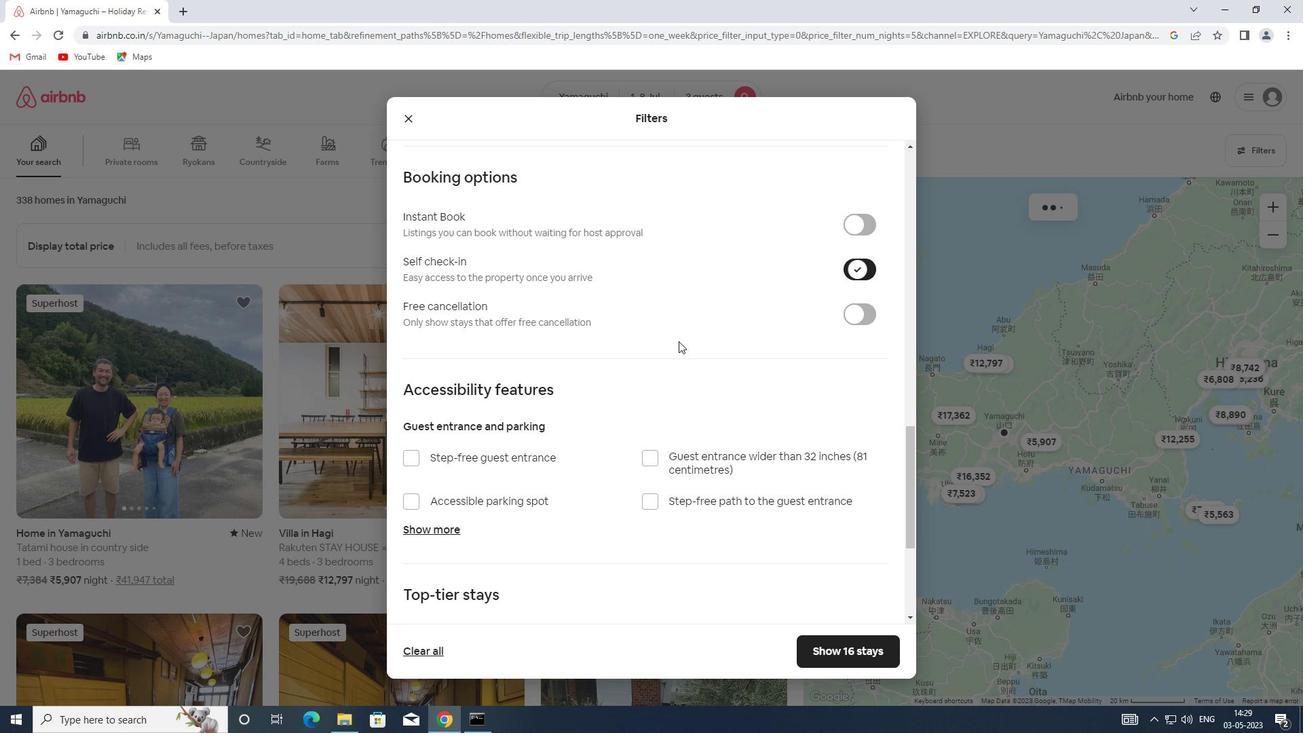 
Action: Mouse scrolled (630, 361) with delta (0, 0)
Screenshot: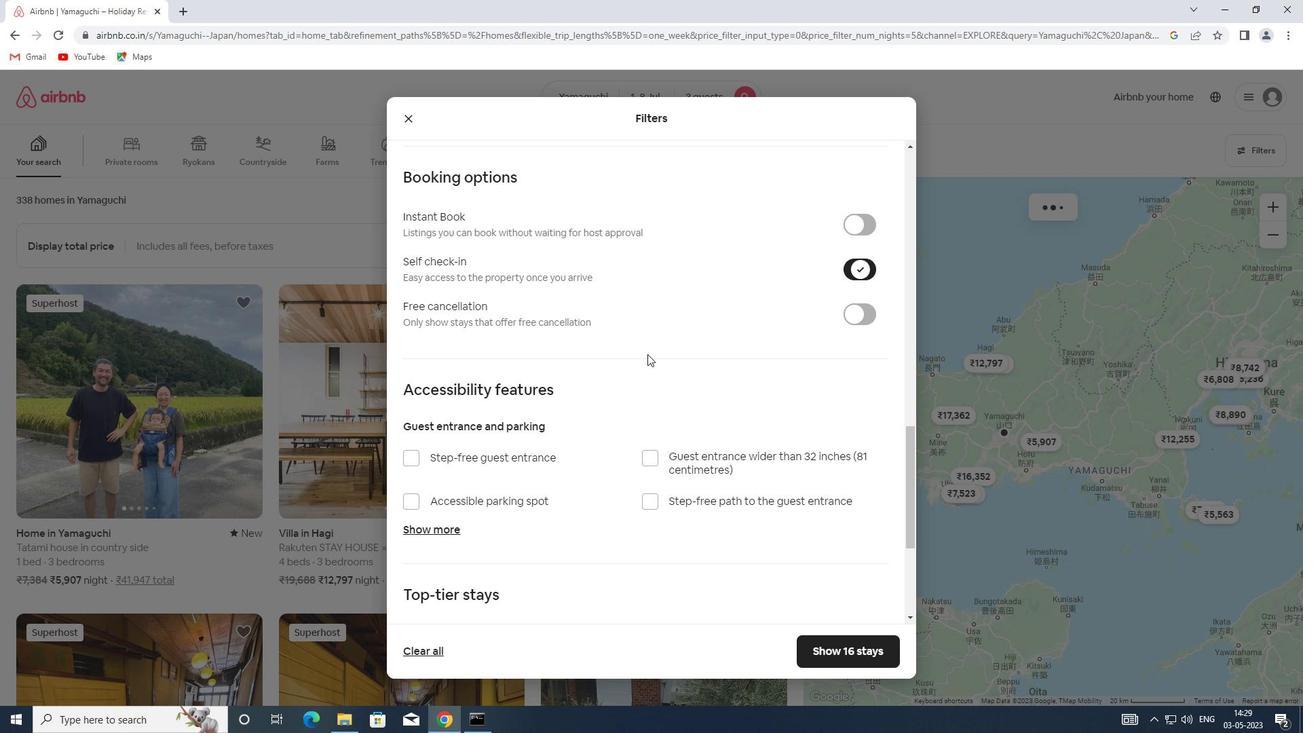 
Action: Mouse moved to (629, 375)
Screenshot: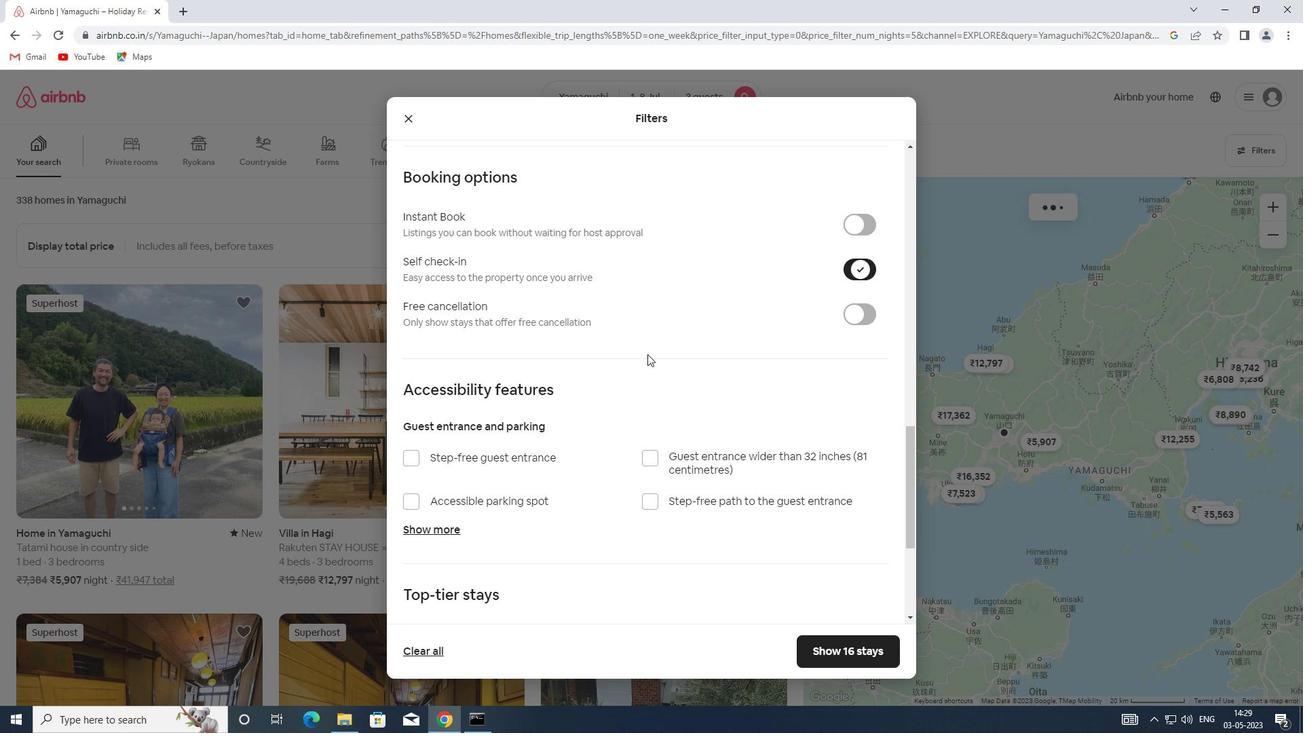 
Action: Mouse scrolled (629, 374) with delta (0, 0)
Screenshot: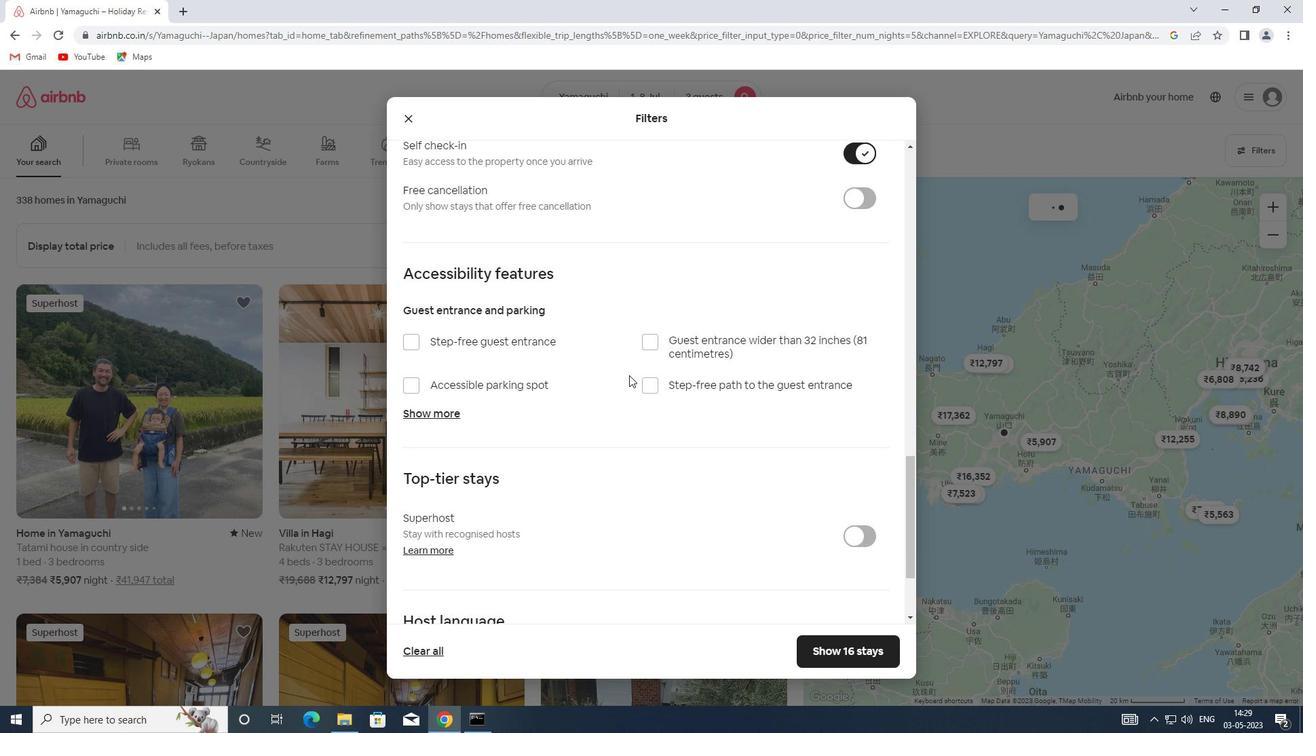 
Action: Mouse scrolled (629, 374) with delta (0, 0)
Screenshot: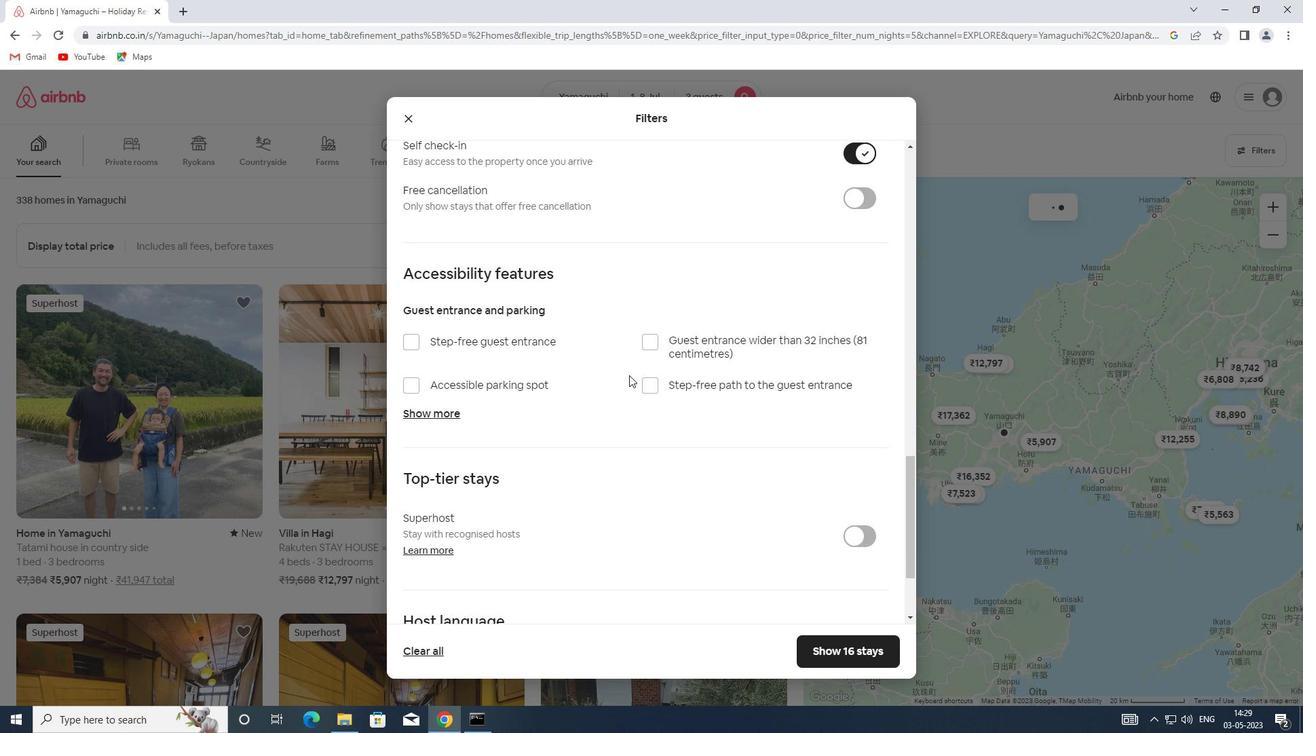 
Action: Mouse scrolled (629, 374) with delta (0, 0)
Screenshot: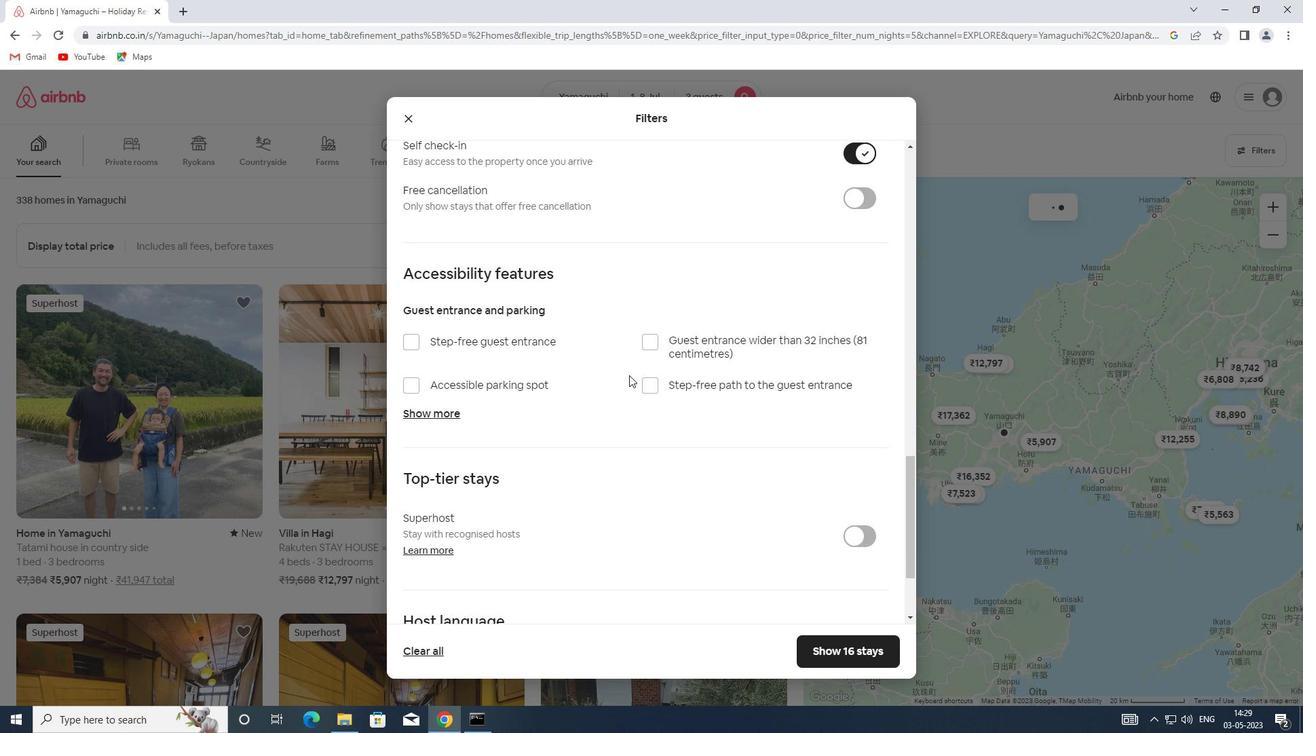 
Action: Mouse moved to (454, 536)
Screenshot: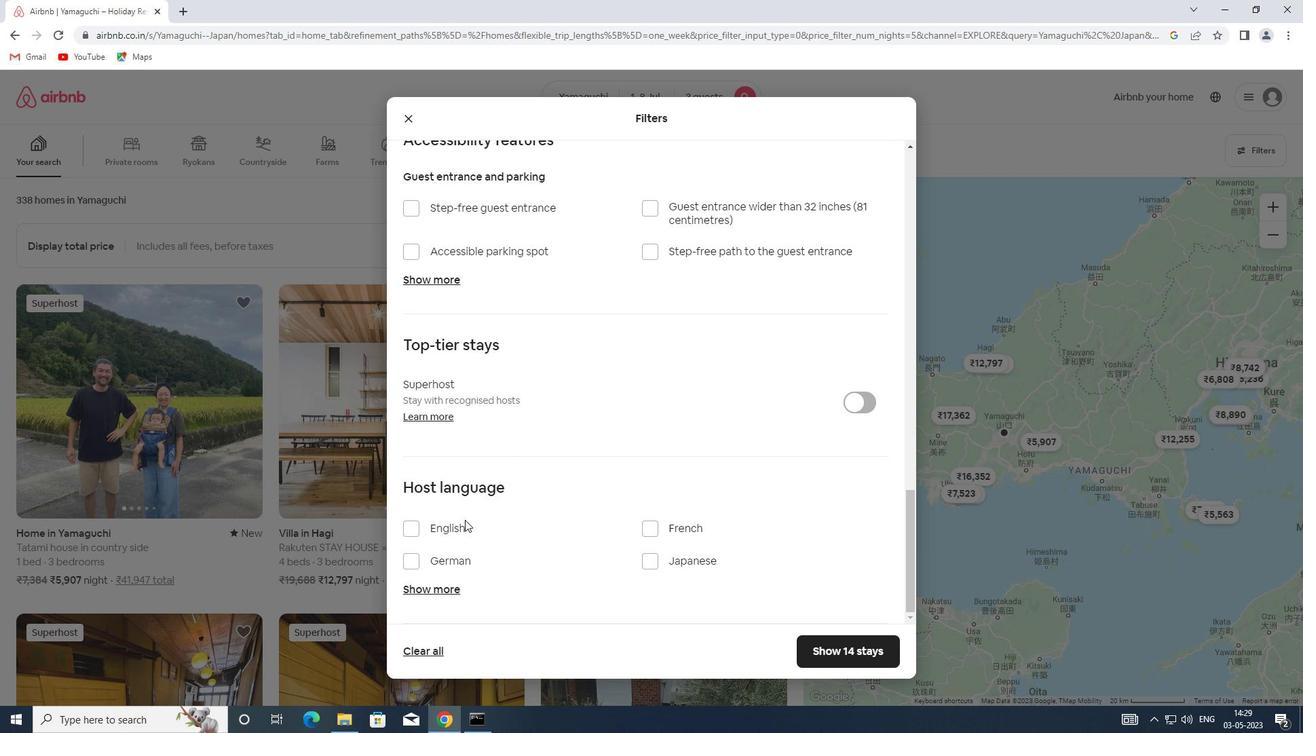 
Action: Mouse pressed left at (454, 536)
Screenshot: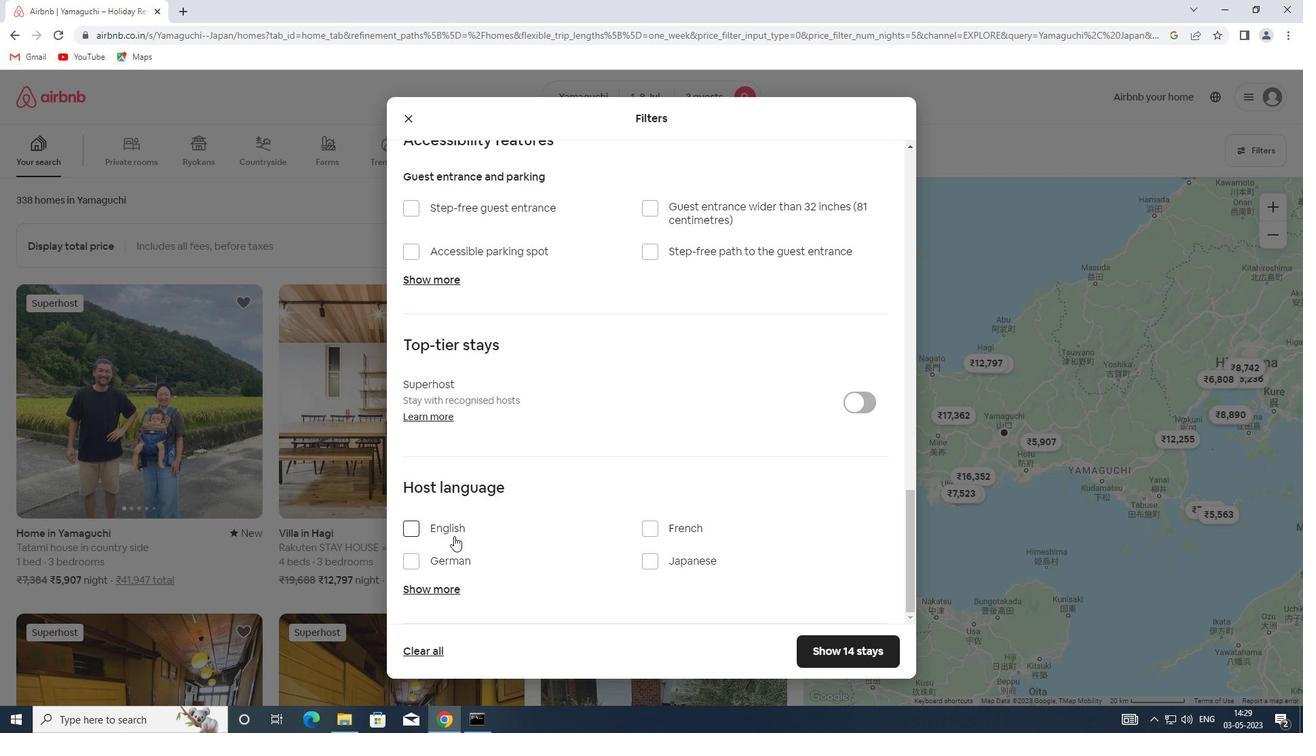 
Action: Mouse moved to (871, 656)
Screenshot: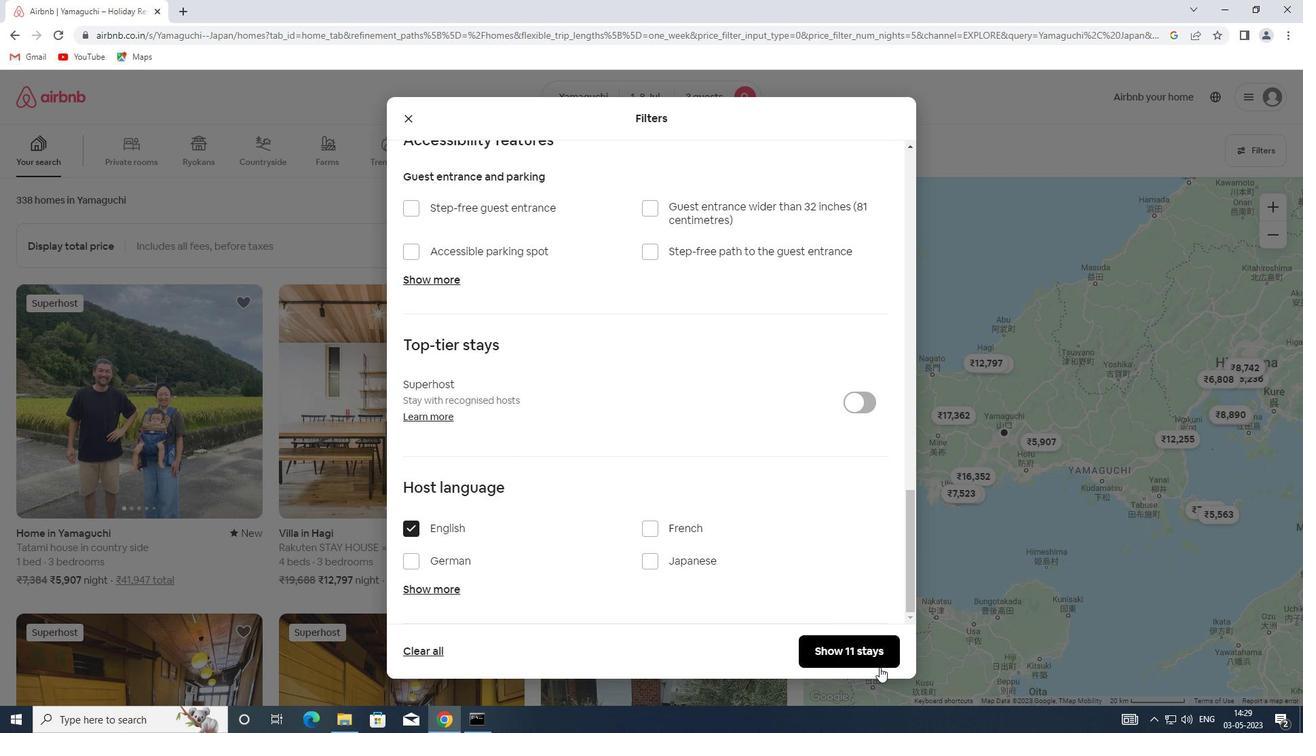 
Action: Mouse pressed left at (871, 656)
Screenshot: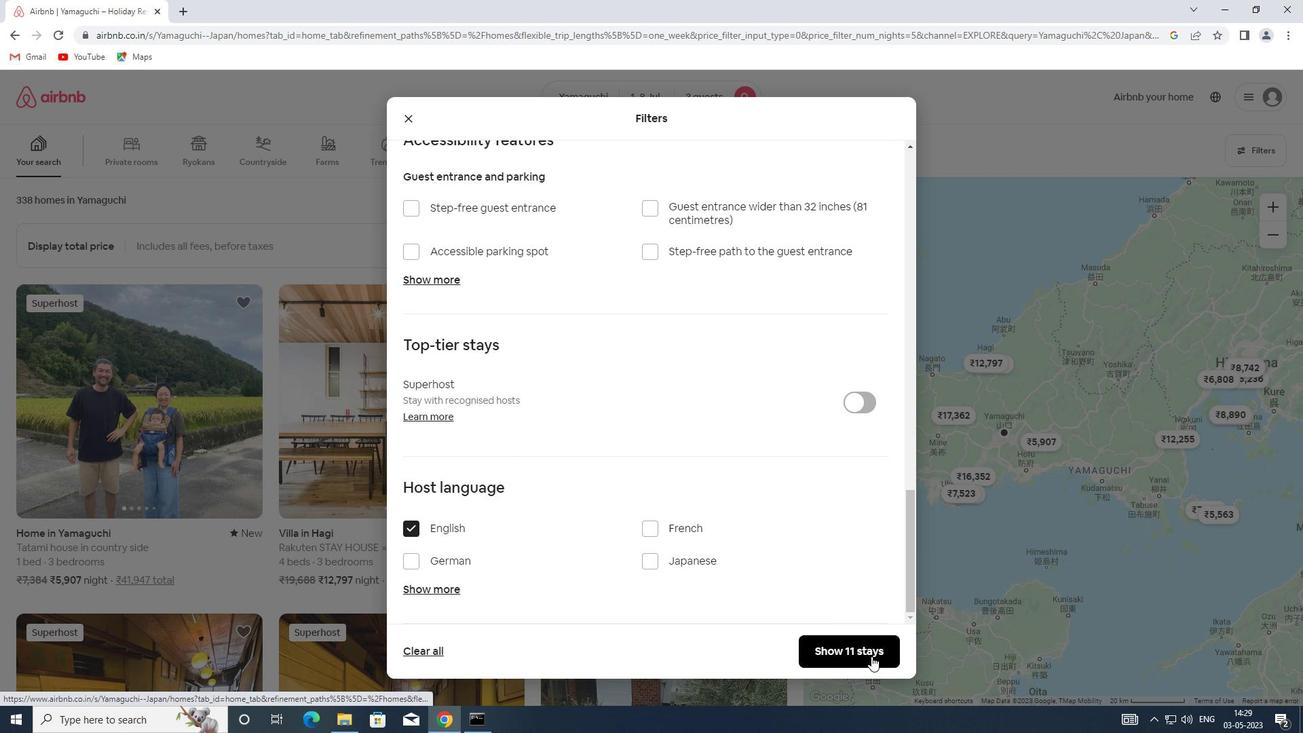 
